 Task: Look for space in Bozyazı, Turkey from 10th July, 2023 to 25th July, 2023 for 3 adults, 1 child in price range Rs.15000 to Rs.25000. Place can be shared room with 2 bedrooms having 3 beds and 2 bathrooms. Property type can be house, flat, guest house. Amenities needed are: wifi, TV, free parkinig on premises, gym, breakfast. Booking option can be shelf check-in. Required host language is English.
Action: Mouse moved to (485, 126)
Screenshot: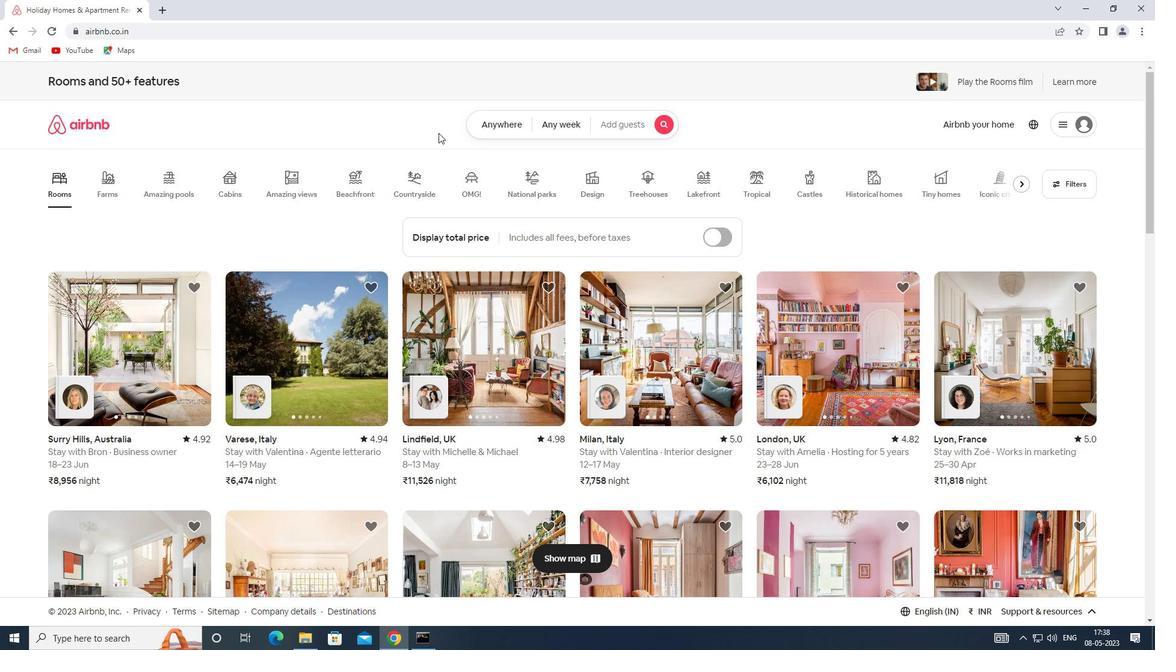 
Action: Mouse pressed left at (485, 126)
Screenshot: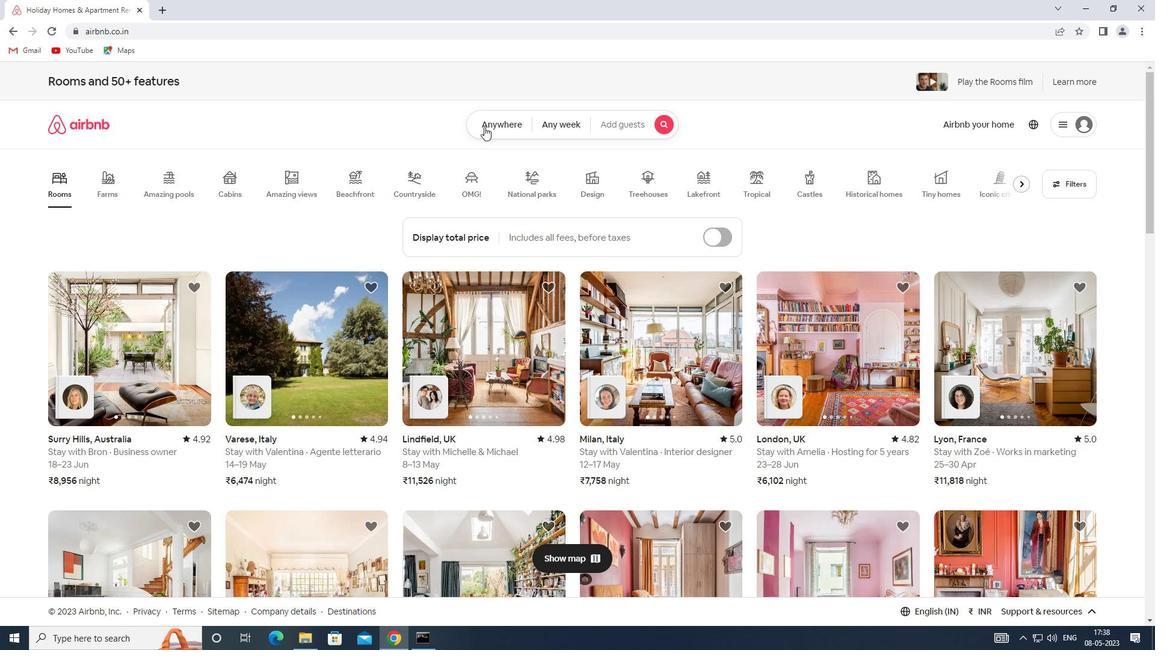 
Action: Mouse moved to (374, 166)
Screenshot: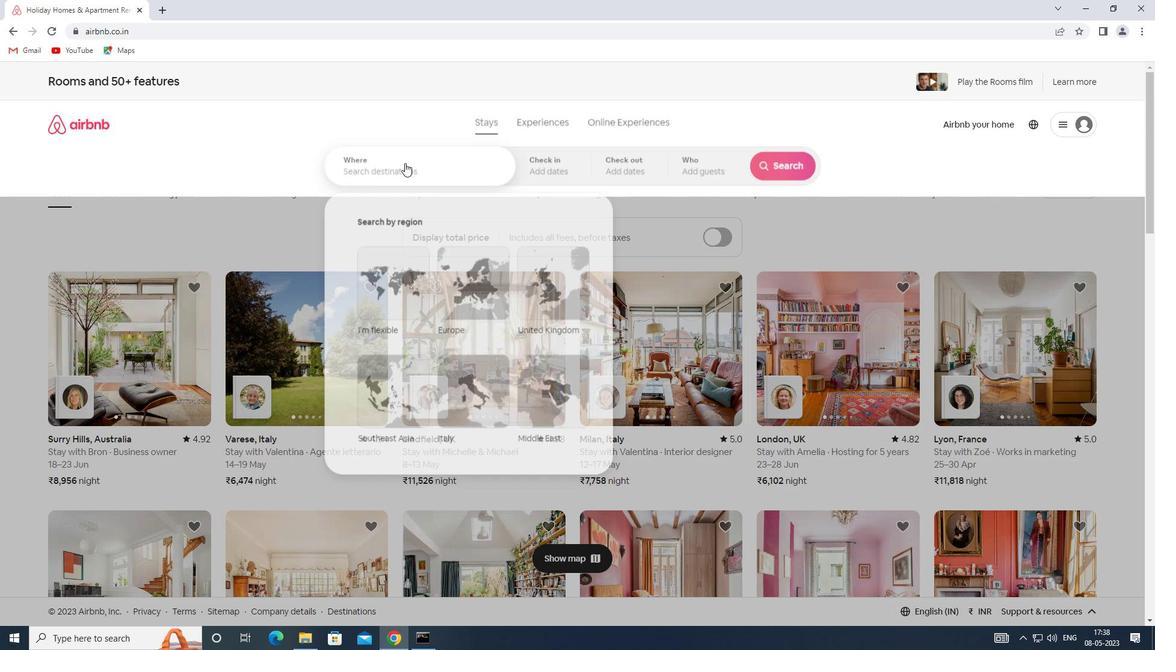 
Action: Mouse pressed left at (374, 166)
Screenshot: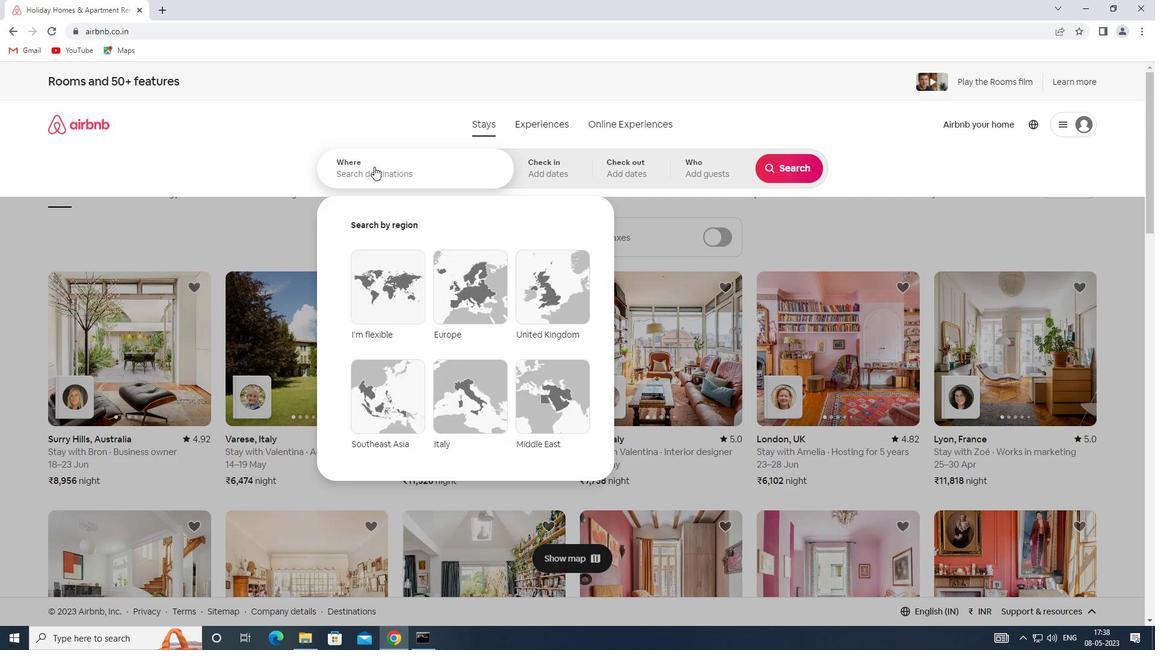 
Action: Key pressed <Key.shift>SPACE<Key.space>IN<Key.space><Key.shift><Key.shift><Key.shift><Key.shift><Key.shift><Key.shift><Key.shift><Key.shift><Key.shift>BOZYAZI,<Key.shift>TURKEY
Screenshot: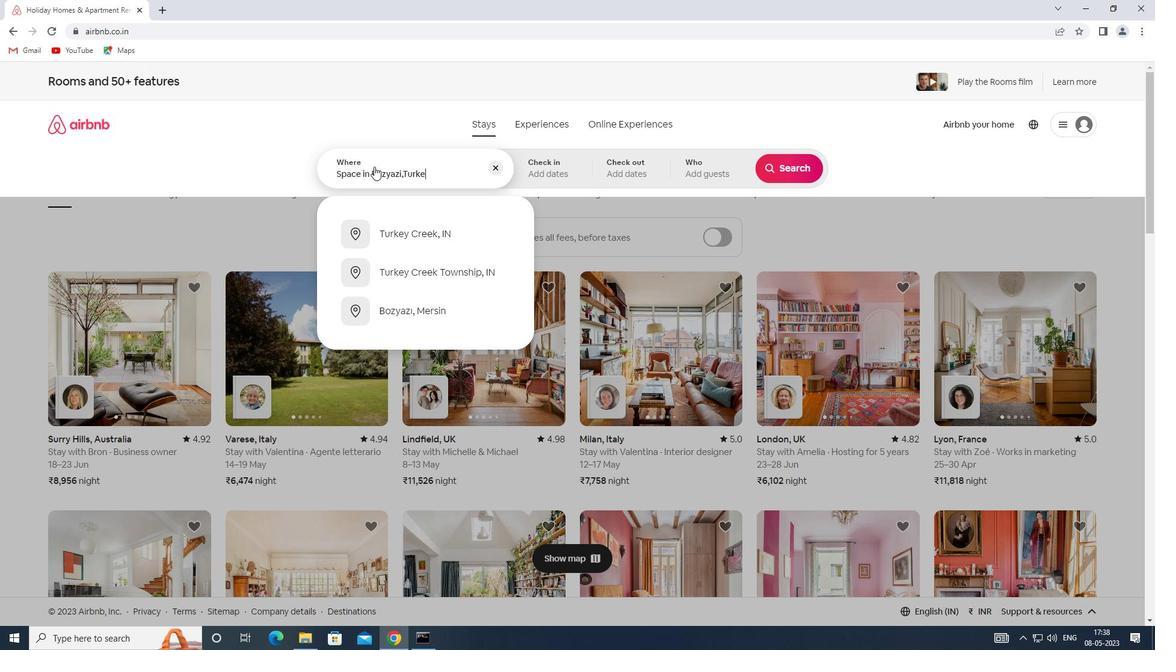 
Action: Mouse moved to (552, 174)
Screenshot: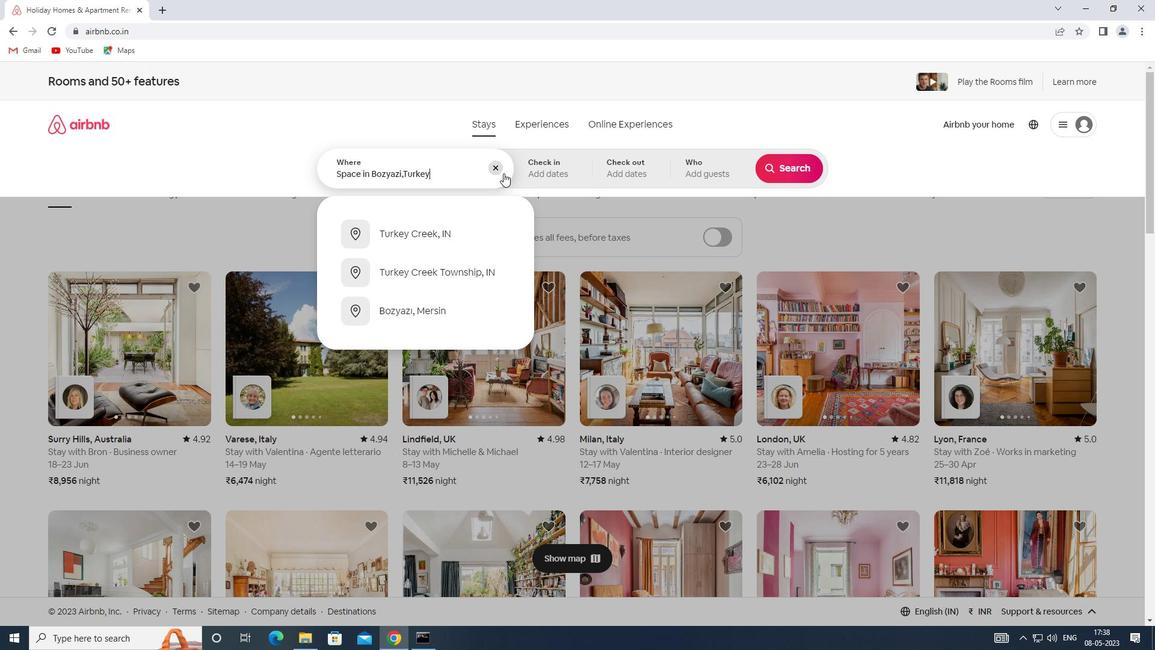 
Action: Mouse pressed left at (552, 174)
Screenshot: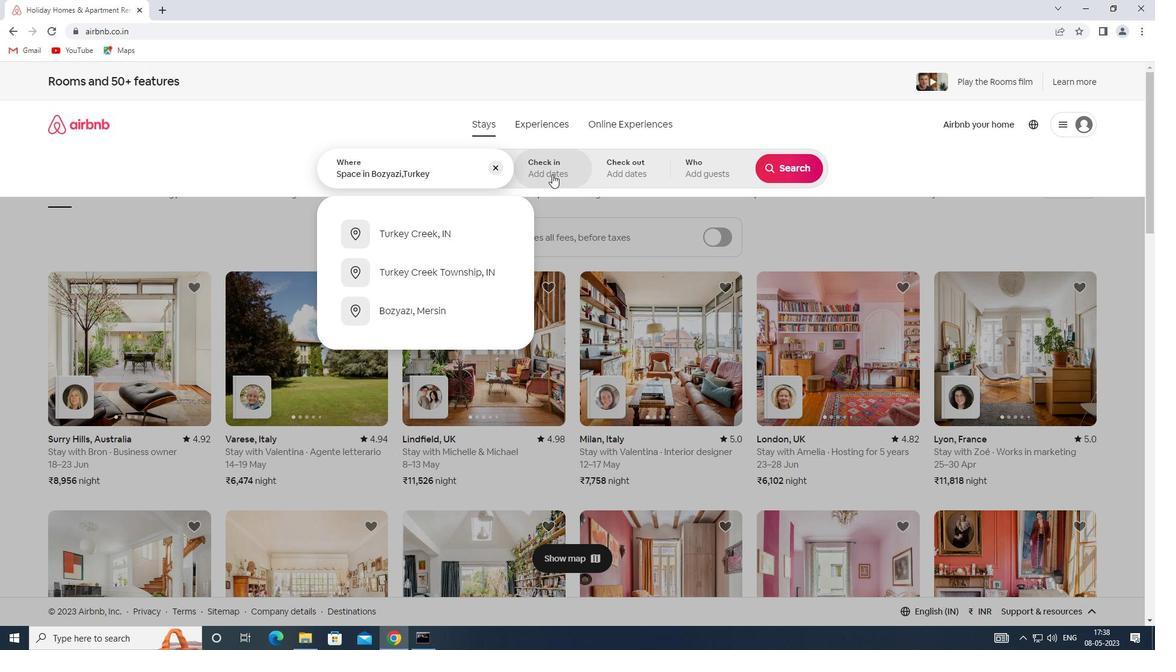 
Action: Mouse moved to (781, 260)
Screenshot: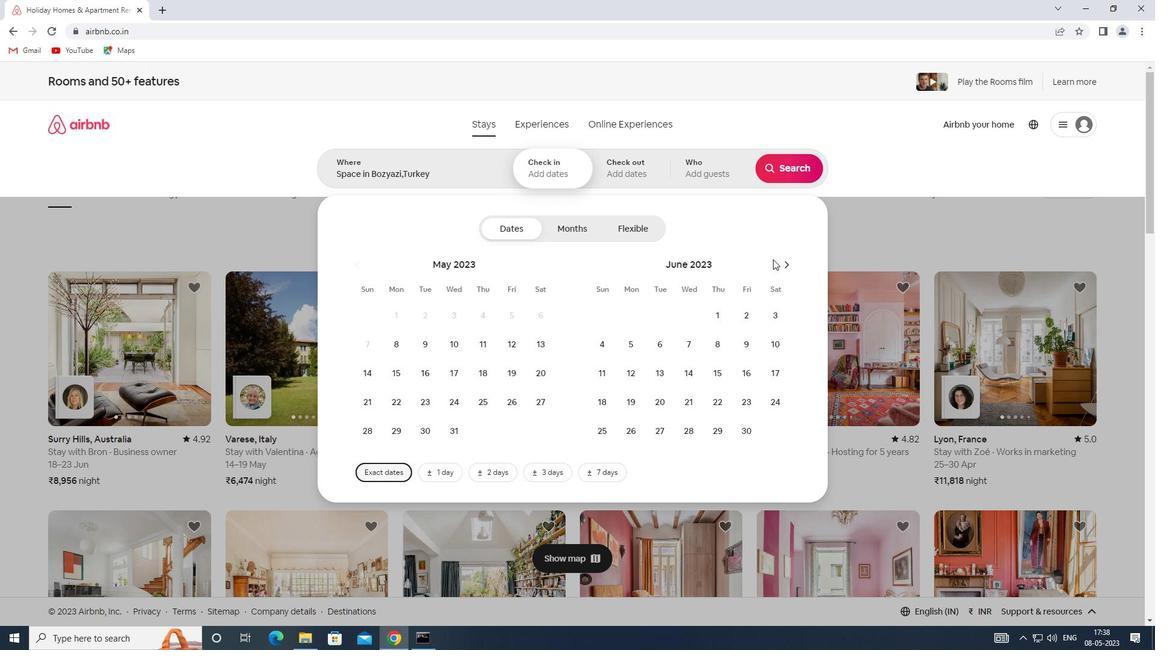 
Action: Mouse pressed left at (781, 260)
Screenshot: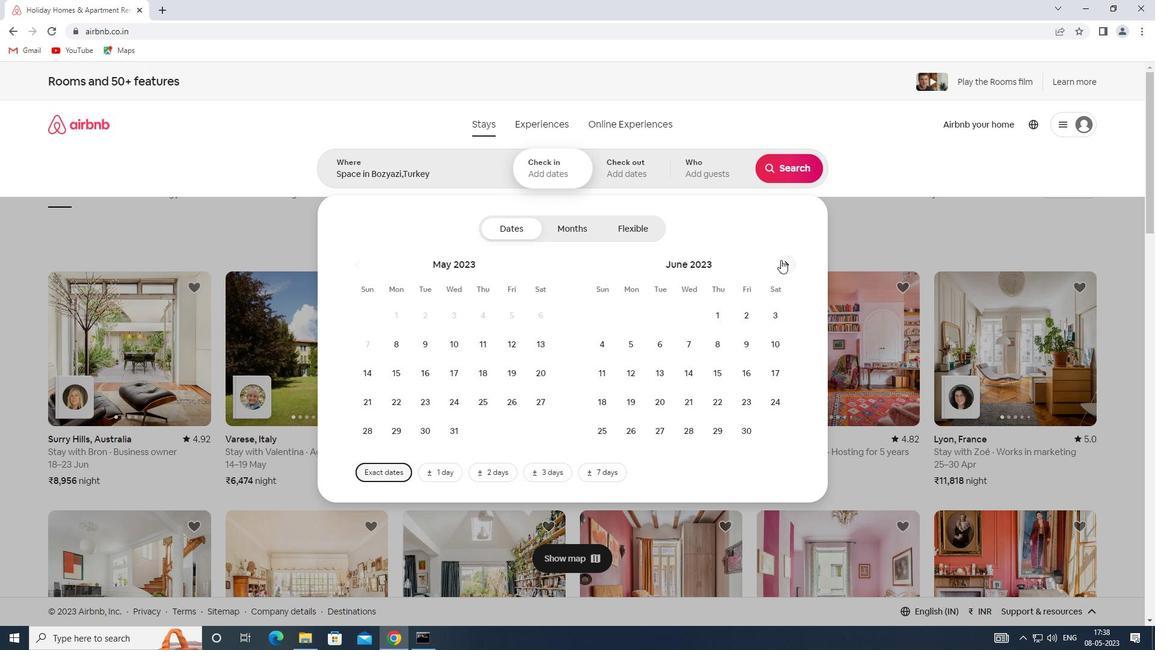 
Action: Mouse moved to (633, 367)
Screenshot: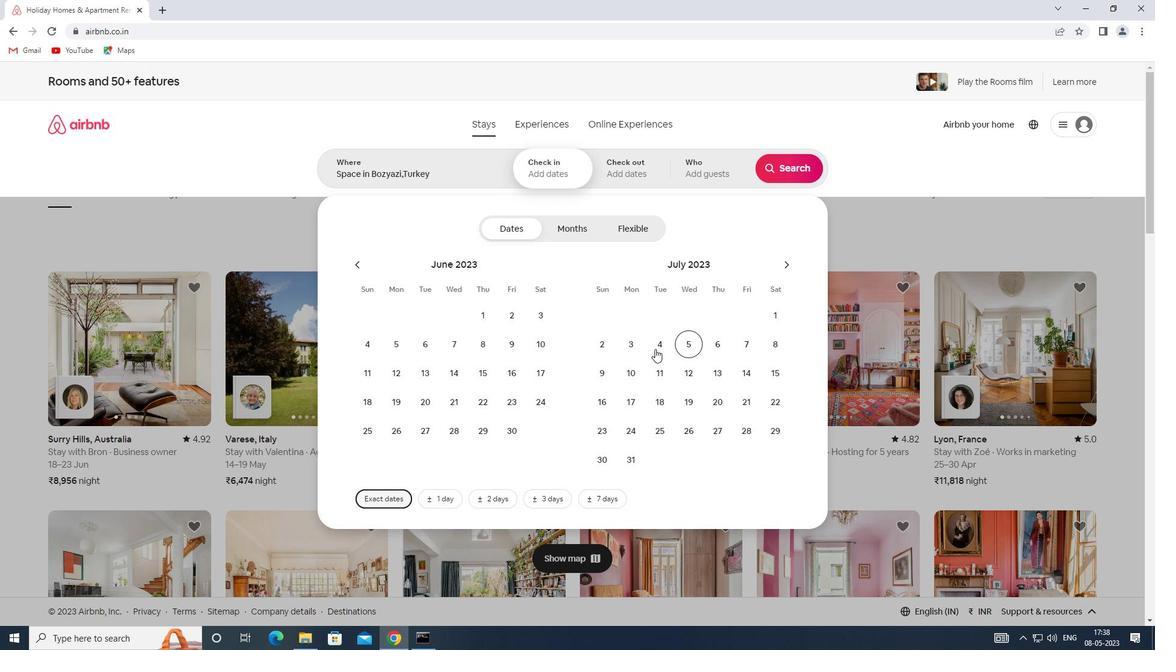 
Action: Mouse pressed left at (633, 367)
Screenshot: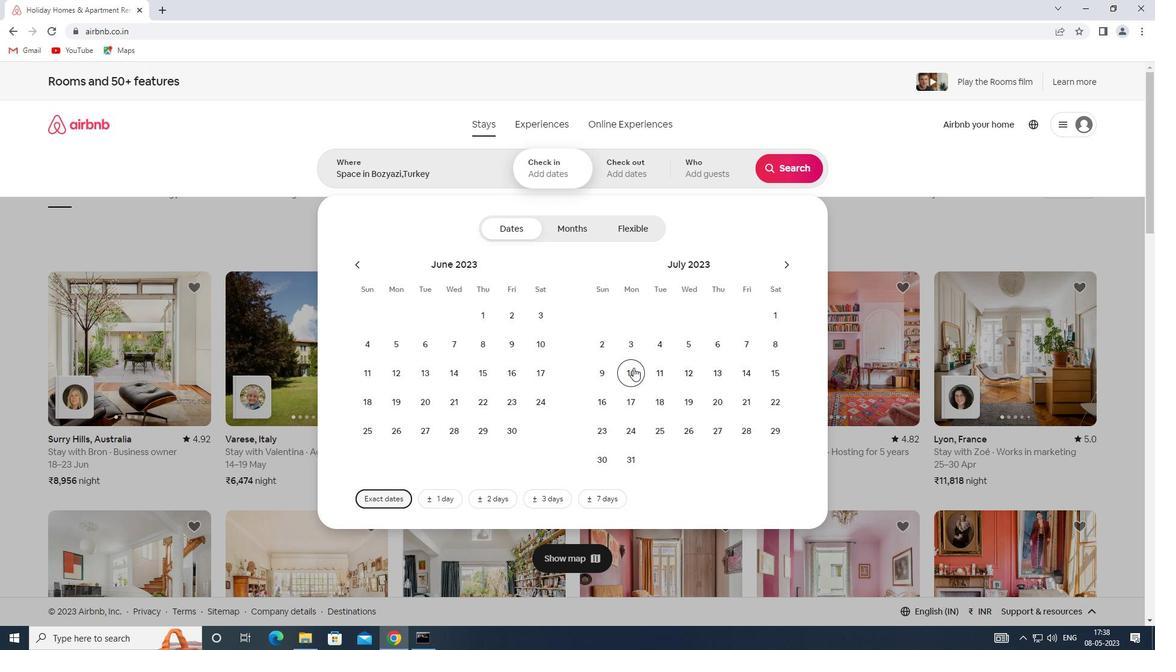 
Action: Mouse moved to (668, 424)
Screenshot: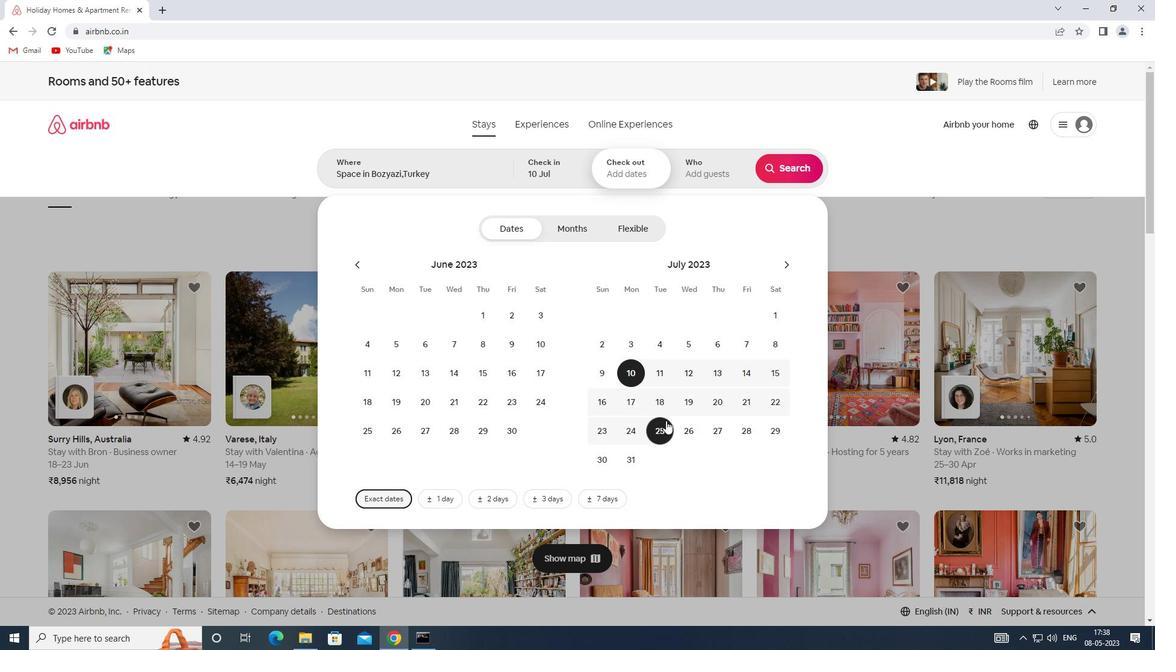 
Action: Mouse pressed left at (668, 424)
Screenshot: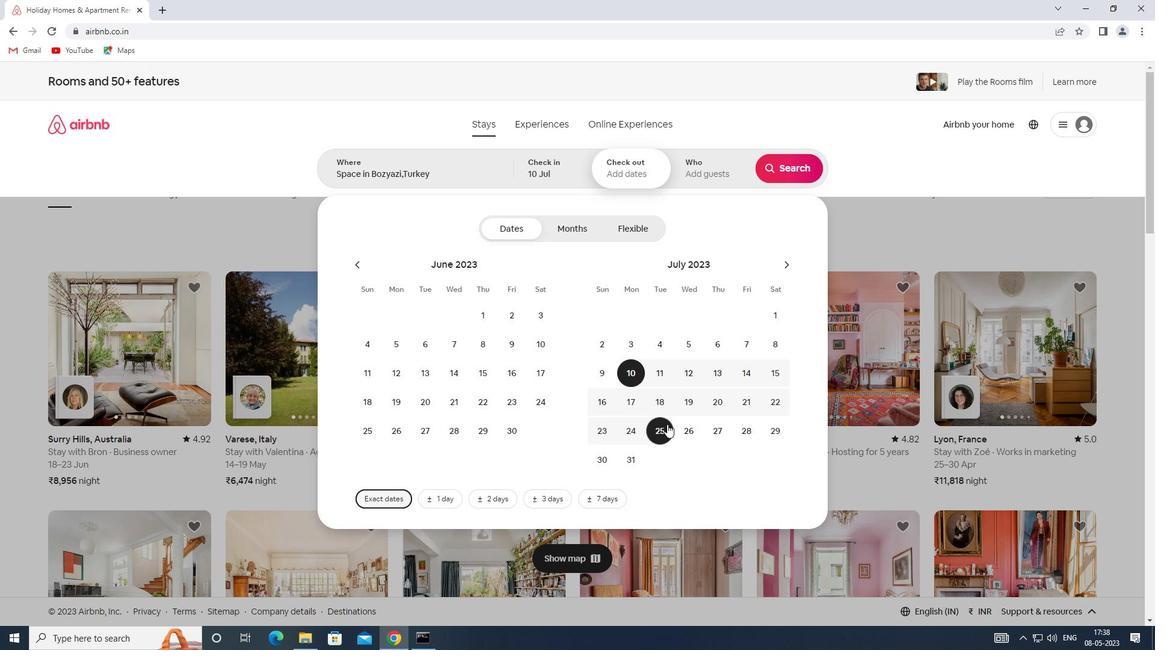 
Action: Mouse moved to (689, 172)
Screenshot: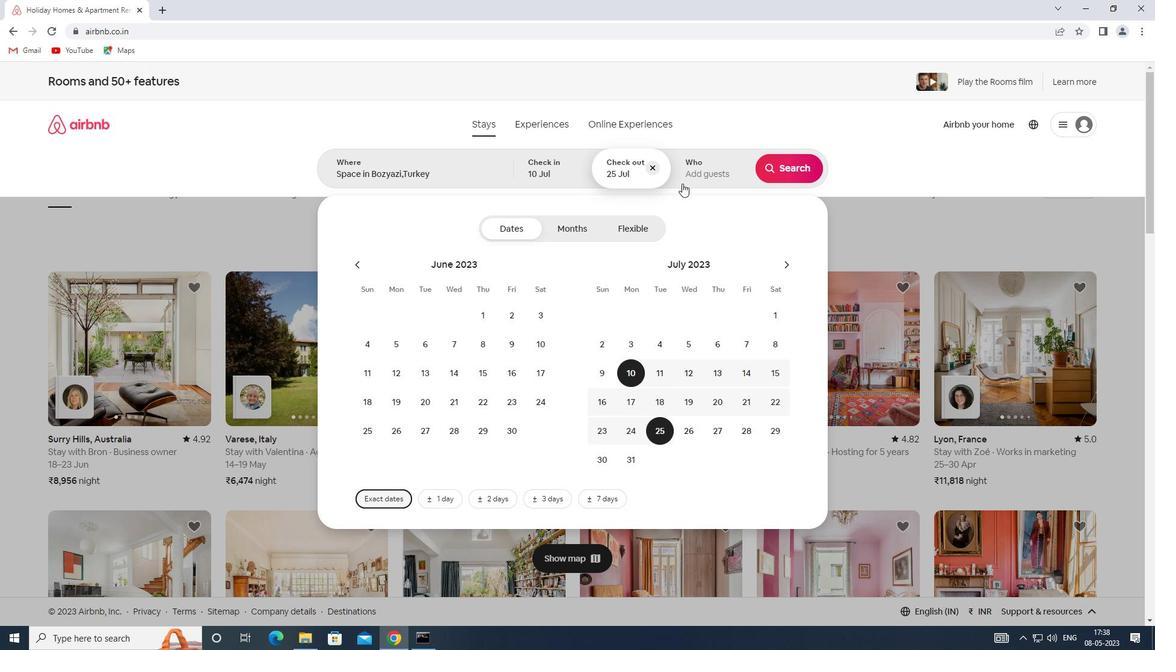 
Action: Mouse pressed left at (689, 172)
Screenshot: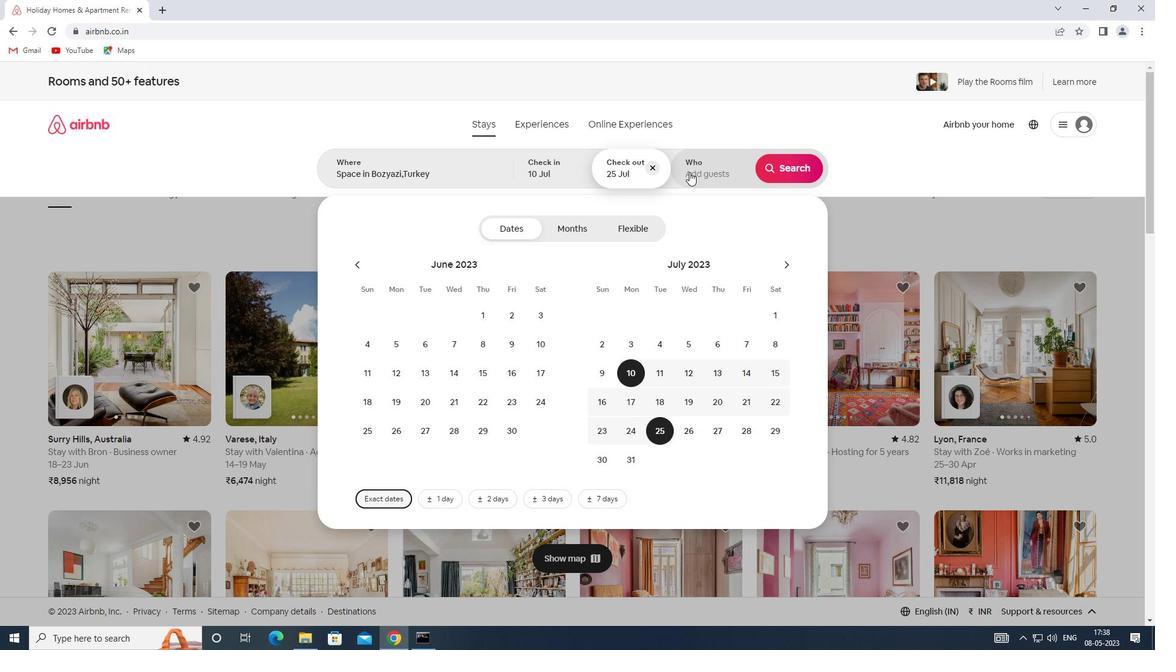 
Action: Mouse moved to (794, 230)
Screenshot: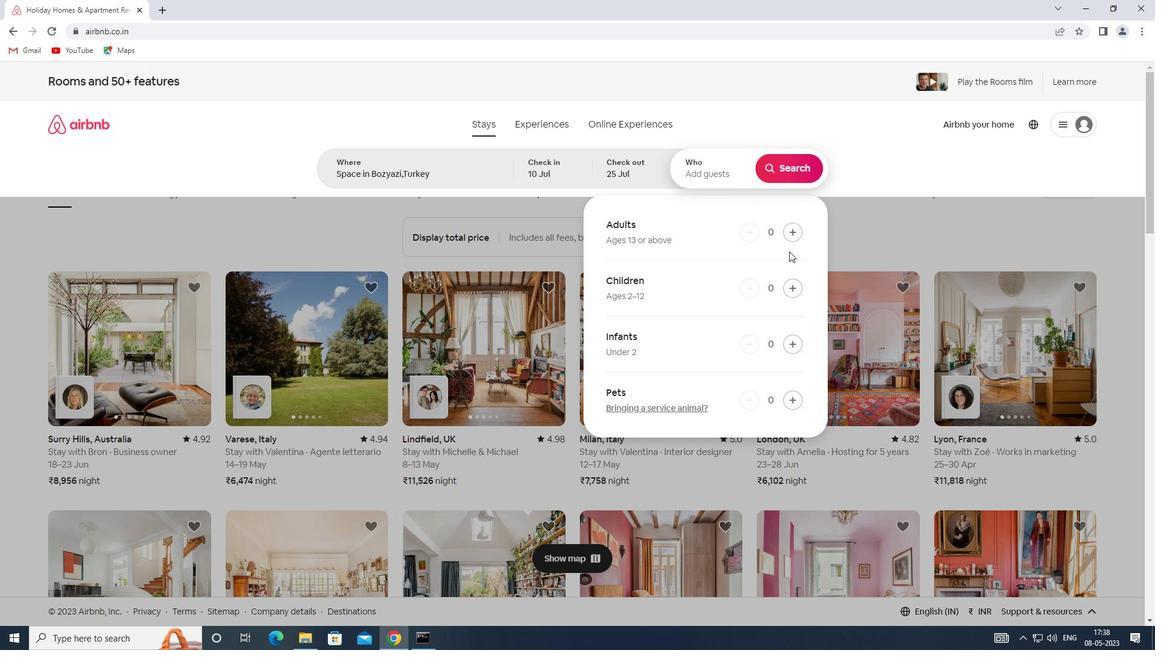 
Action: Mouse pressed left at (794, 230)
Screenshot: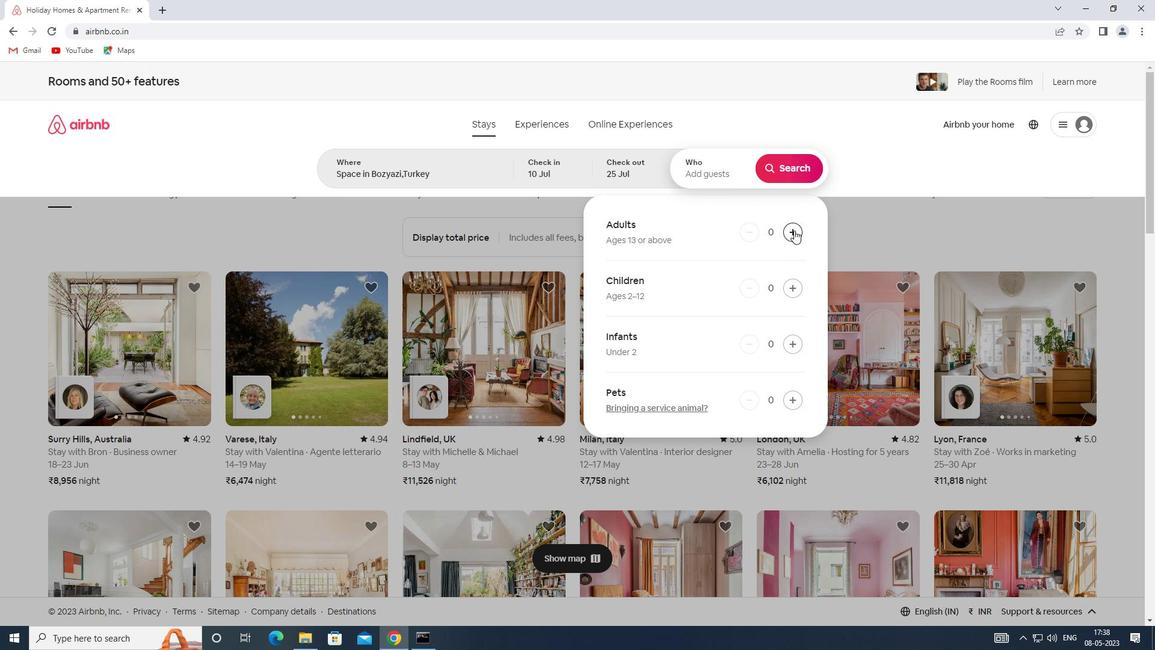 
Action: Mouse moved to (794, 229)
Screenshot: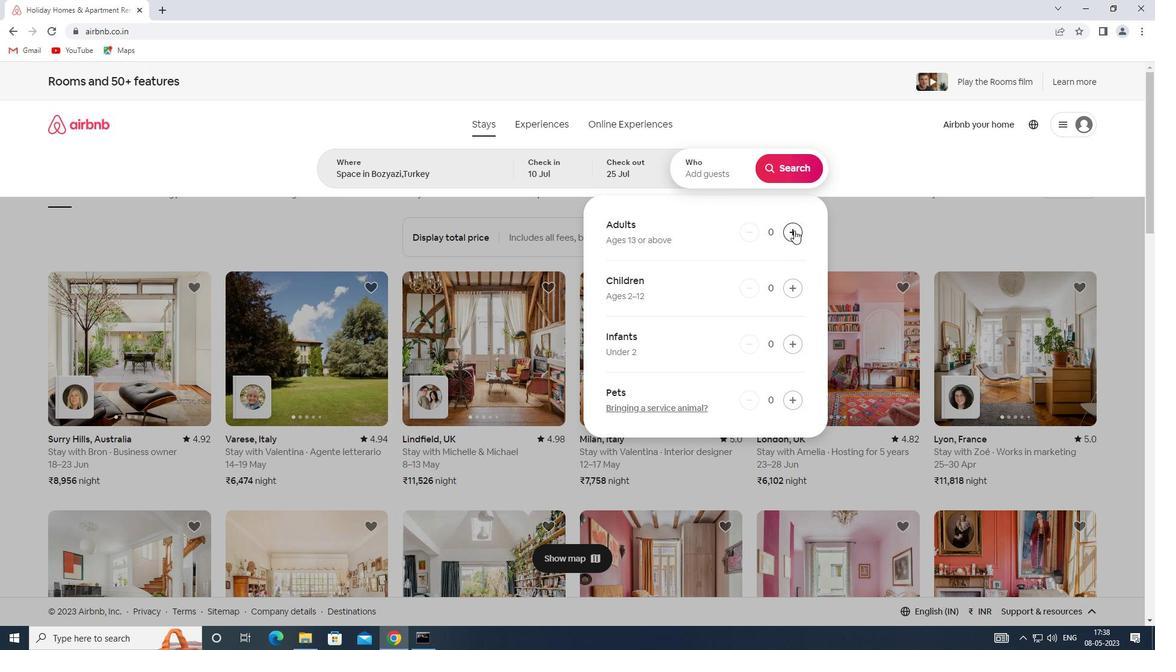 
Action: Mouse pressed left at (794, 229)
Screenshot: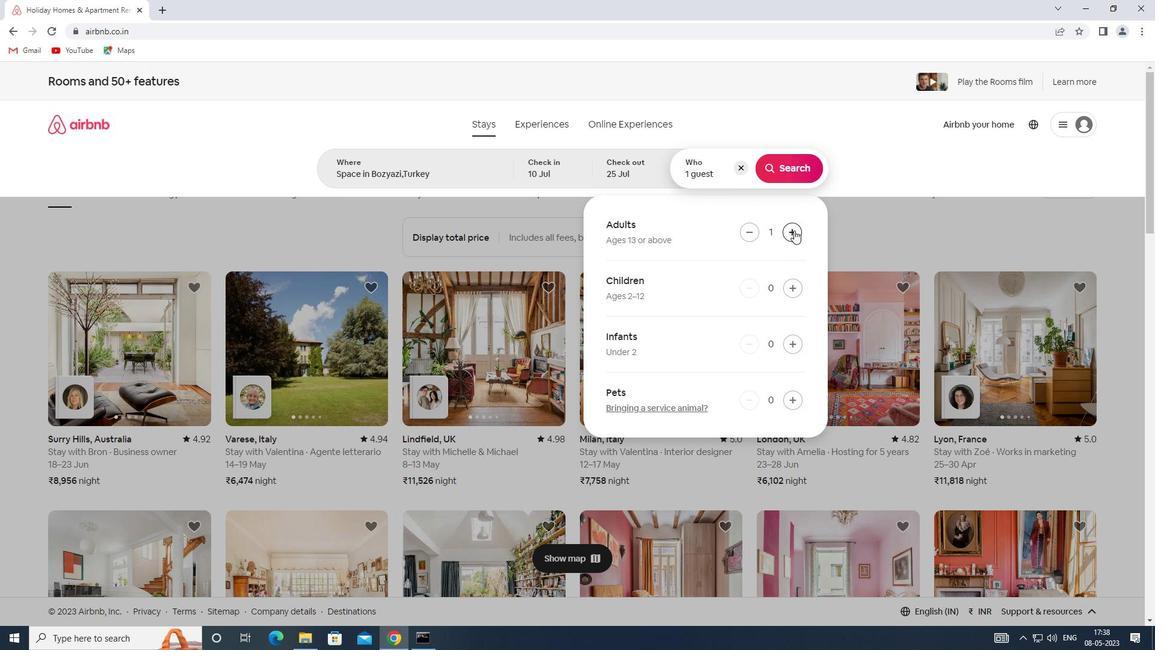 
Action: Mouse pressed left at (794, 229)
Screenshot: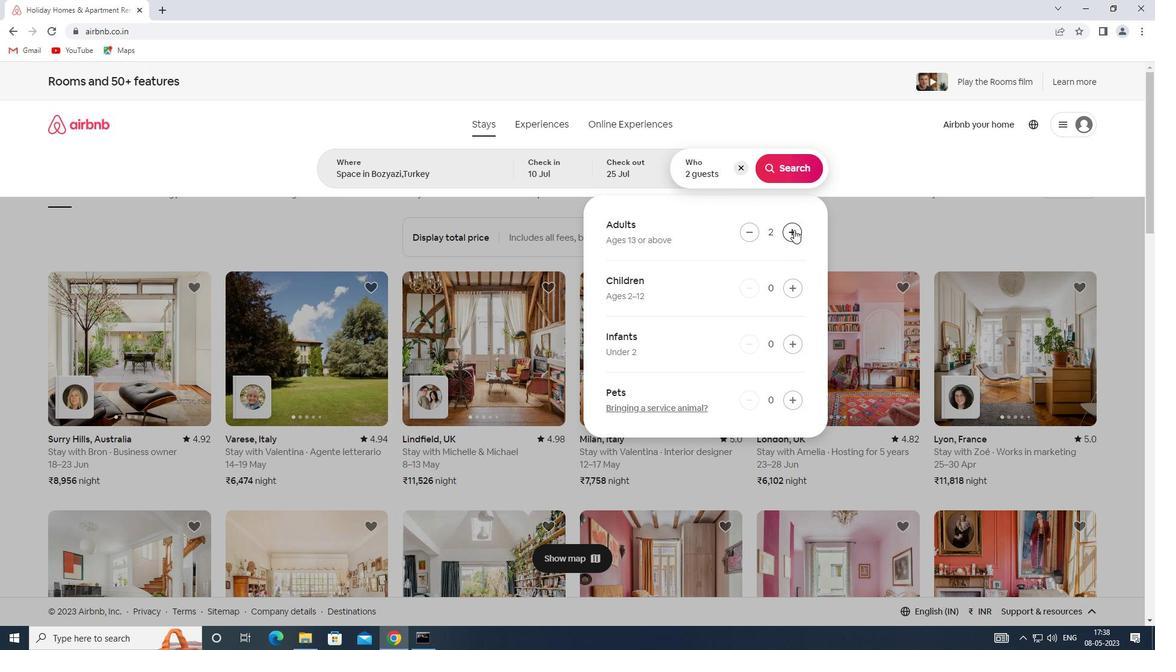 
Action: Mouse moved to (794, 285)
Screenshot: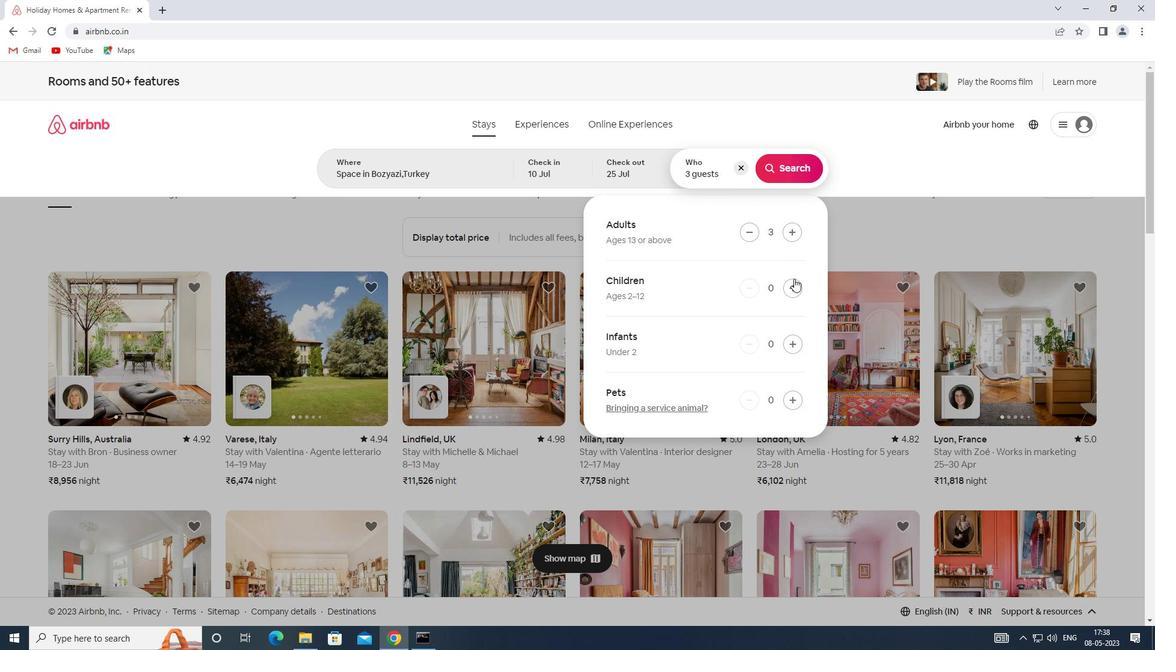 
Action: Mouse pressed left at (794, 285)
Screenshot: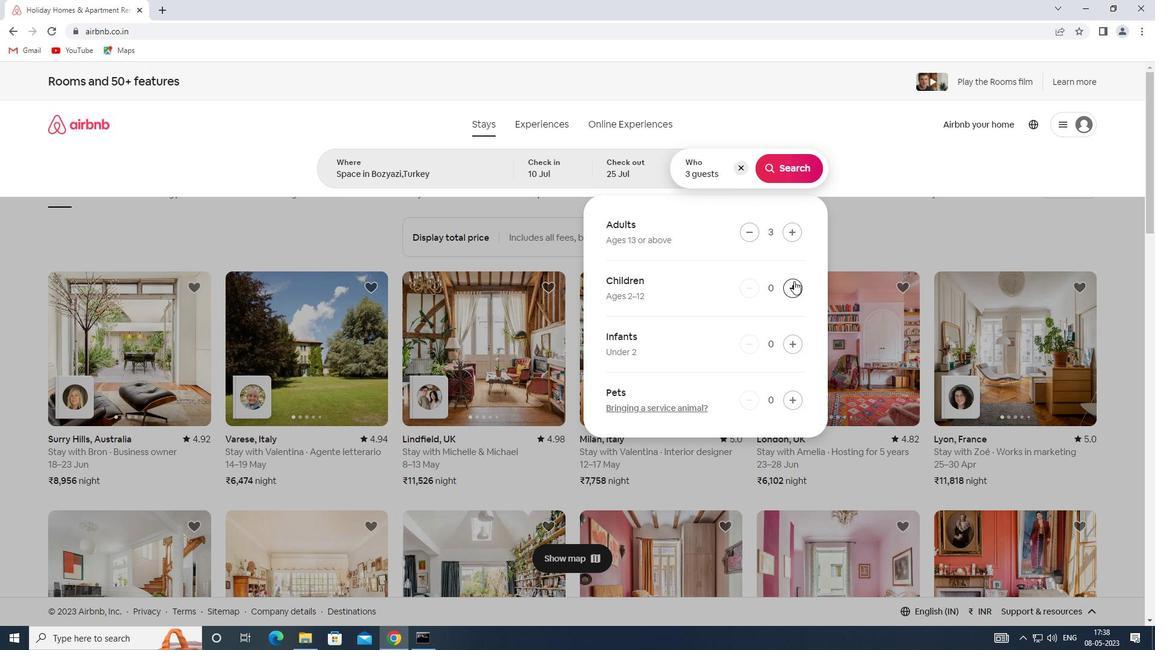 
Action: Mouse moved to (786, 167)
Screenshot: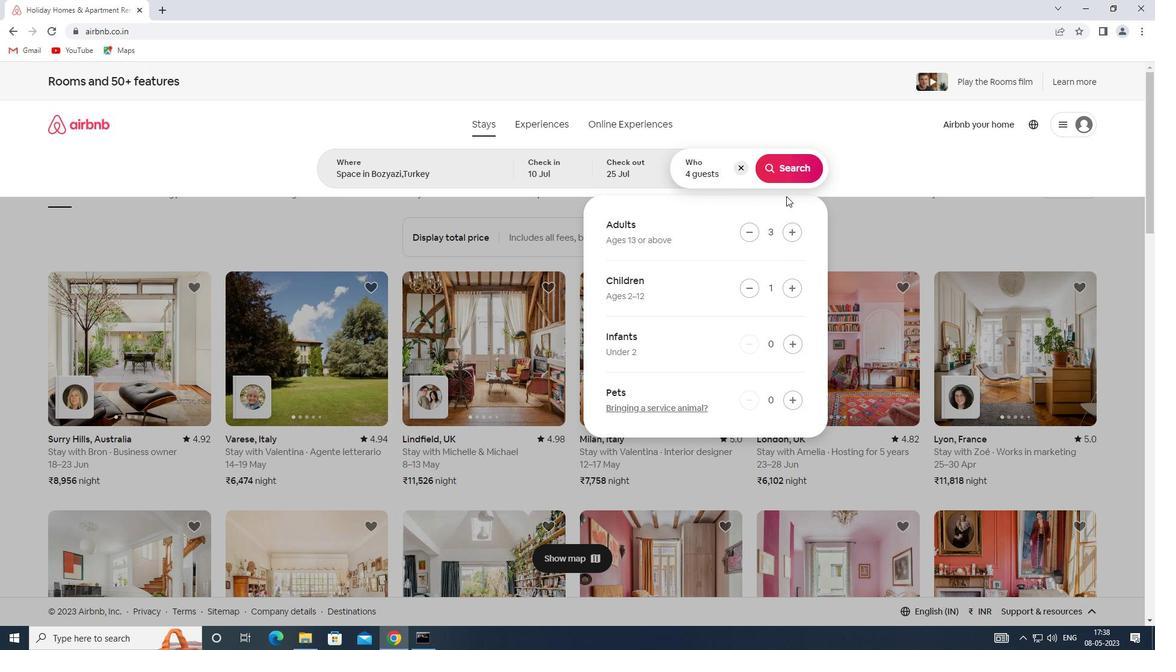 
Action: Mouse pressed left at (786, 167)
Screenshot: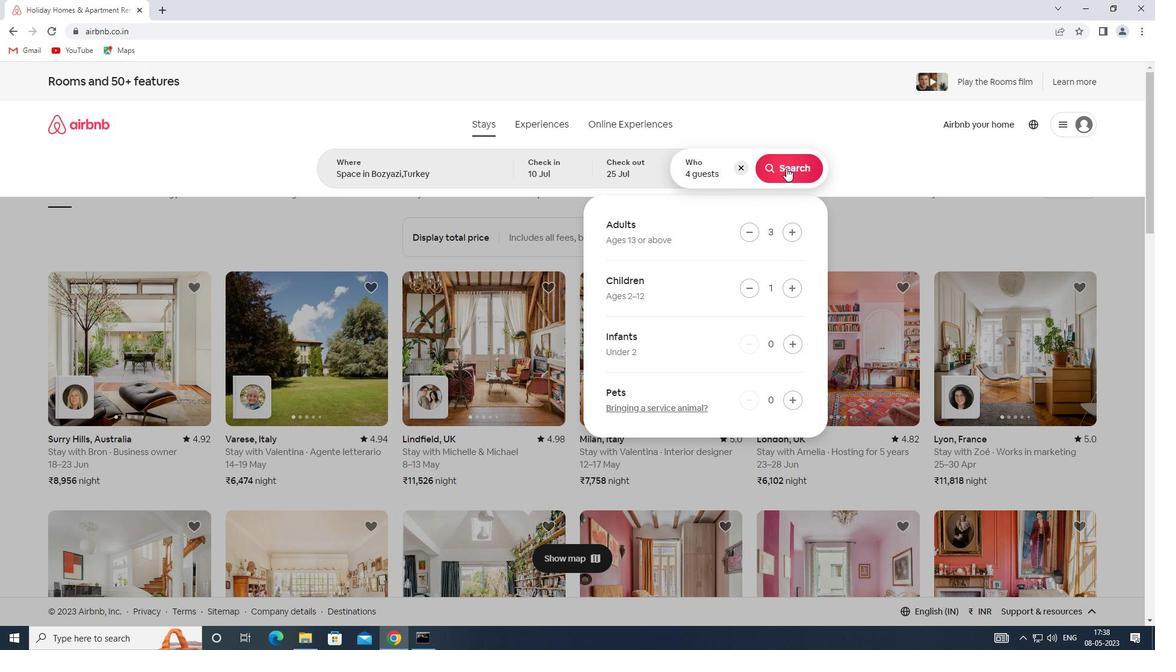 
Action: Mouse moved to (1098, 127)
Screenshot: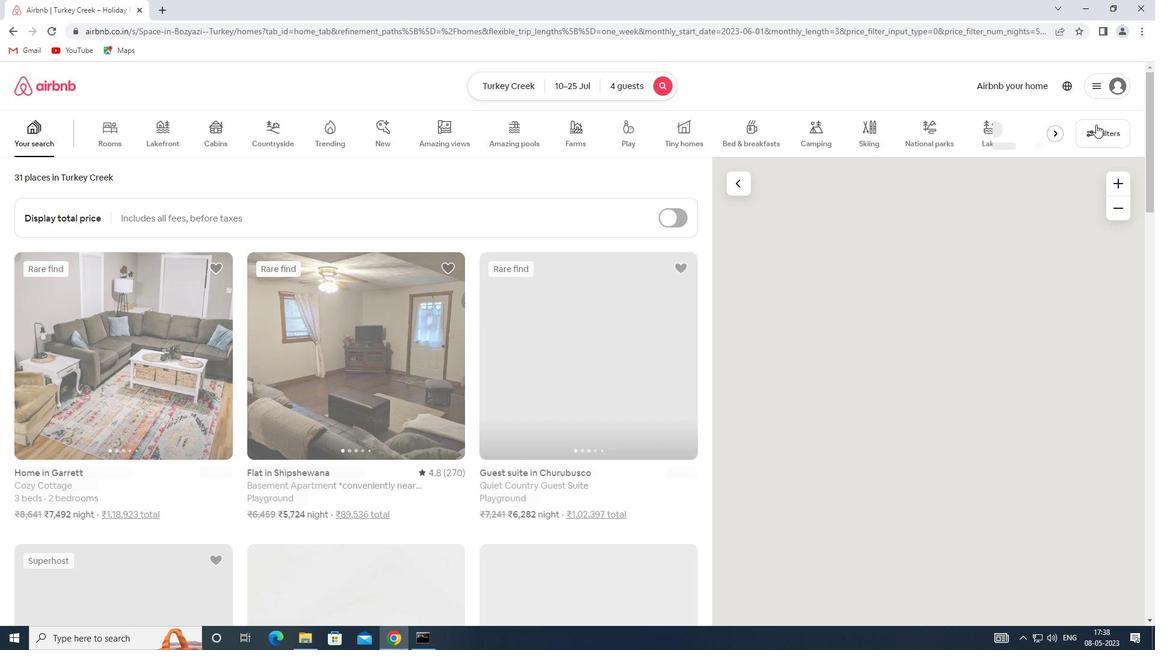 
Action: Mouse pressed left at (1098, 127)
Screenshot: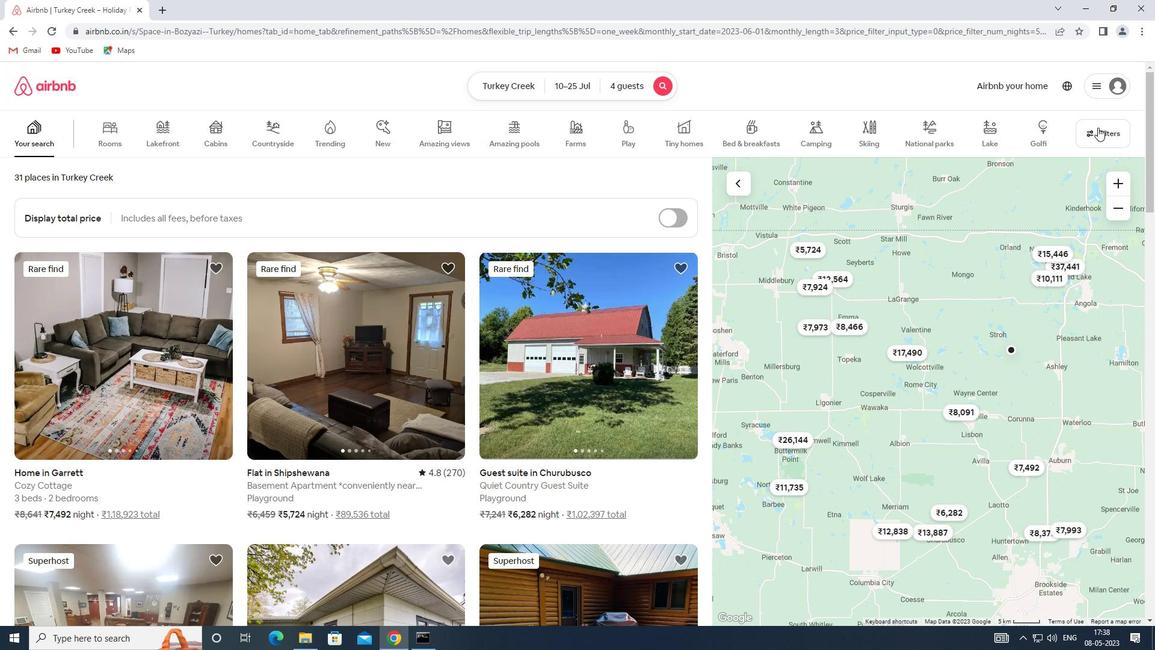 
Action: Mouse moved to (414, 431)
Screenshot: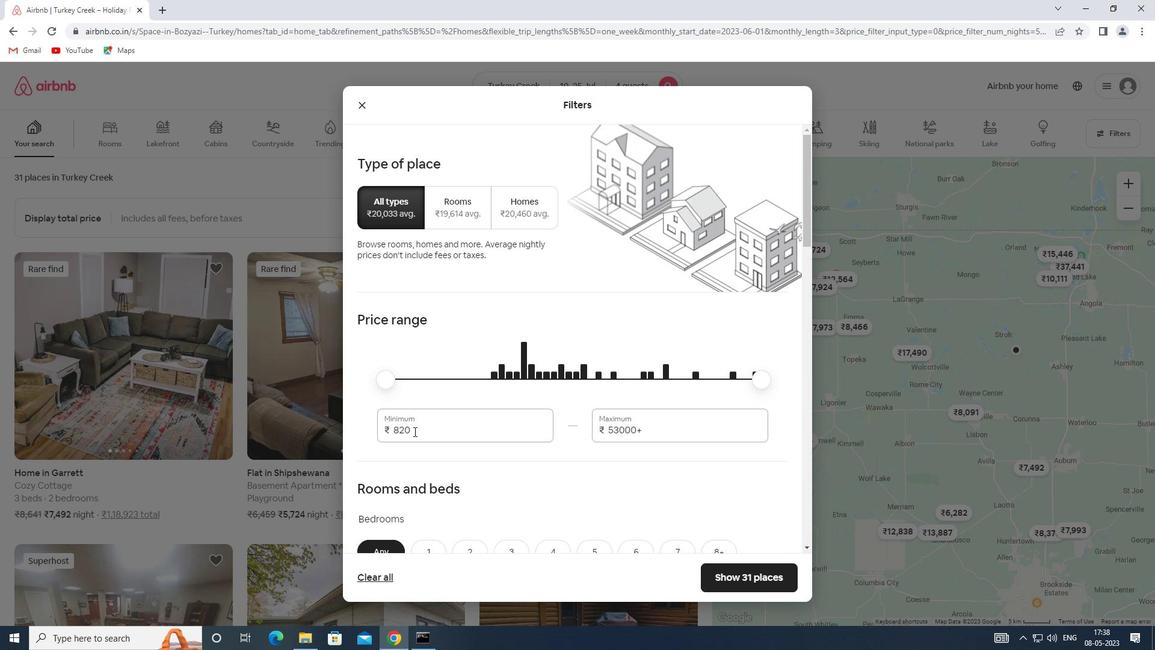 
Action: Mouse pressed left at (414, 431)
Screenshot: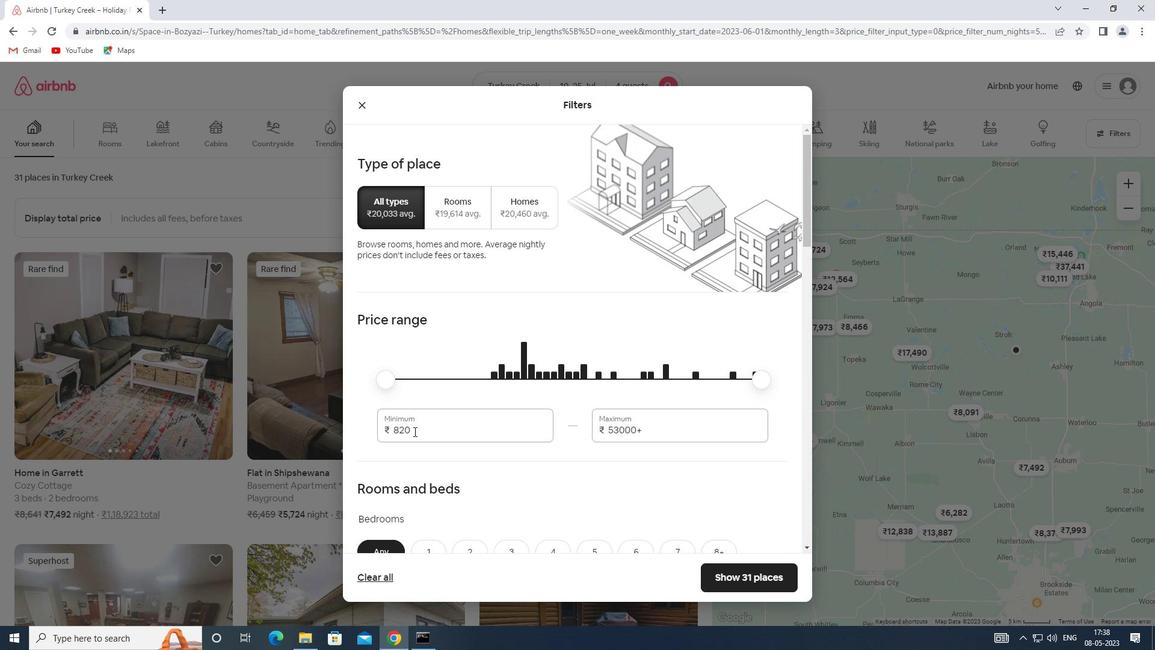 
Action: Mouse moved to (358, 425)
Screenshot: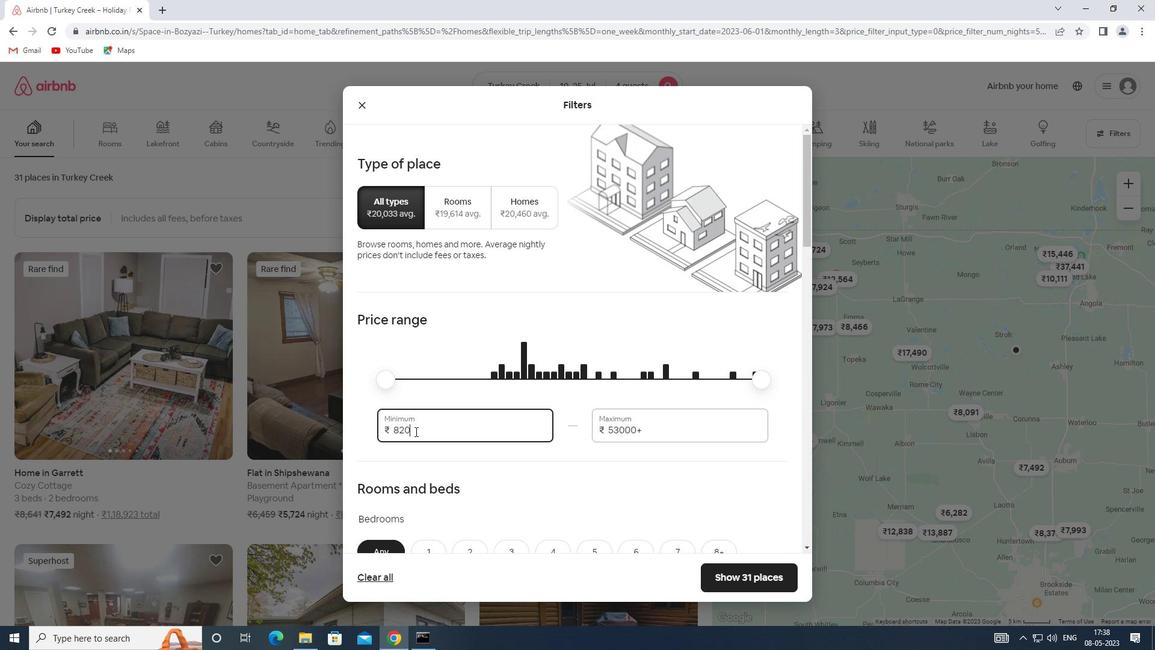 
Action: Key pressed 15000
Screenshot: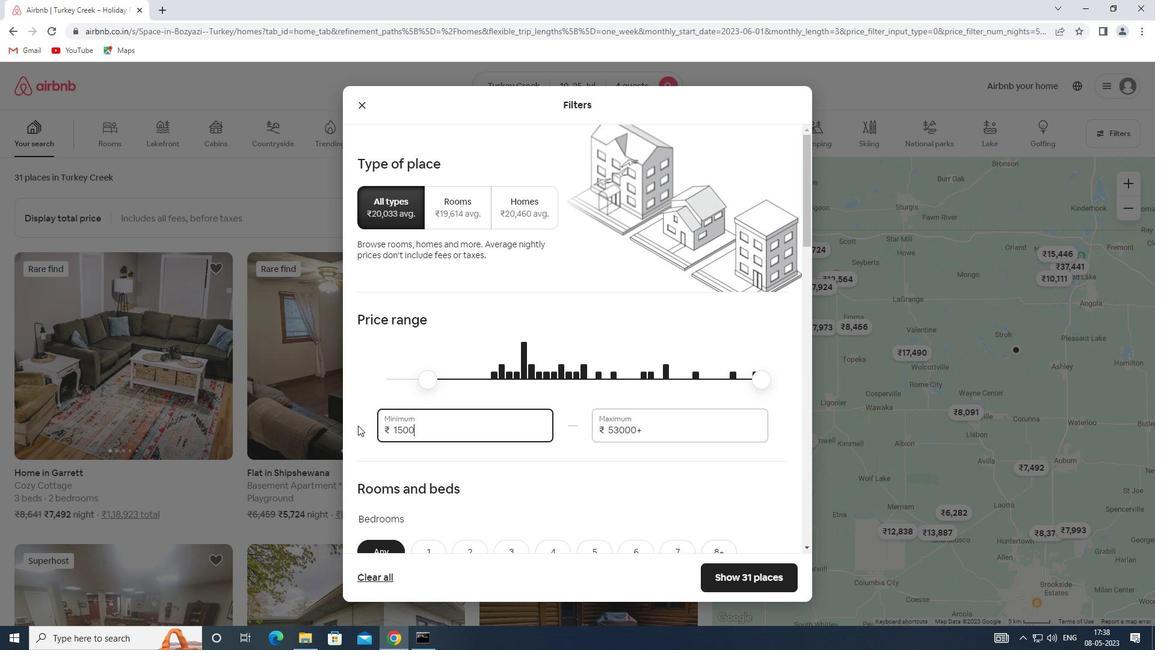 
Action: Mouse moved to (649, 429)
Screenshot: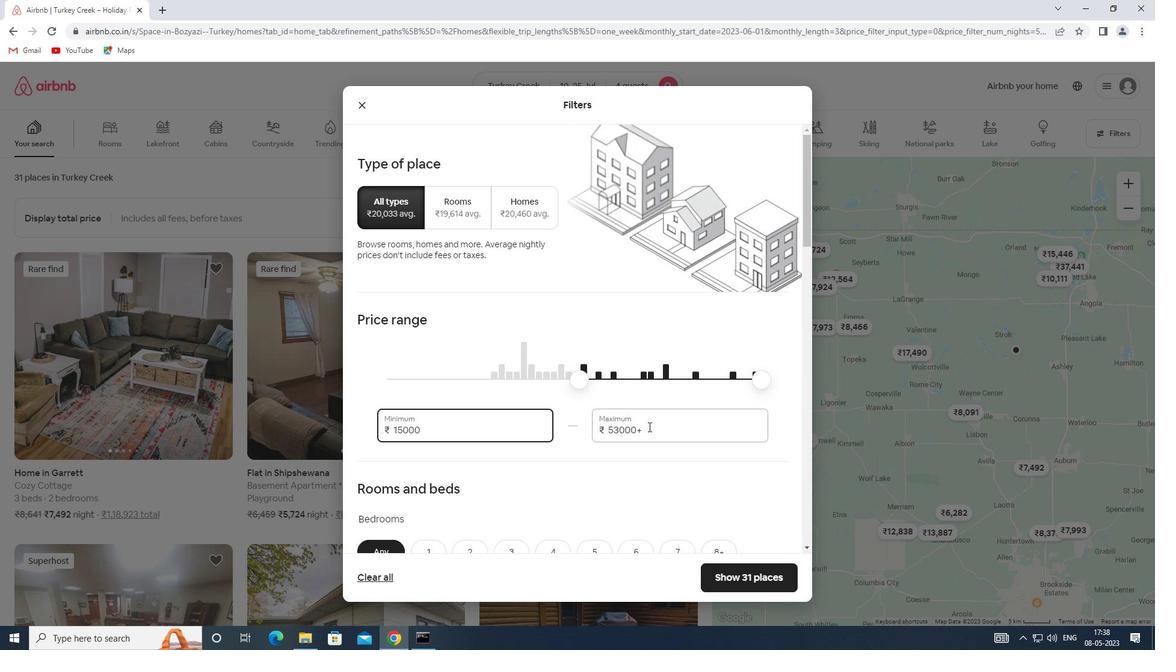 
Action: Mouse pressed left at (649, 429)
Screenshot: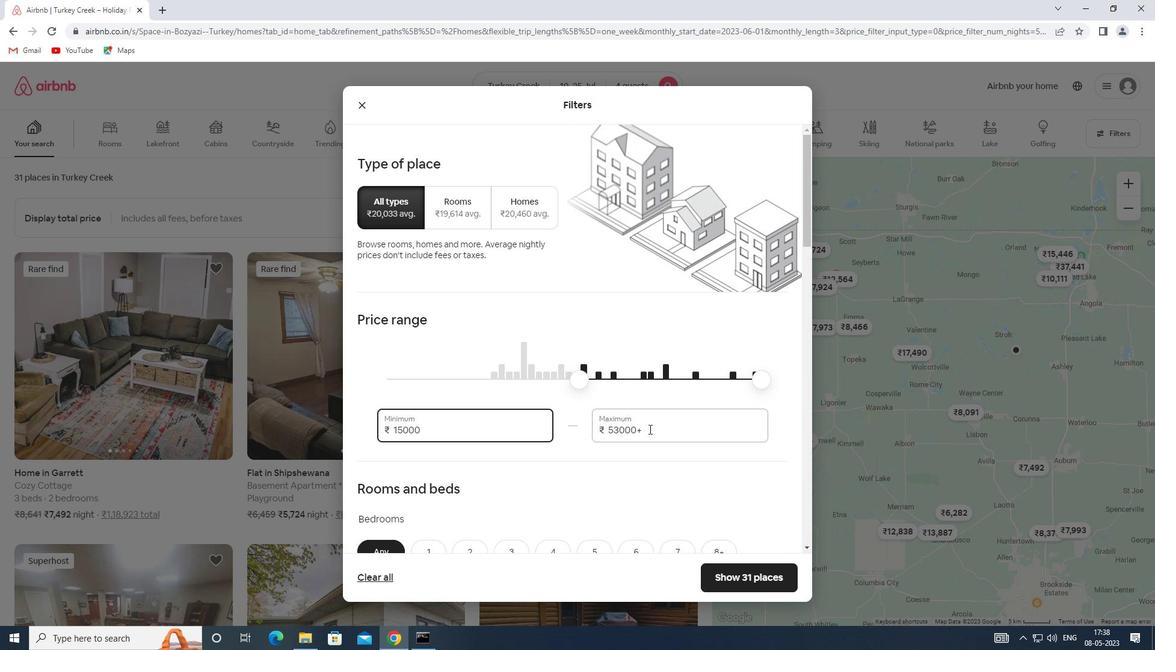 
Action: Mouse moved to (577, 427)
Screenshot: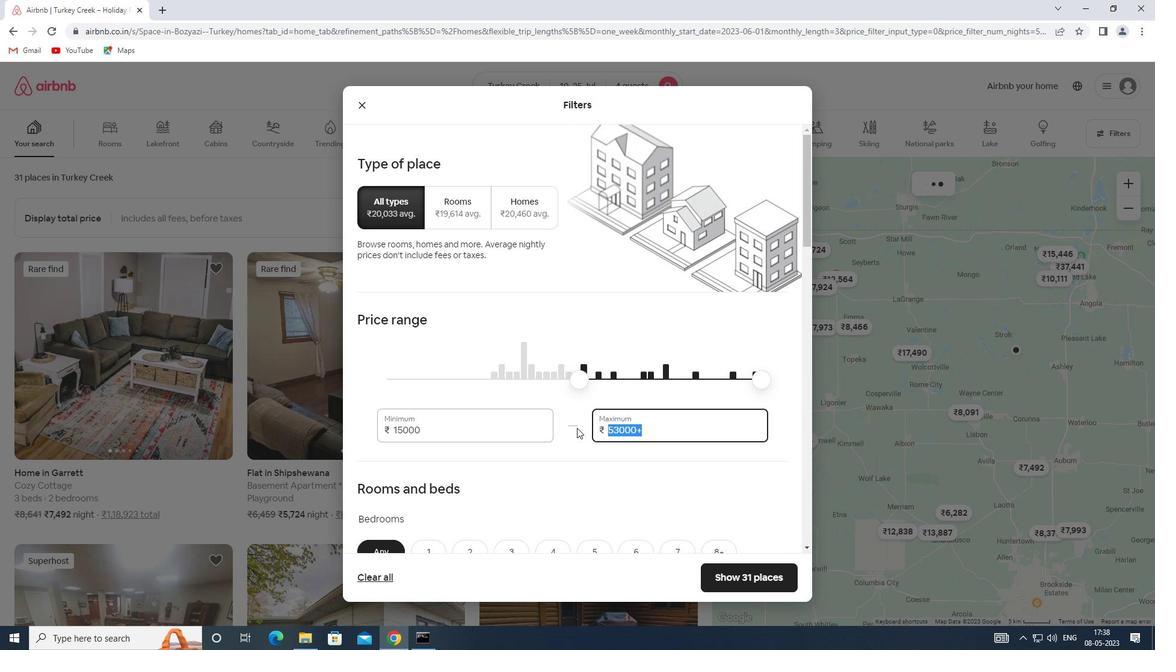 
Action: Key pressed 25000
Screenshot: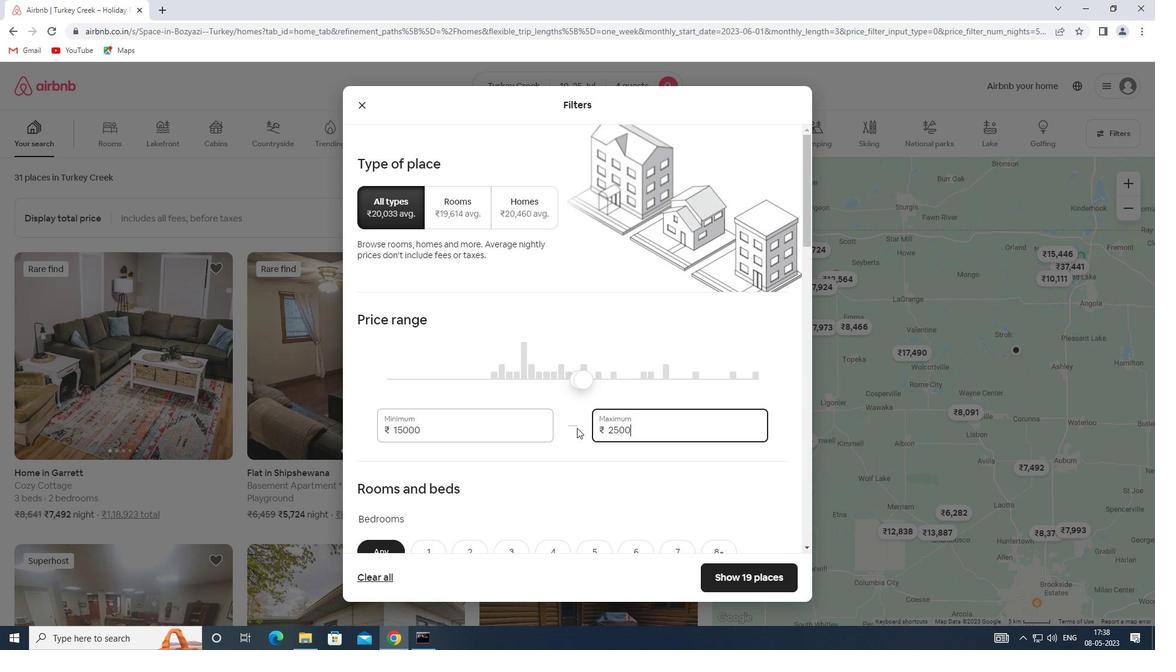 
Action: Mouse scrolled (577, 427) with delta (0, 0)
Screenshot: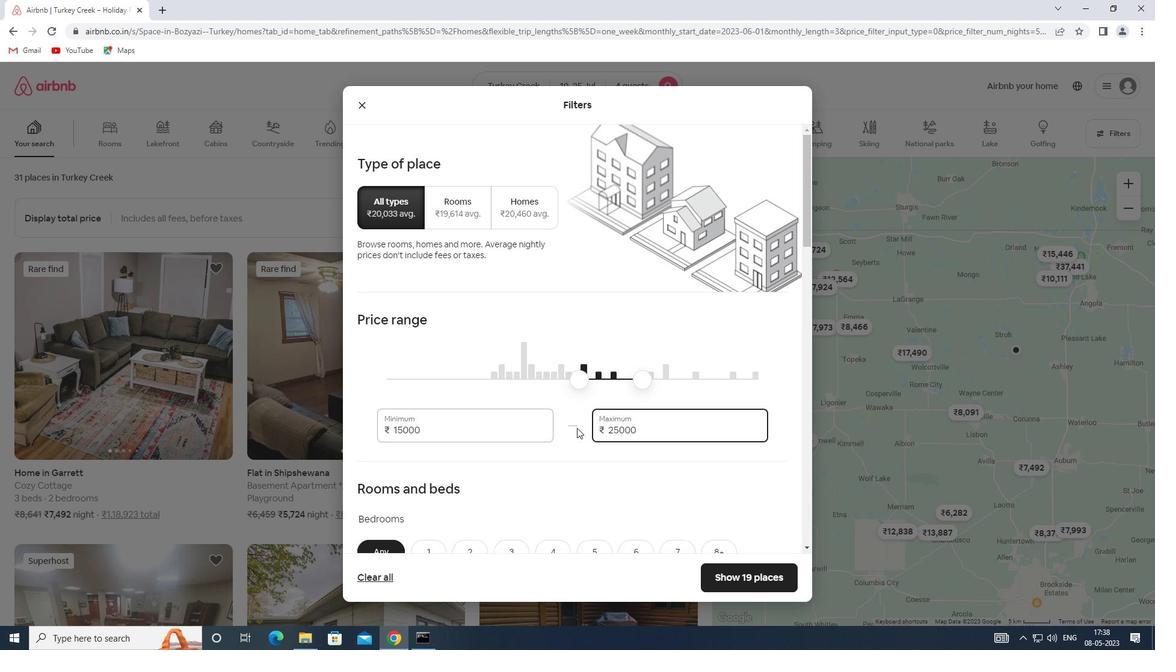 
Action: Mouse scrolled (577, 427) with delta (0, 0)
Screenshot: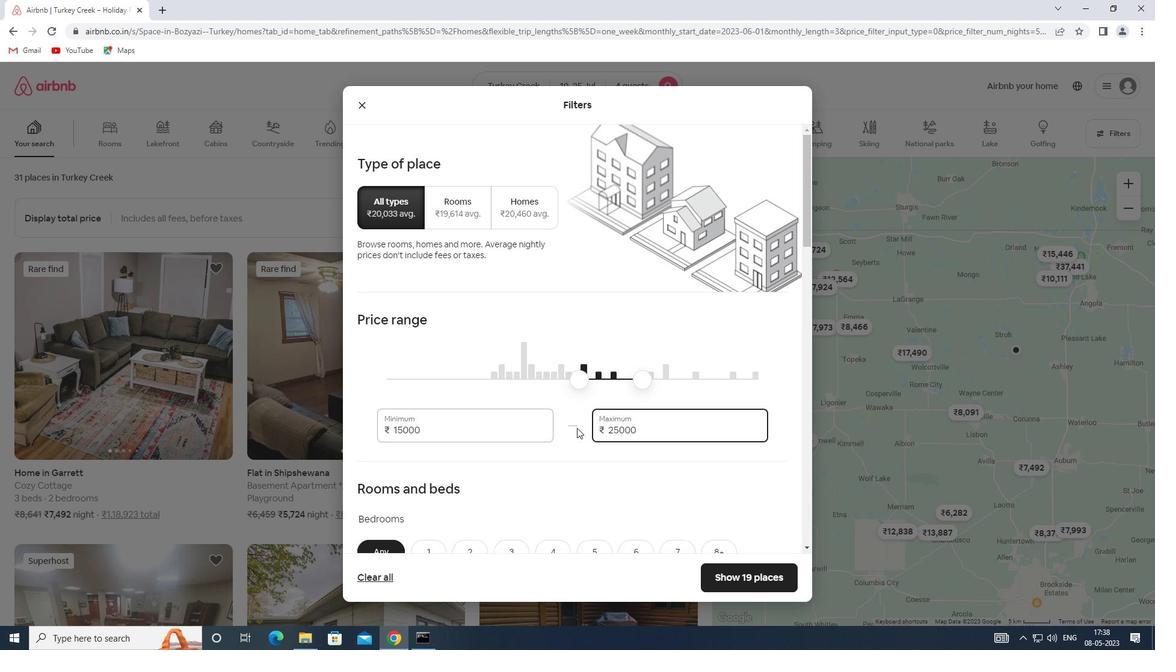 
Action: Mouse scrolled (577, 427) with delta (0, 0)
Screenshot: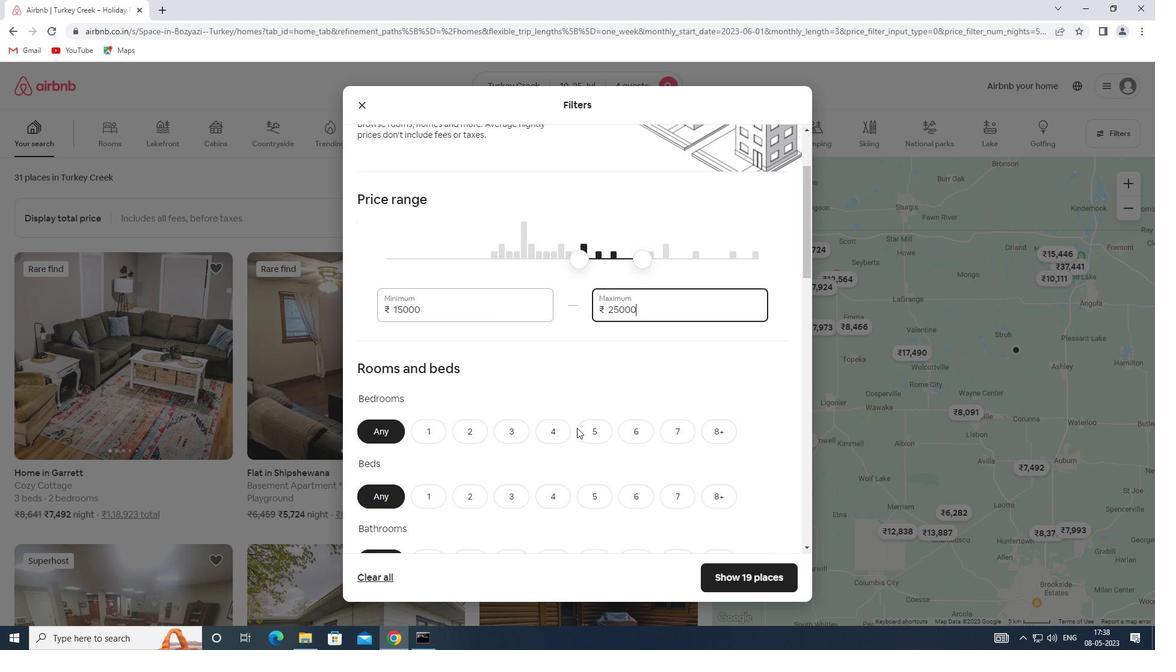 
Action: Mouse moved to (475, 371)
Screenshot: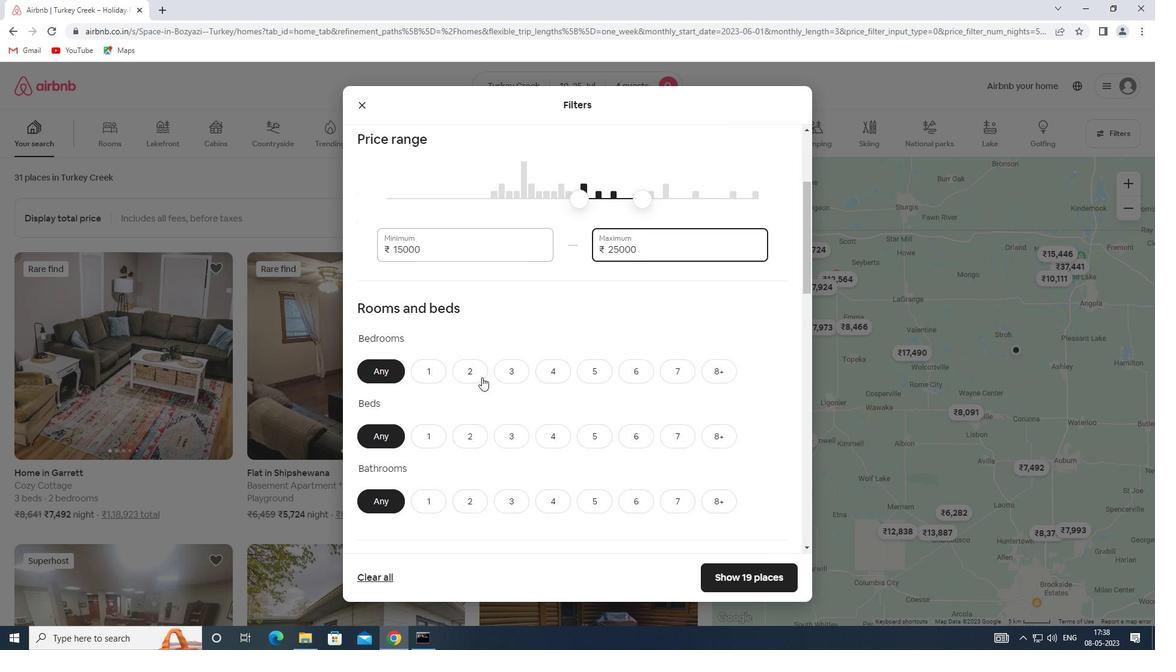 
Action: Mouse pressed left at (475, 371)
Screenshot: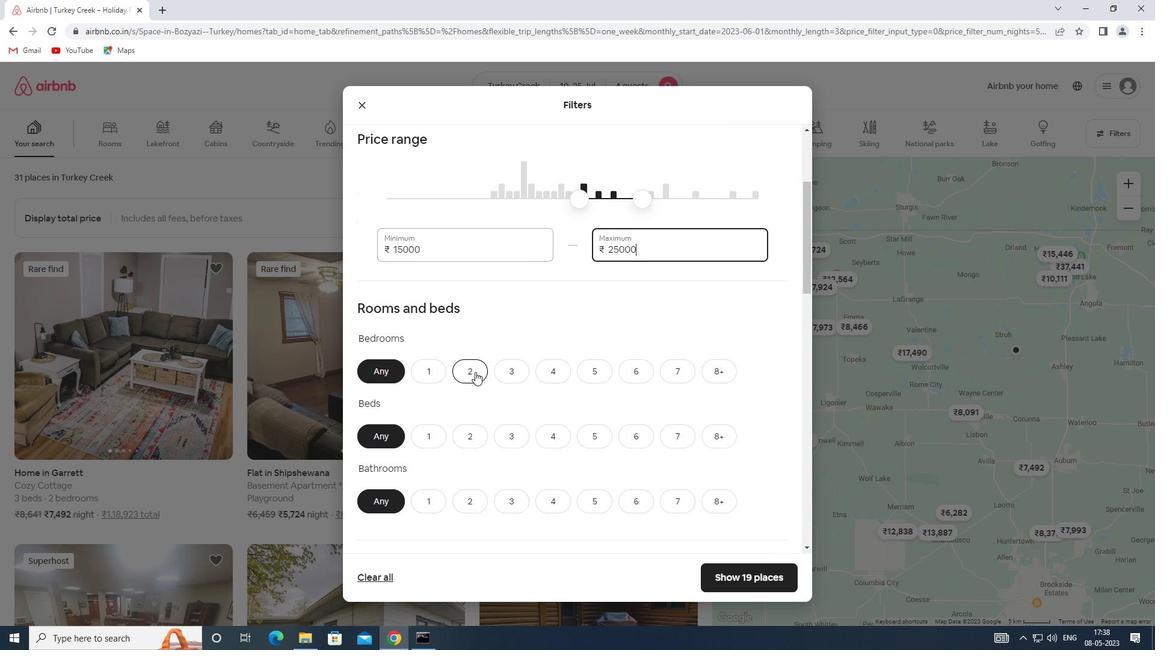 
Action: Mouse moved to (519, 440)
Screenshot: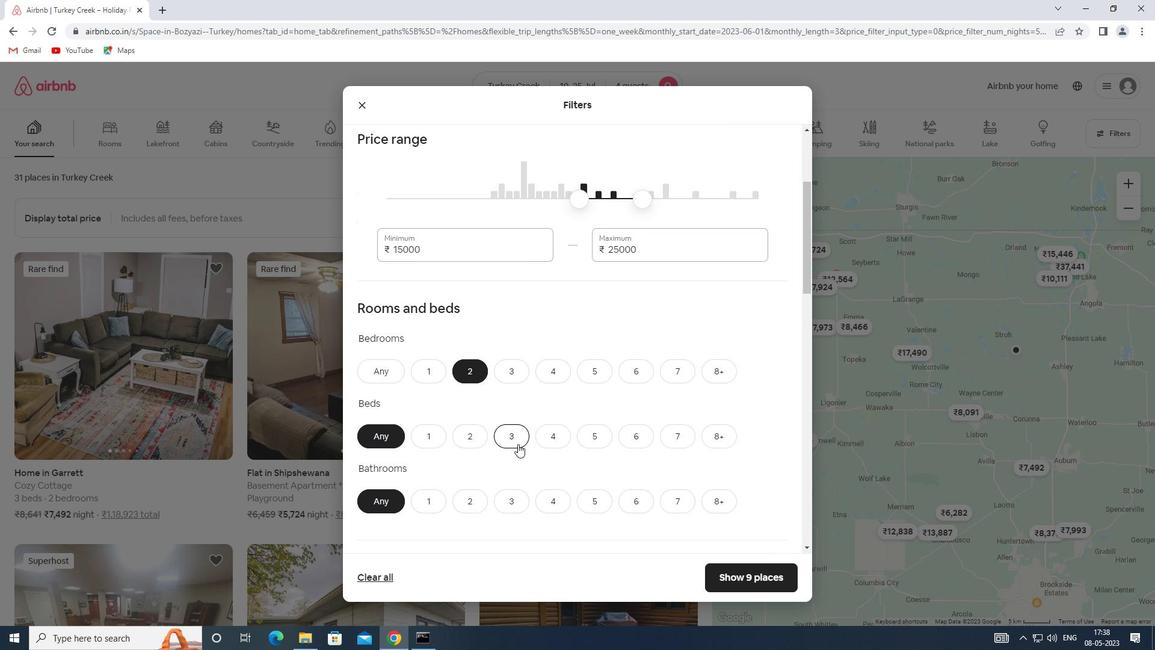 
Action: Mouse pressed left at (519, 440)
Screenshot: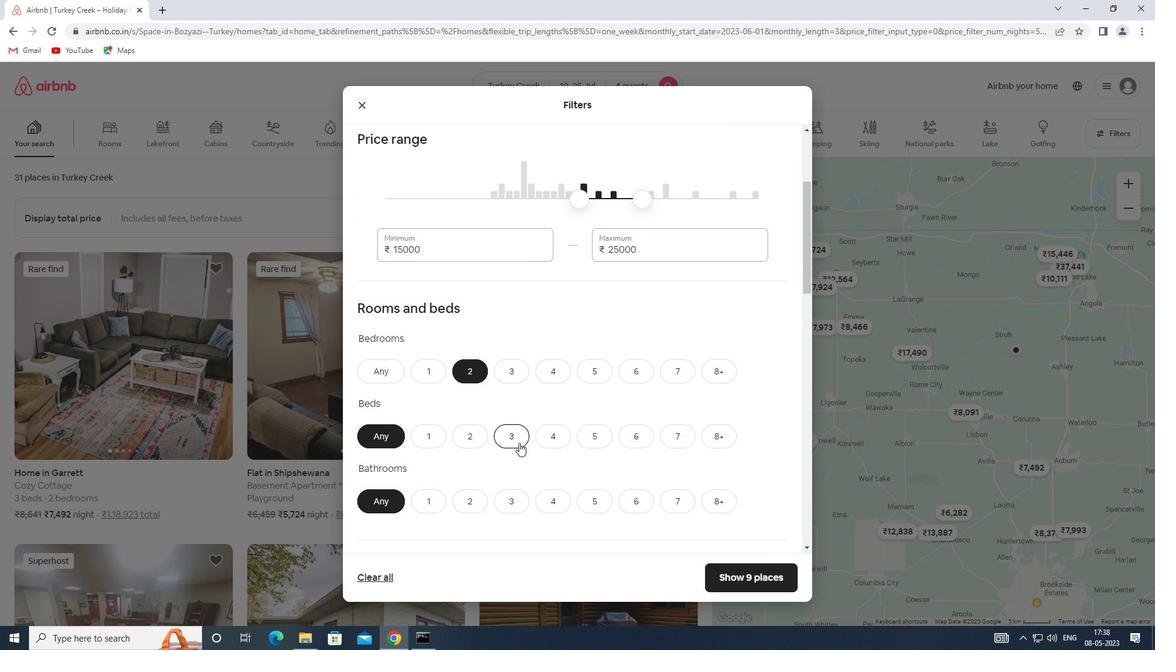 
Action: Mouse moved to (471, 502)
Screenshot: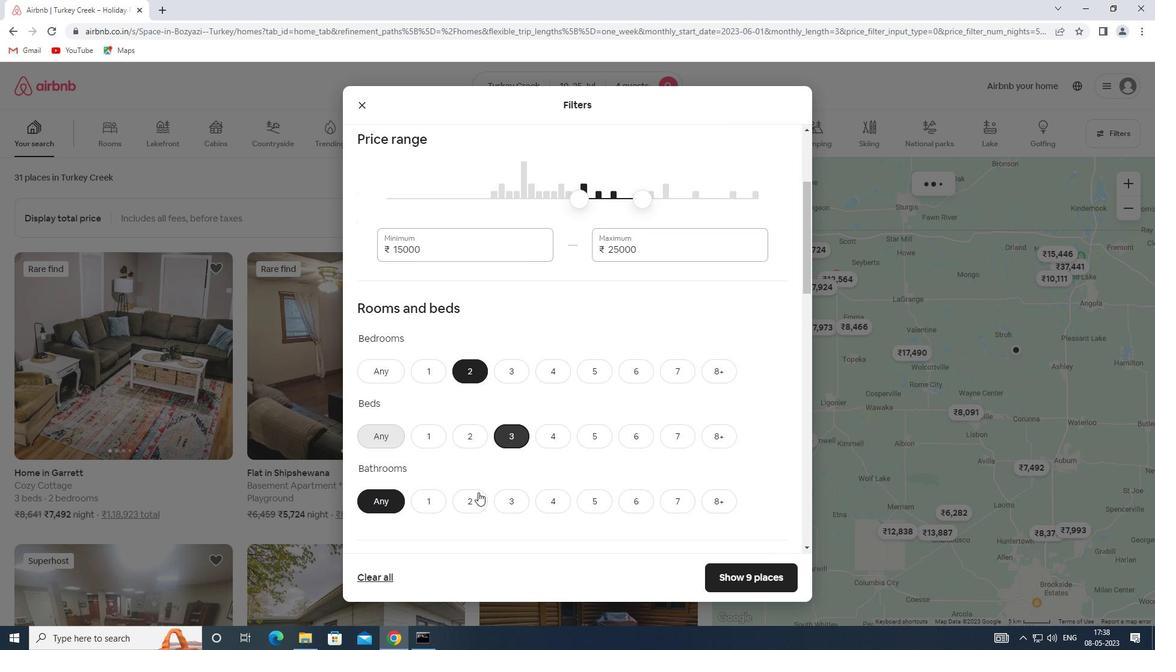 
Action: Mouse pressed left at (471, 502)
Screenshot: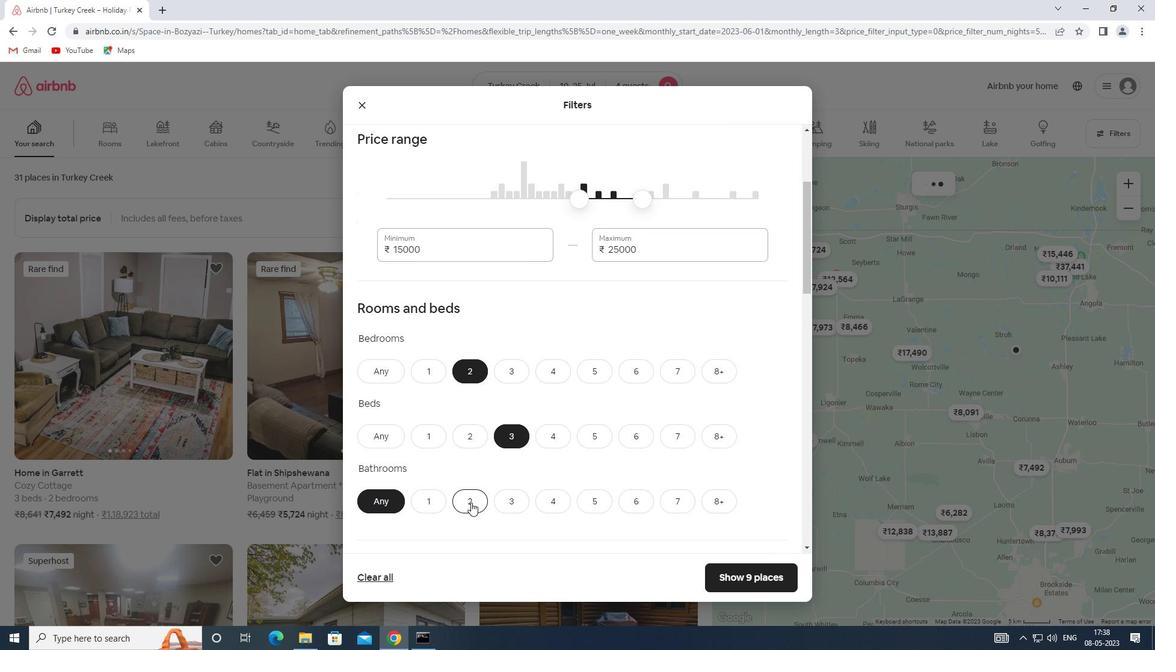 
Action: Mouse moved to (637, 404)
Screenshot: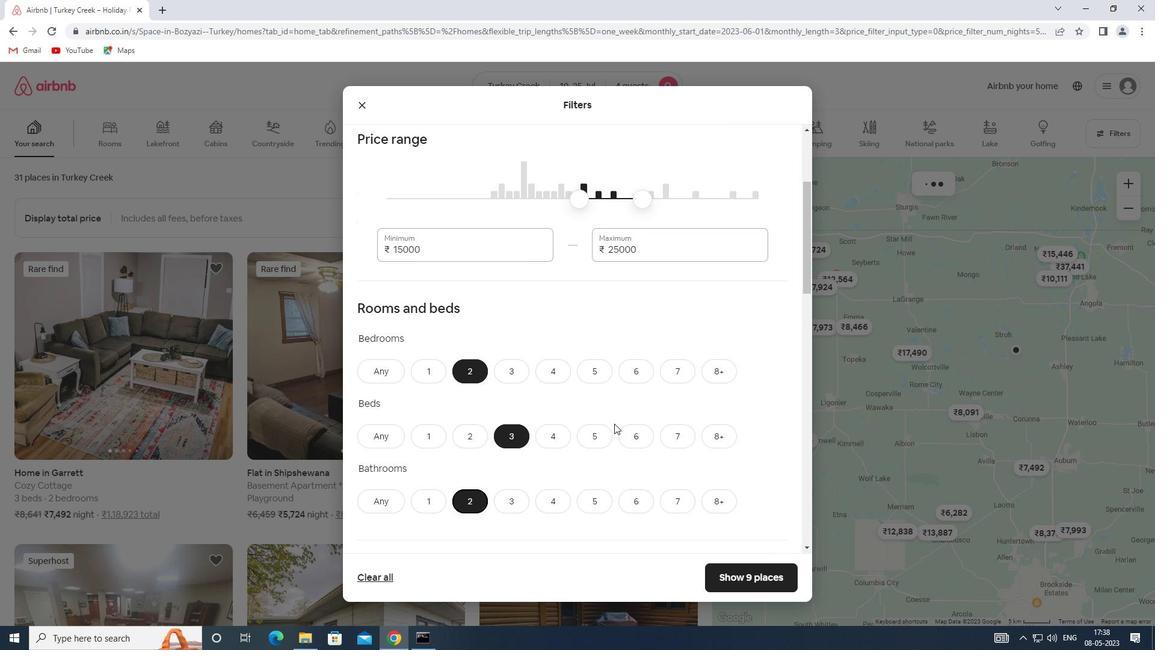 
Action: Mouse scrolled (637, 403) with delta (0, 0)
Screenshot: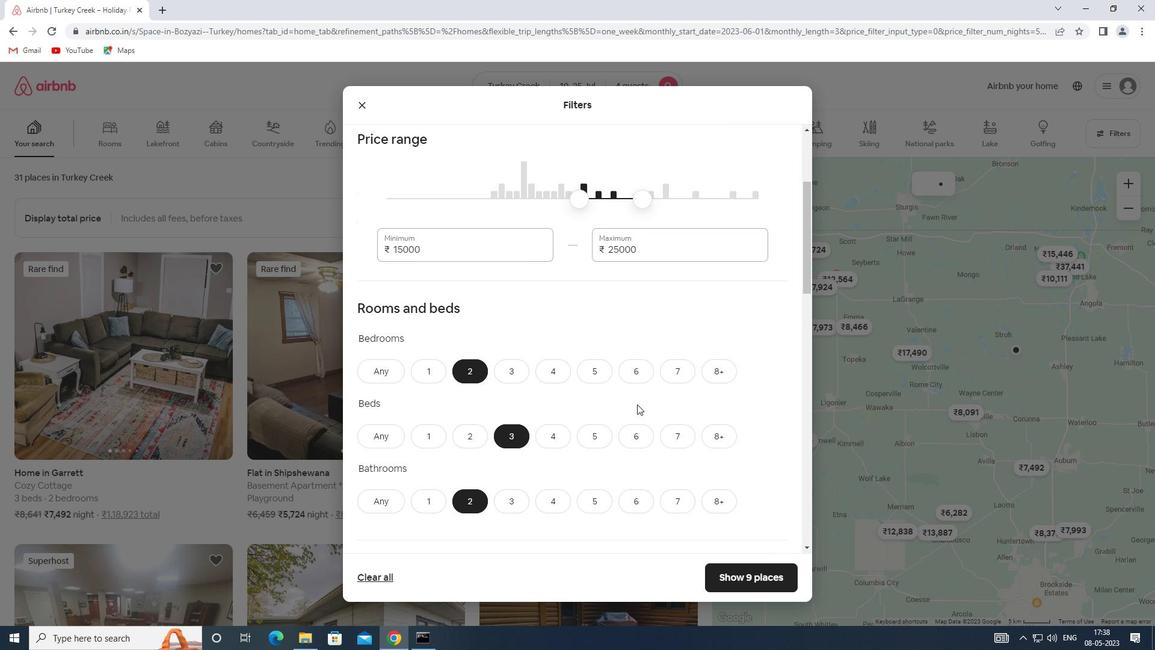 
Action: Mouse scrolled (637, 403) with delta (0, 0)
Screenshot: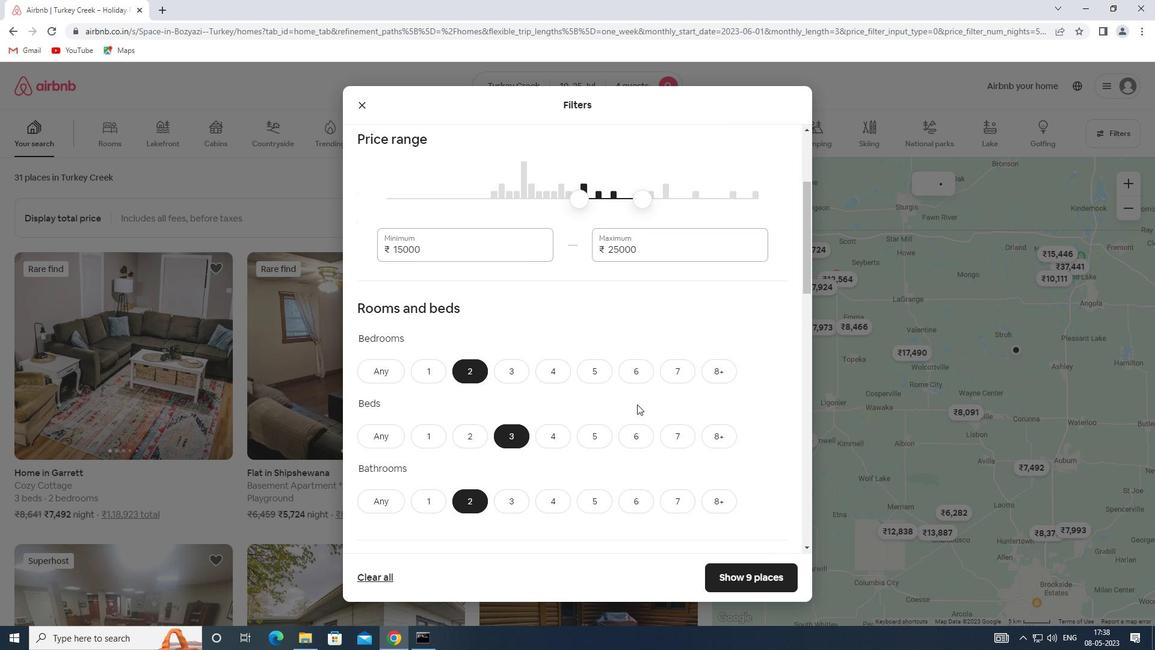 
Action: Mouse scrolled (637, 403) with delta (0, 0)
Screenshot: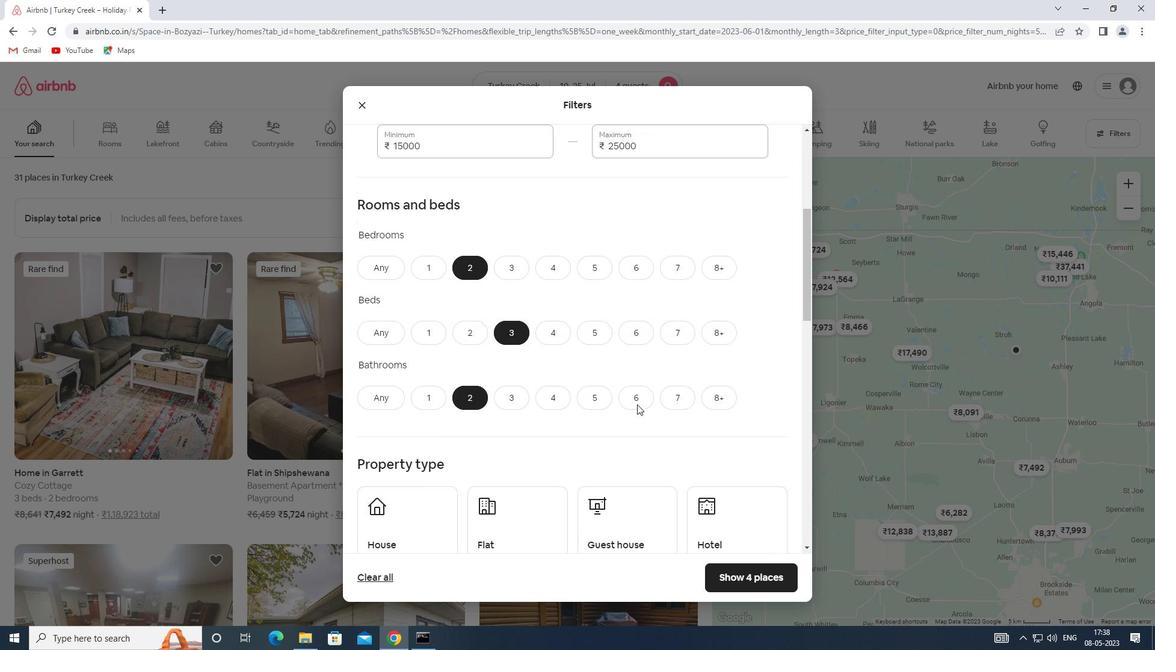 
Action: Mouse moved to (418, 442)
Screenshot: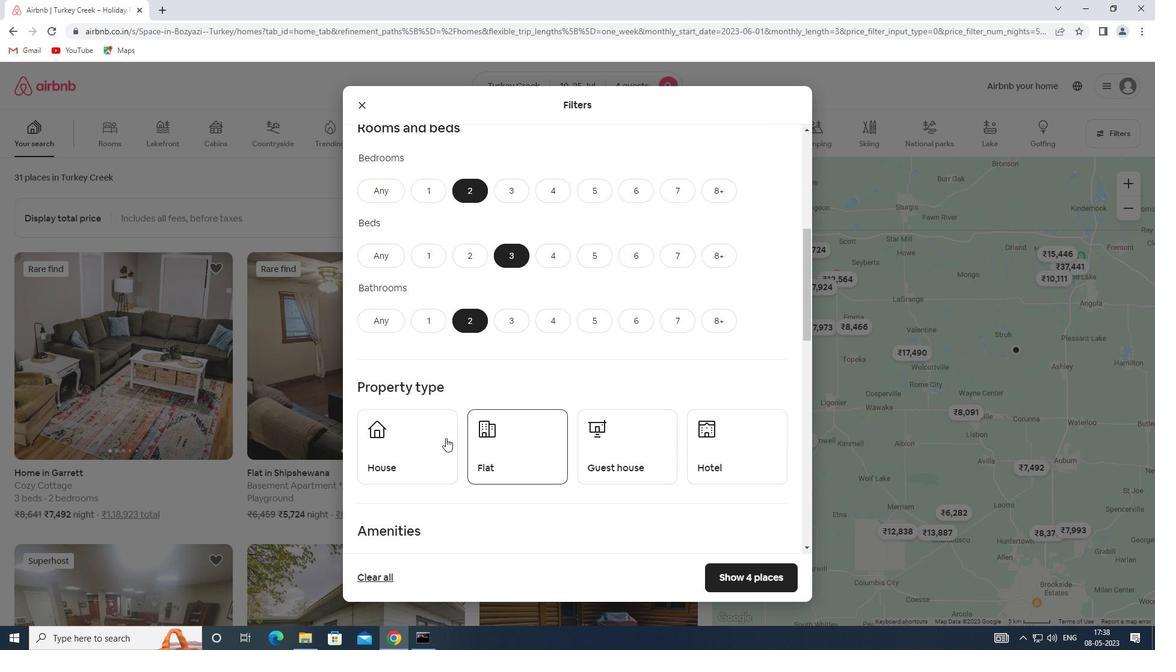
Action: Mouse pressed left at (418, 442)
Screenshot: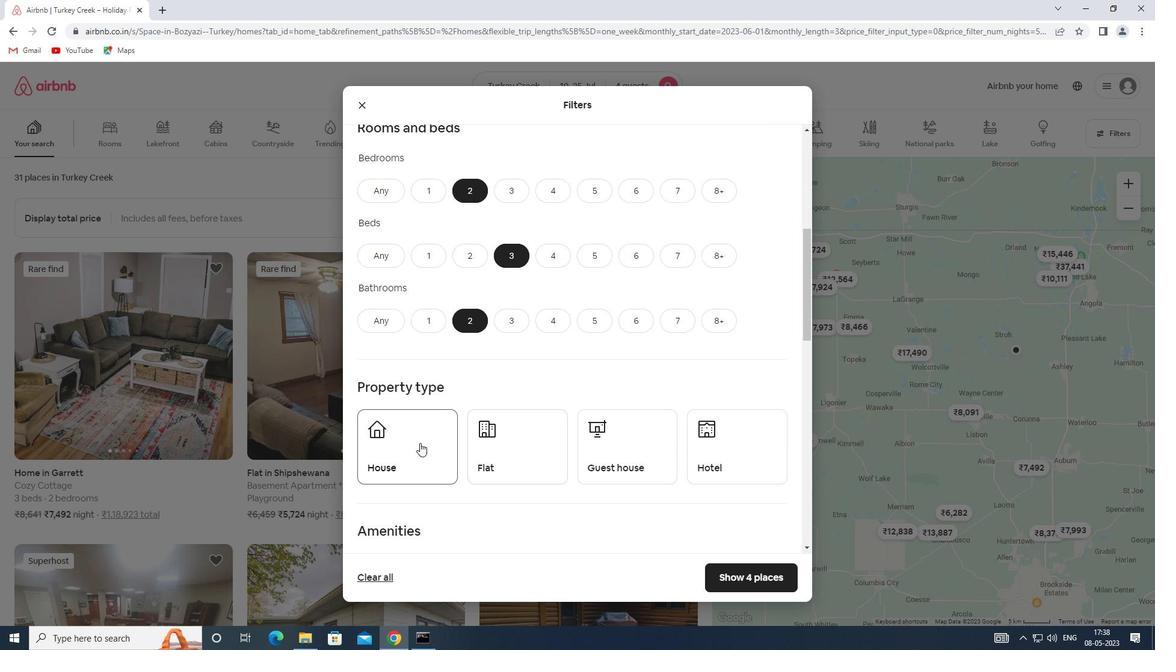 
Action: Mouse moved to (482, 443)
Screenshot: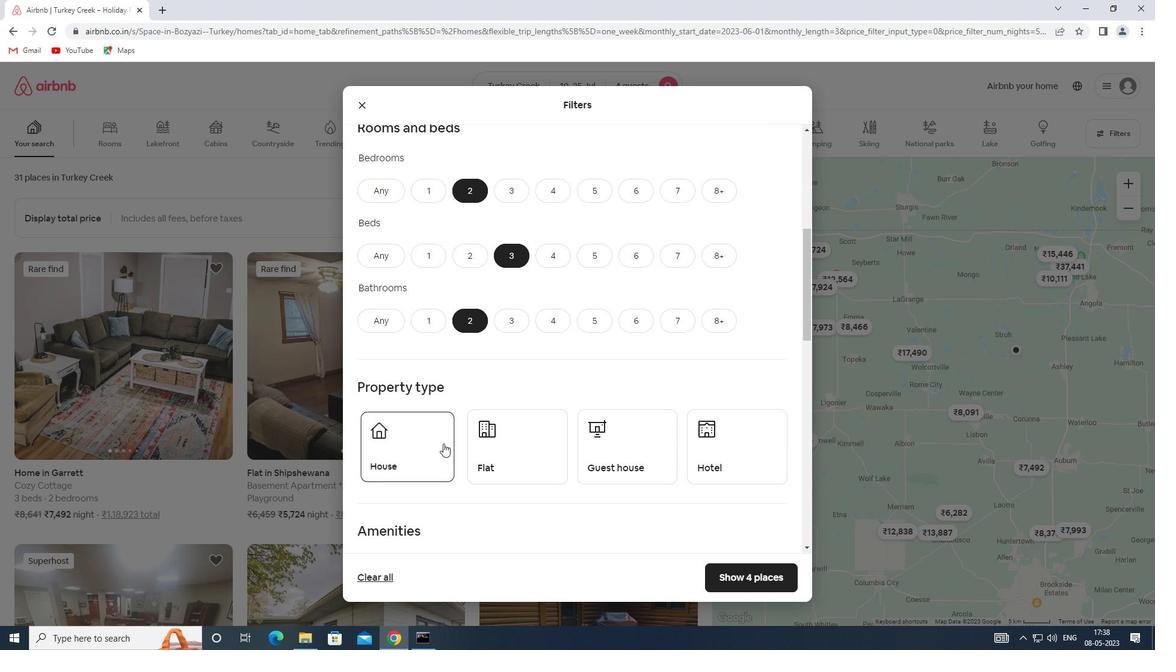 
Action: Mouse pressed left at (482, 443)
Screenshot: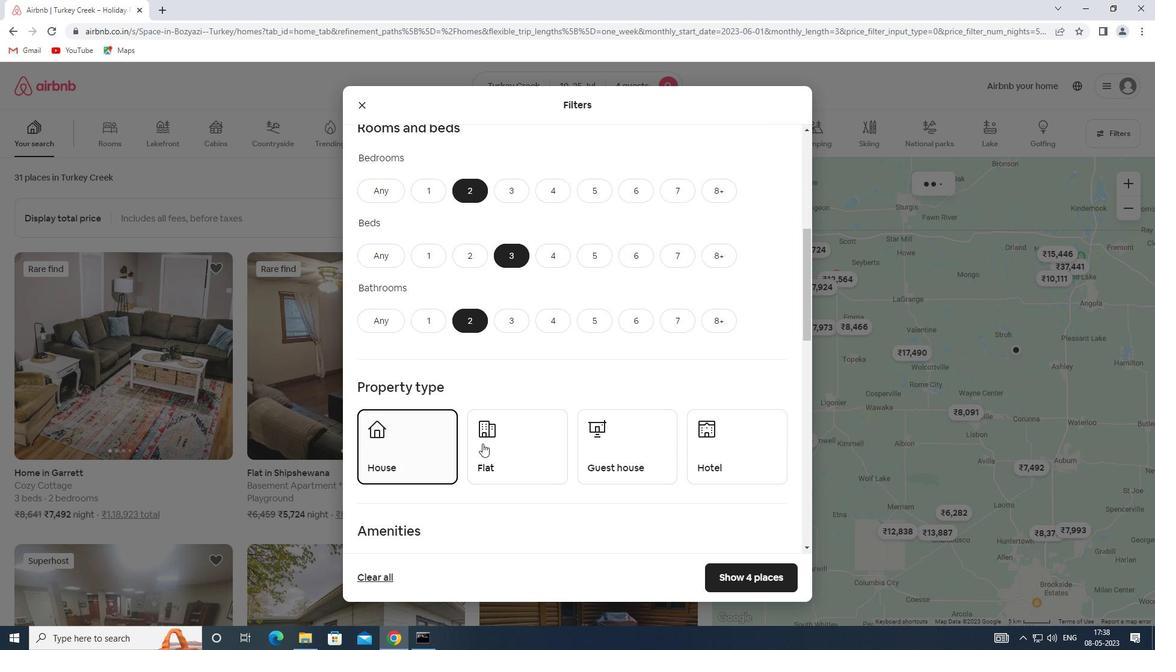 
Action: Mouse moved to (638, 450)
Screenshot: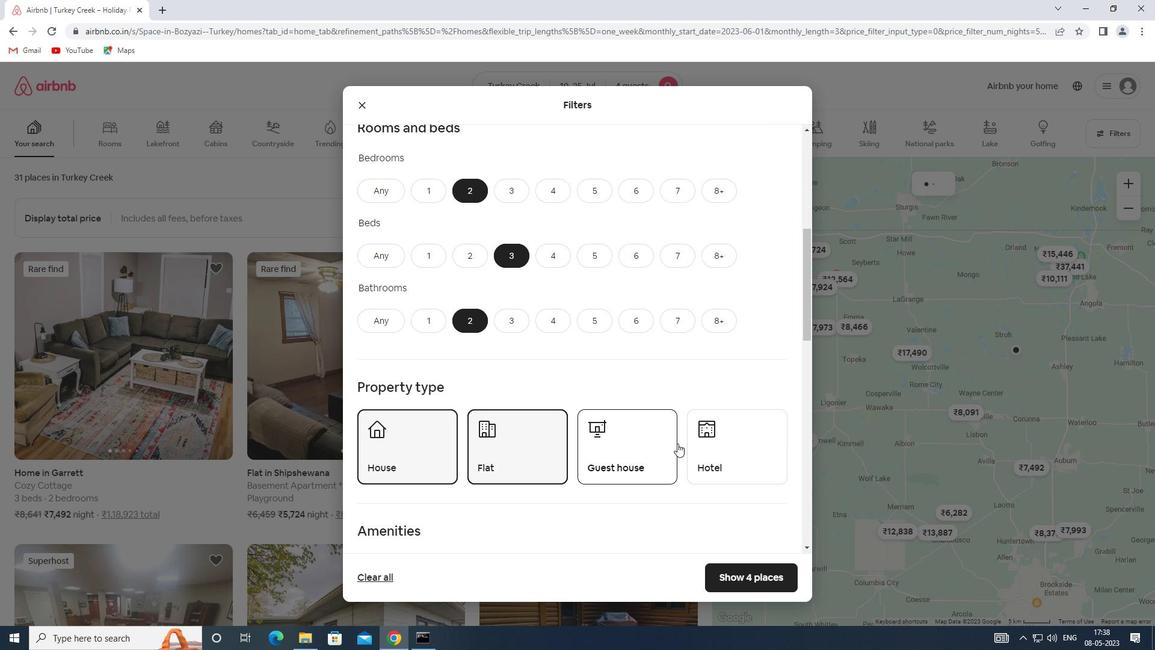 
Action: Mouse pressed left at (638, 450)
Screenshot: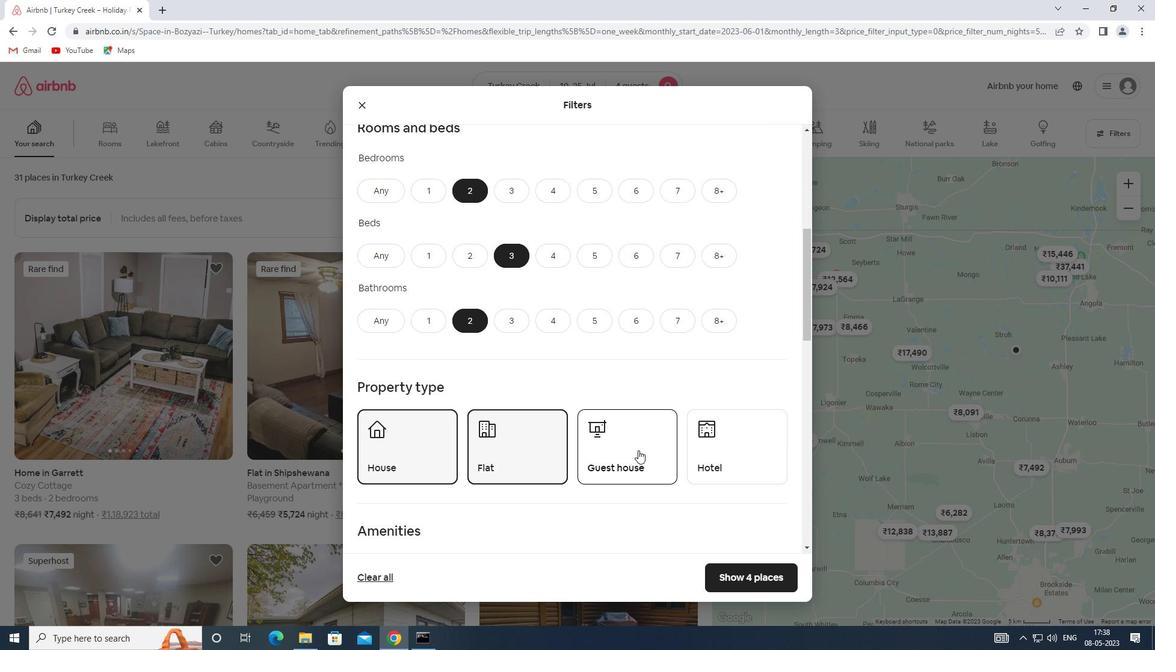 
Action: Mouse scrolled (638, 449) with delta (0, 0)
Screenshot: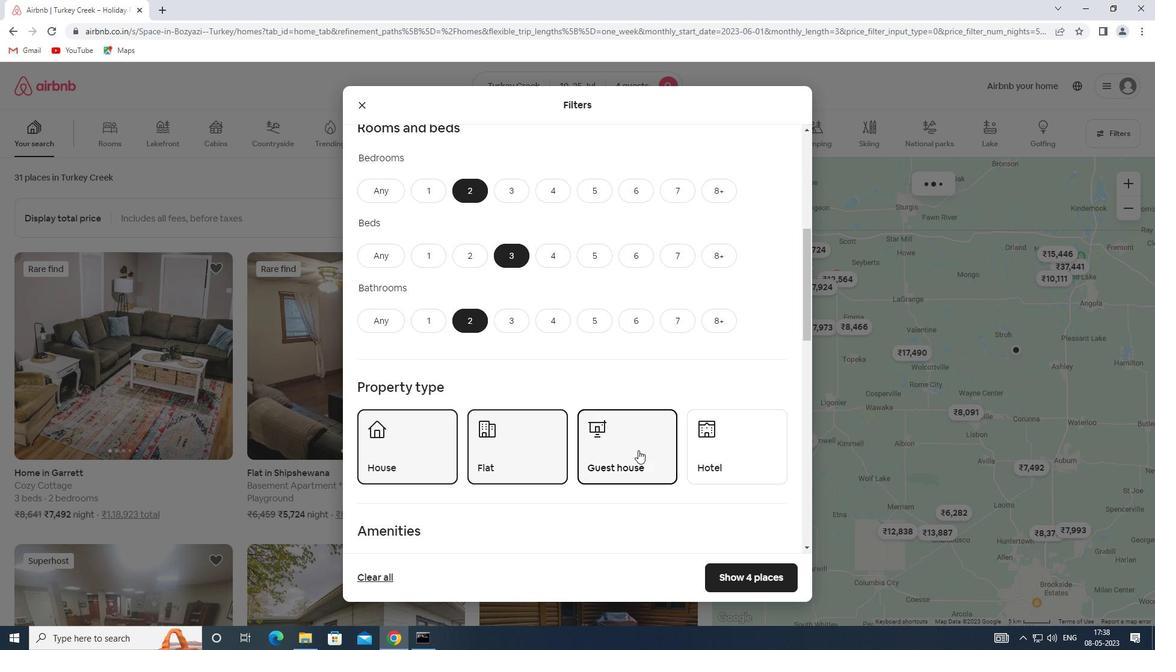 
Action: Mouse scrolled (638, 449) with delta (0, 0)
Screenshot: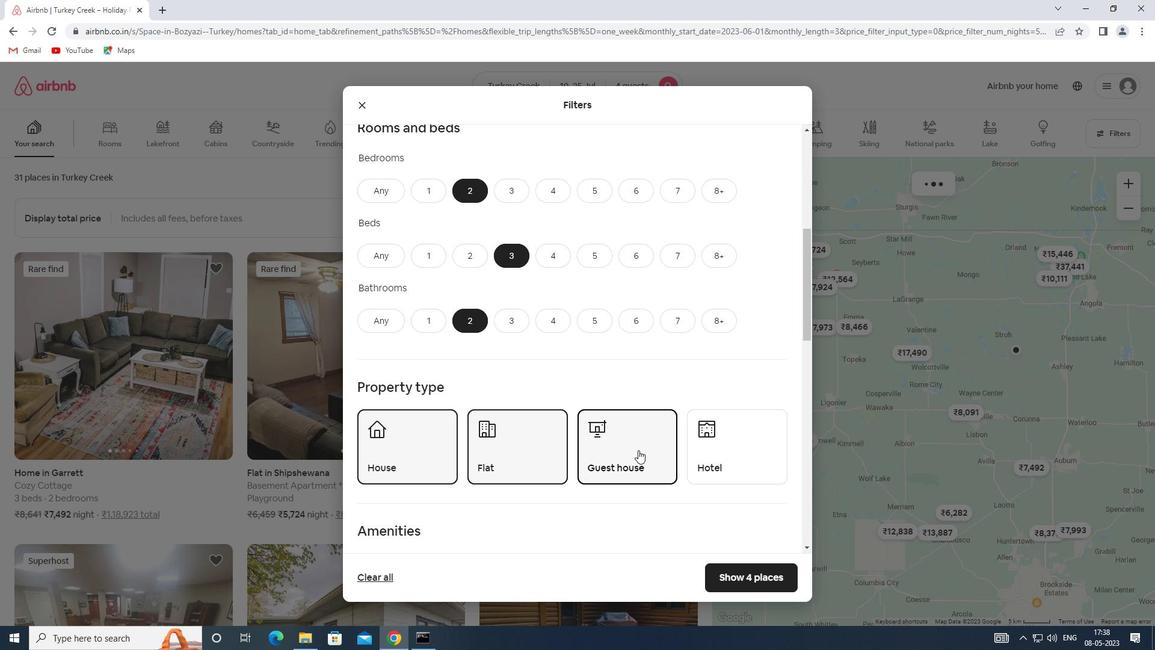 
Action: Mouse moved to (637, 444)
Screenshot: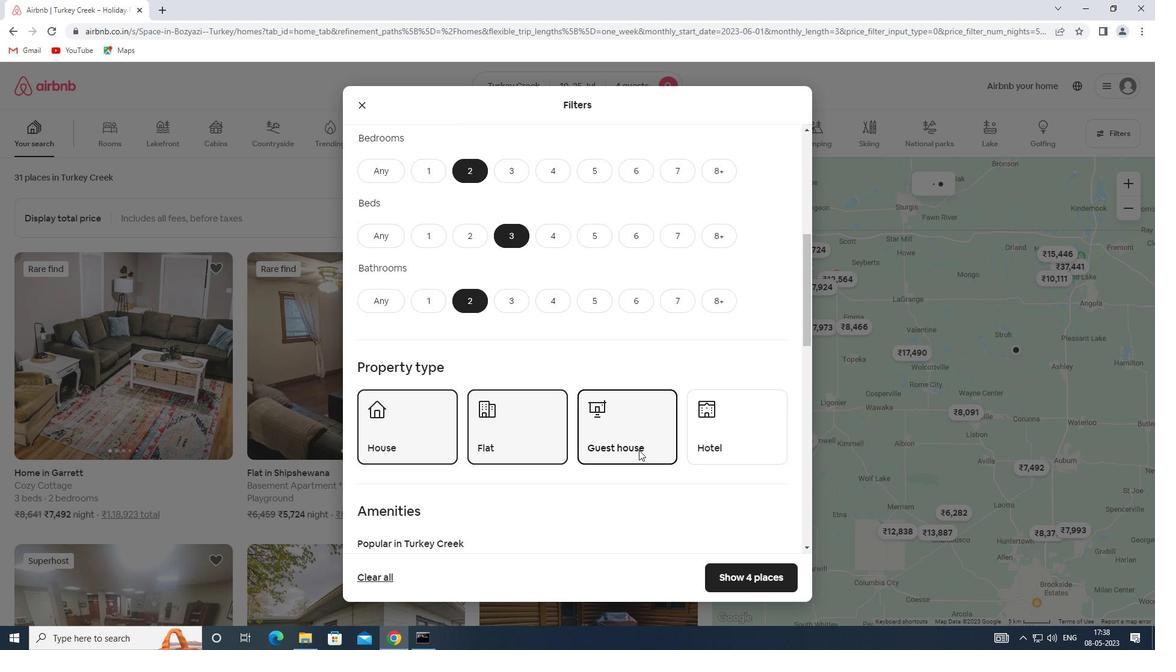 
Action: Mouse scrolled (637, 443) with delta (0, 0)
Screenshot: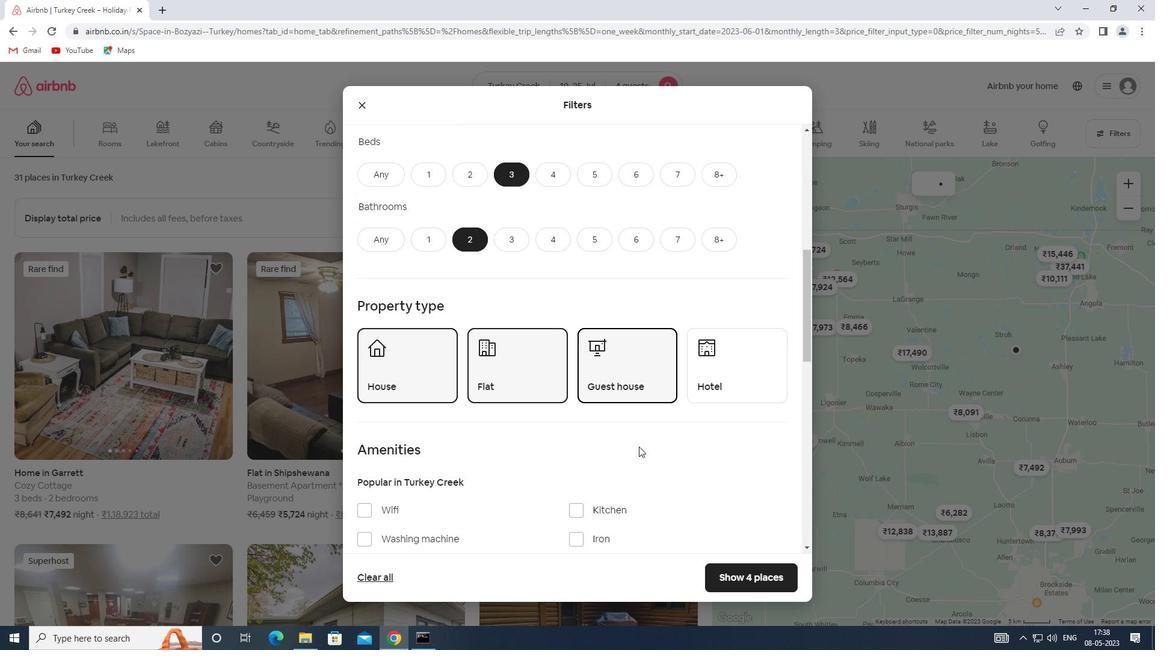 
Action: Mouse scrolled (637, 443) with delta (0, 0)
Screenshot: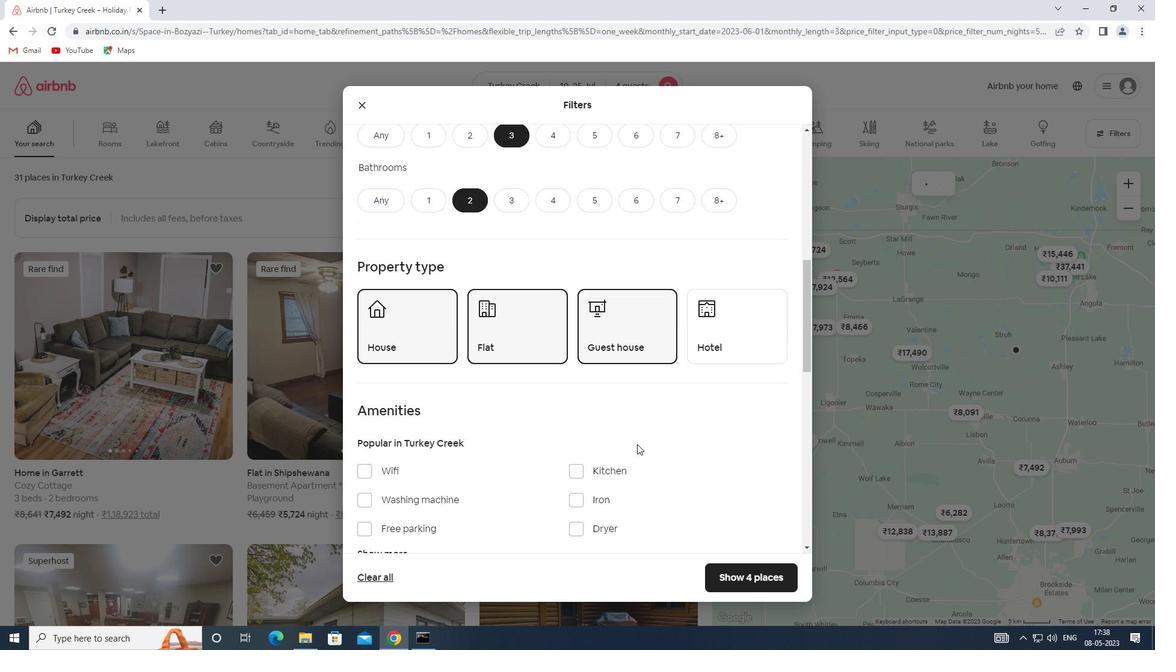 
Action: Mouse moved to (385, 435)
Screenshot: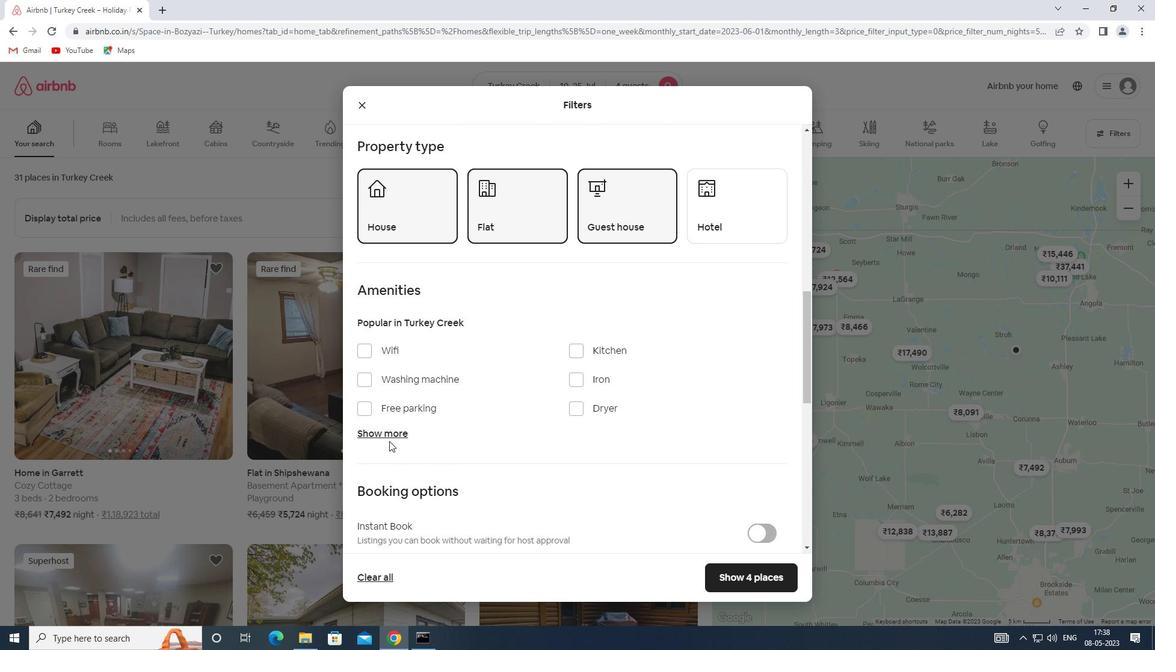 
Action: Mouse pressed left at (385, 435)
Screenshot: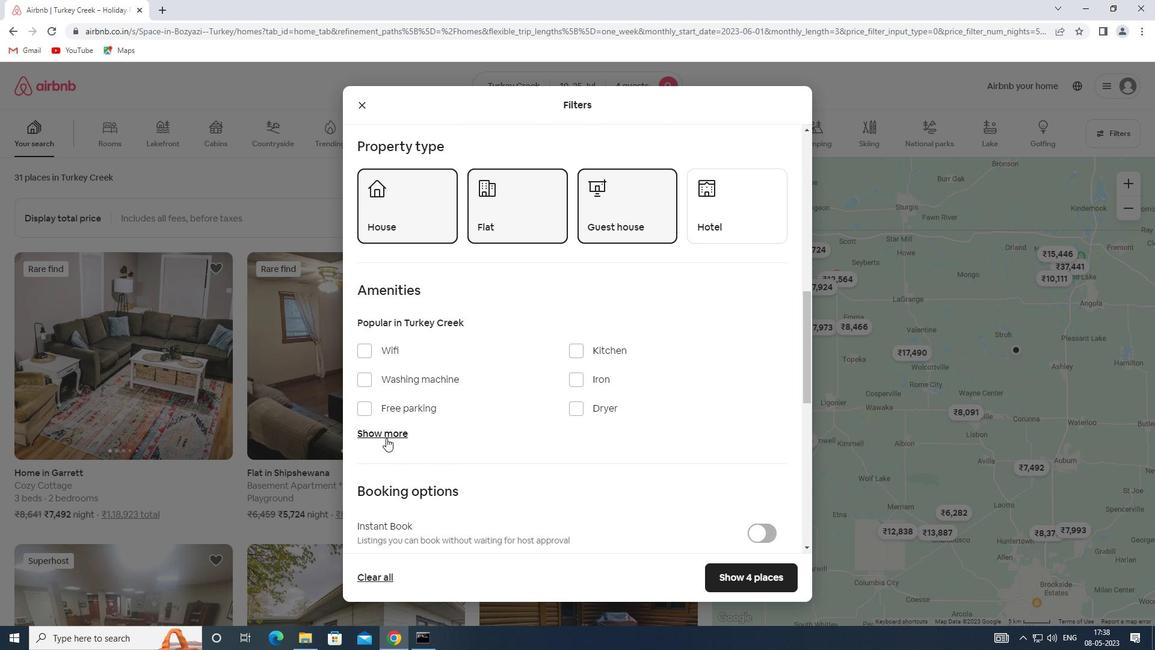 
Action: Mouse moved to (363, 347)
Screenshot: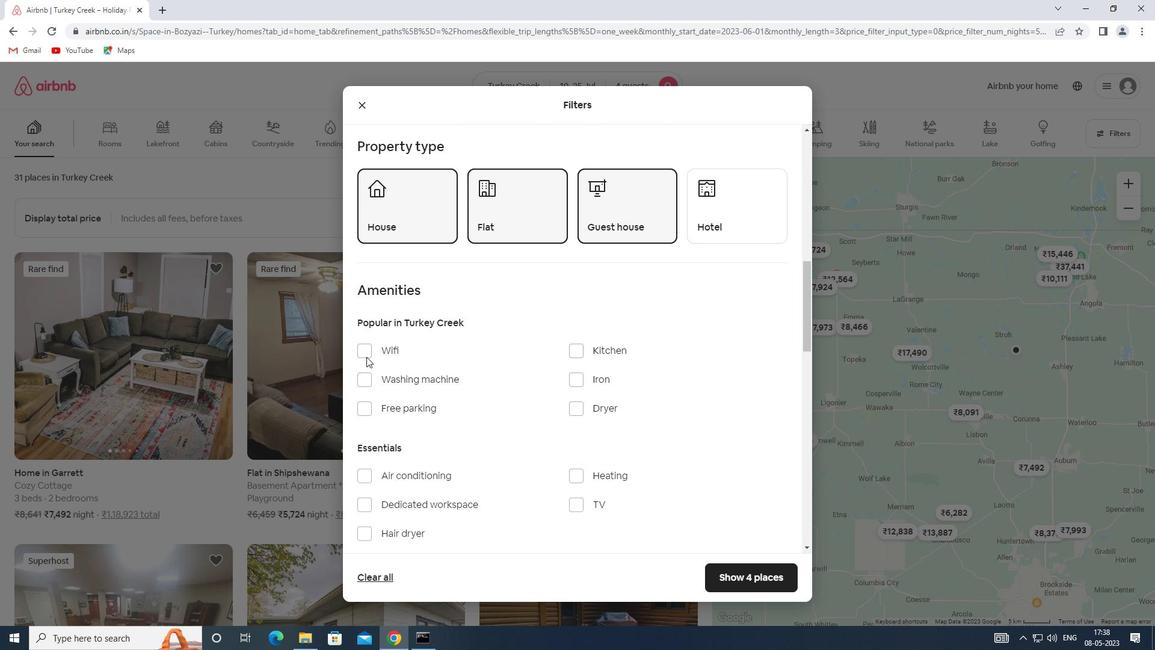 
Action: Mouse pressed left at (363, 347)
Screenshot: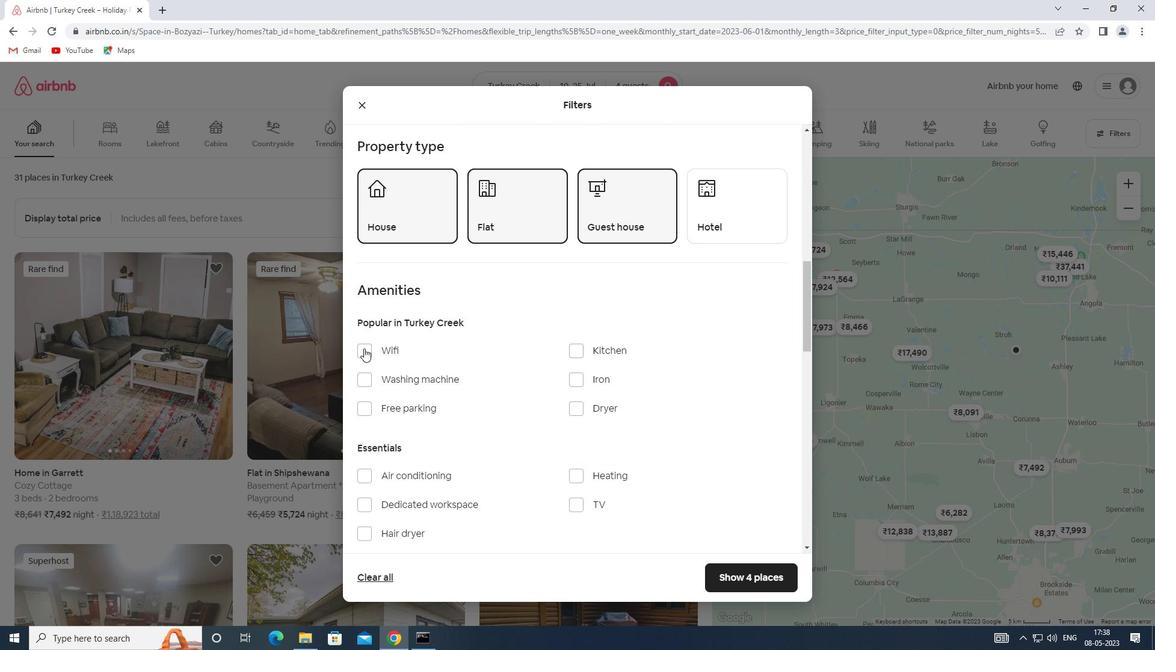
Action: Mouse moved to (583, 501)
Screenshot: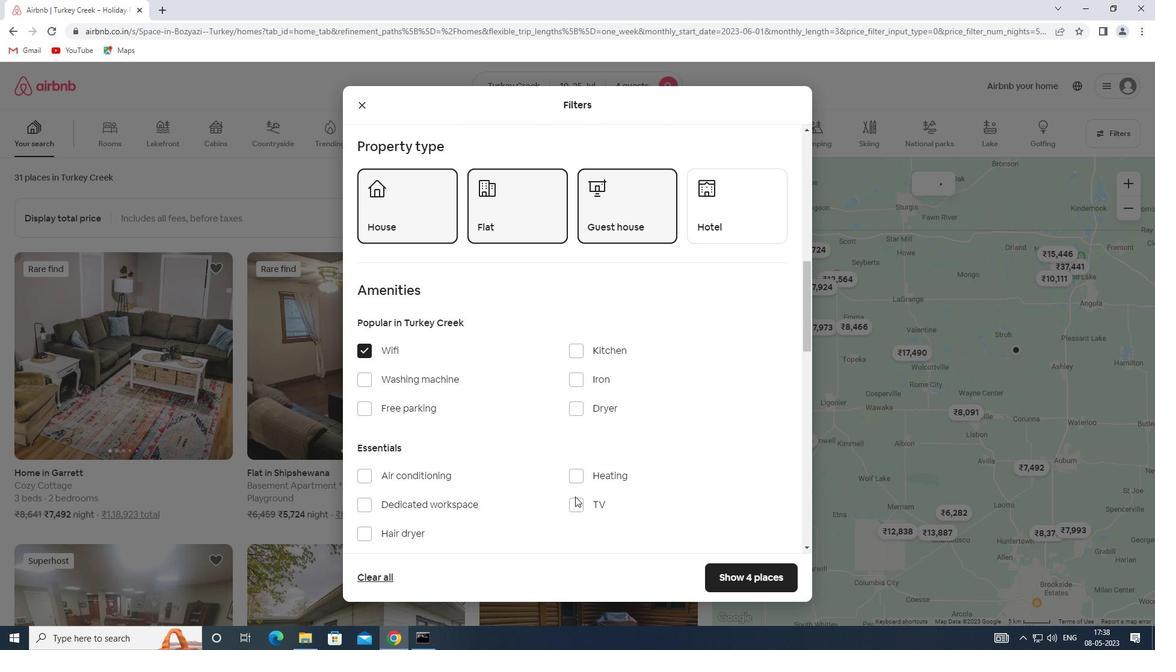 
Action: Mouse pressed left at (583, 501)
Screenshot: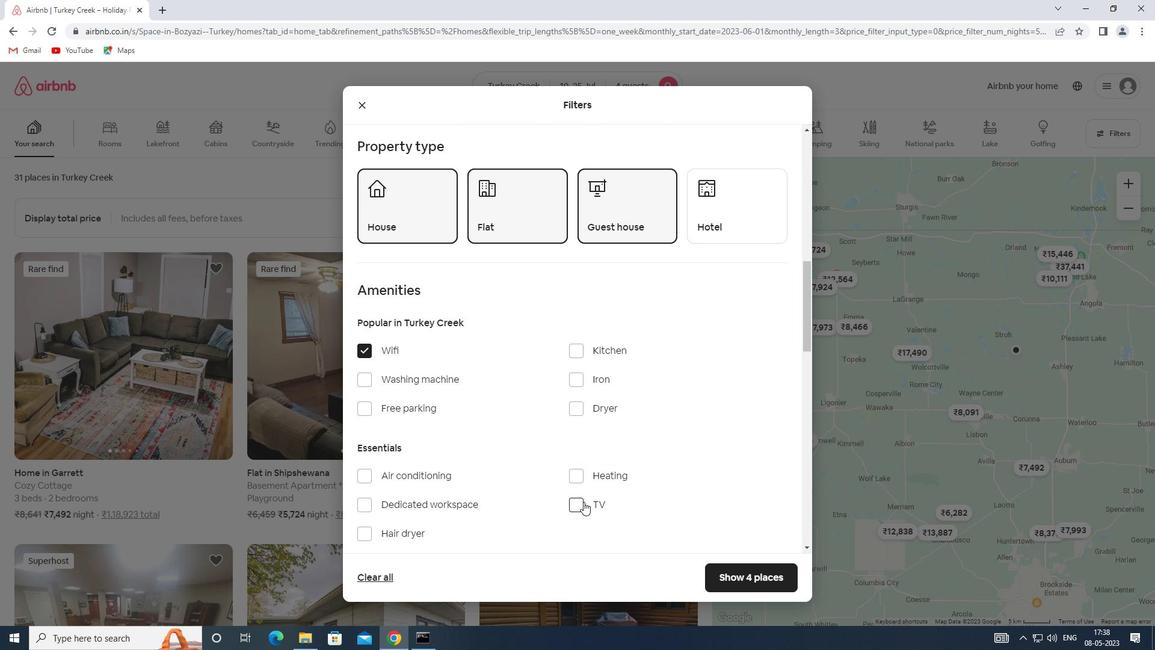 
Action: Mouse moved to (387, 407)
Screenshot: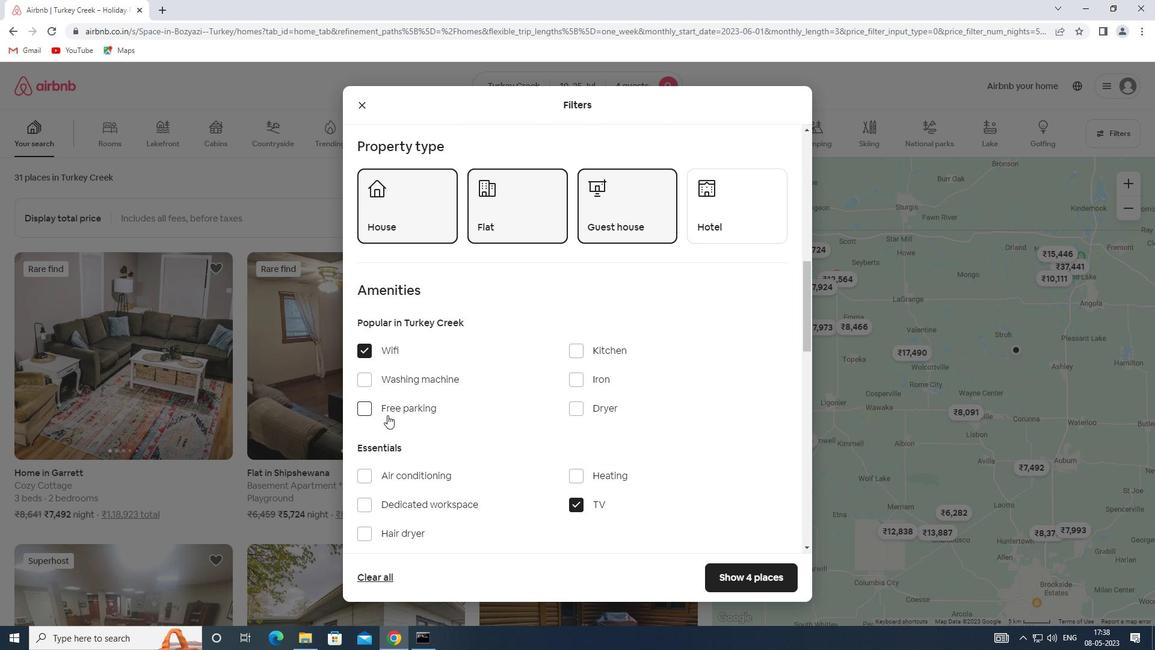 
Action: Mouse pressed left at (387, 407)
Screenshot: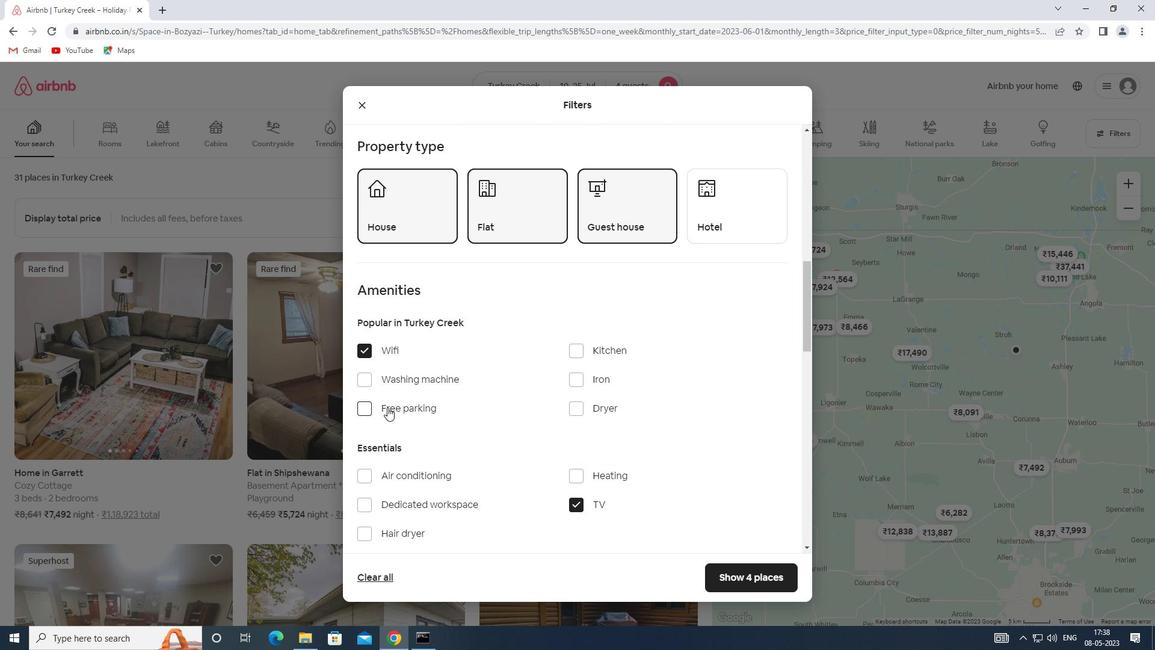 
Action: Mouse scrolled (387, 406) with delta (0, 0)
Screenshot: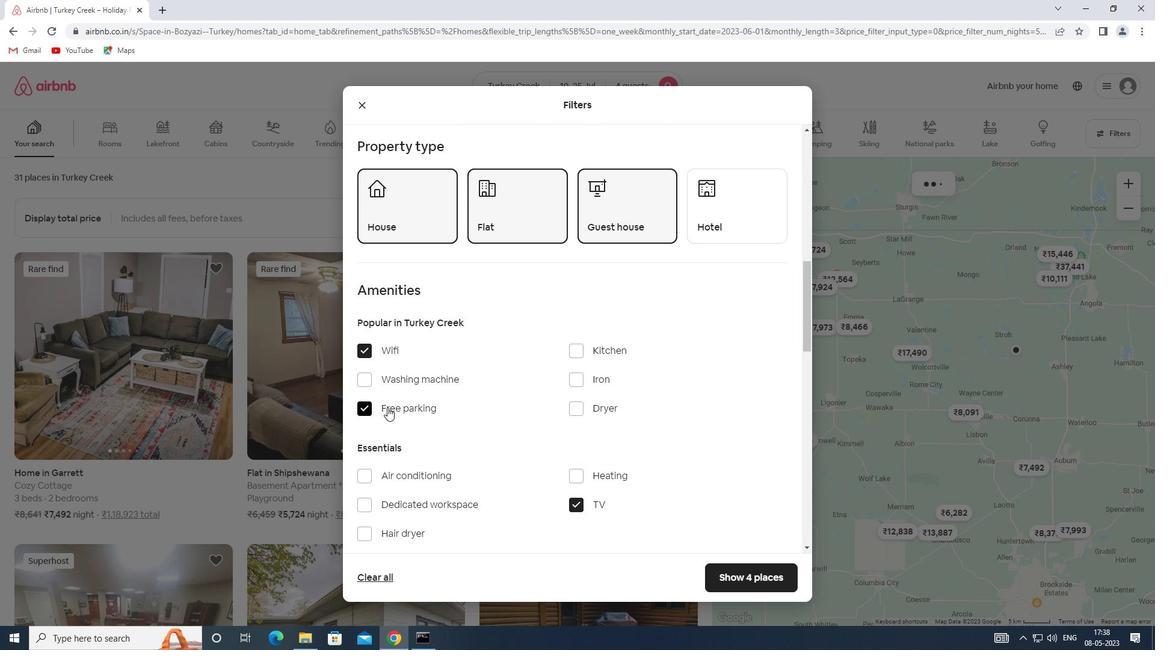 
Action: Mouse scrolled (387, 406) with delta (0, 0)
Screenshot: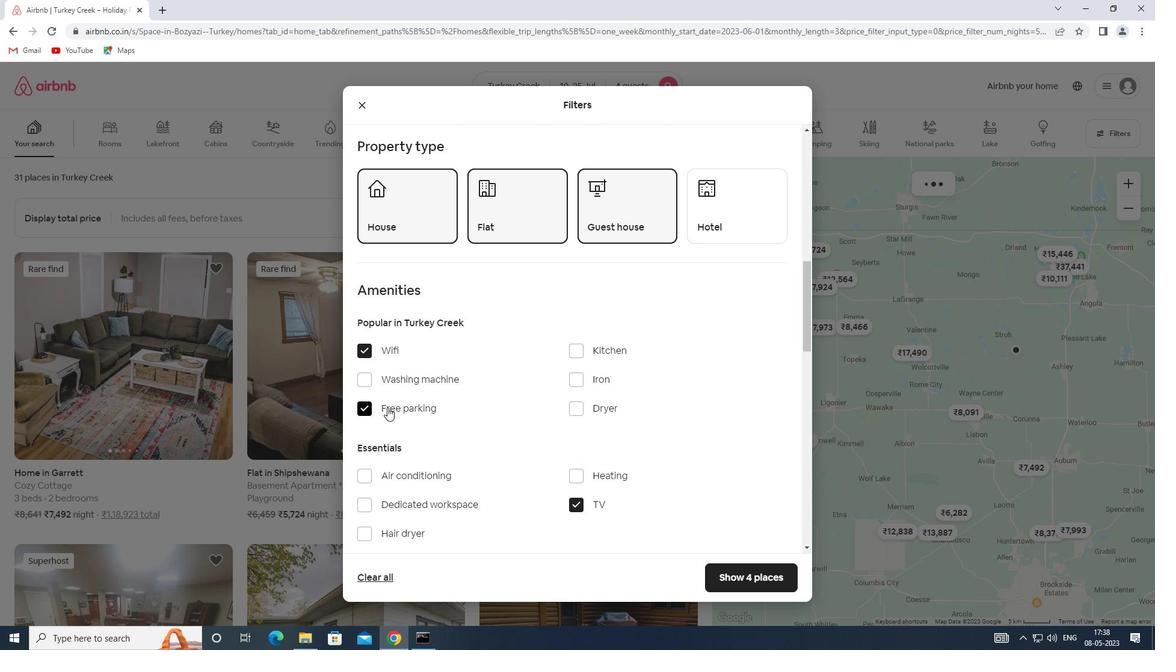 
Action: Mouse scrolled (387, 406) with delta (0, 0)
Screenshot: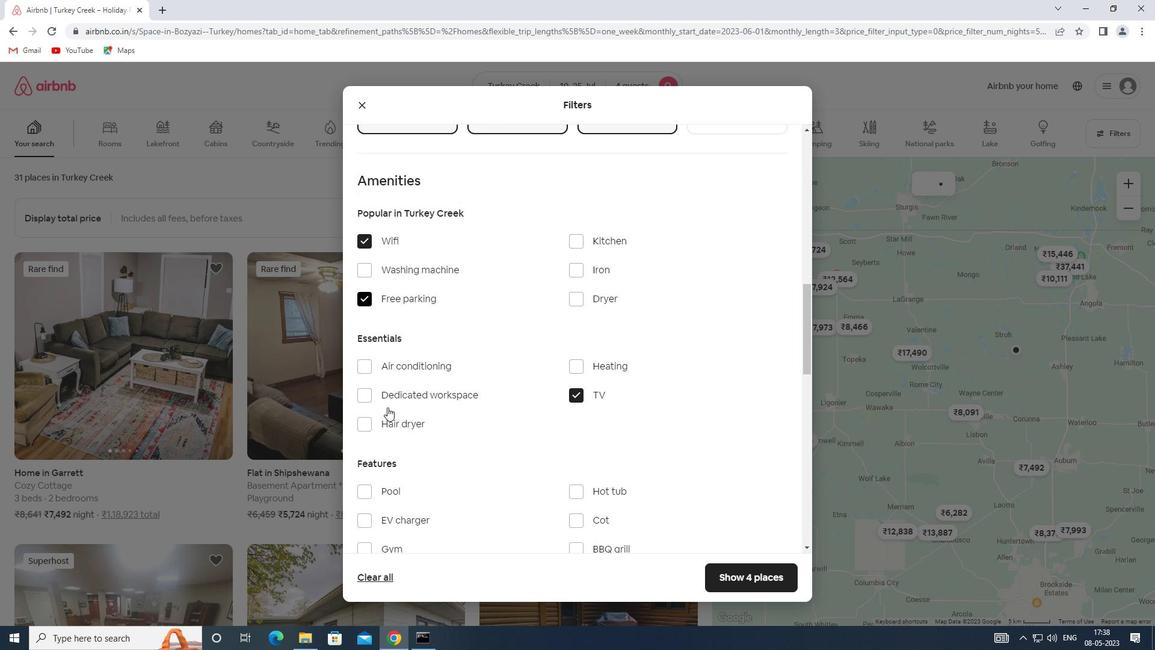 
Action: Mouse moved to (397, 476)
Screenshot: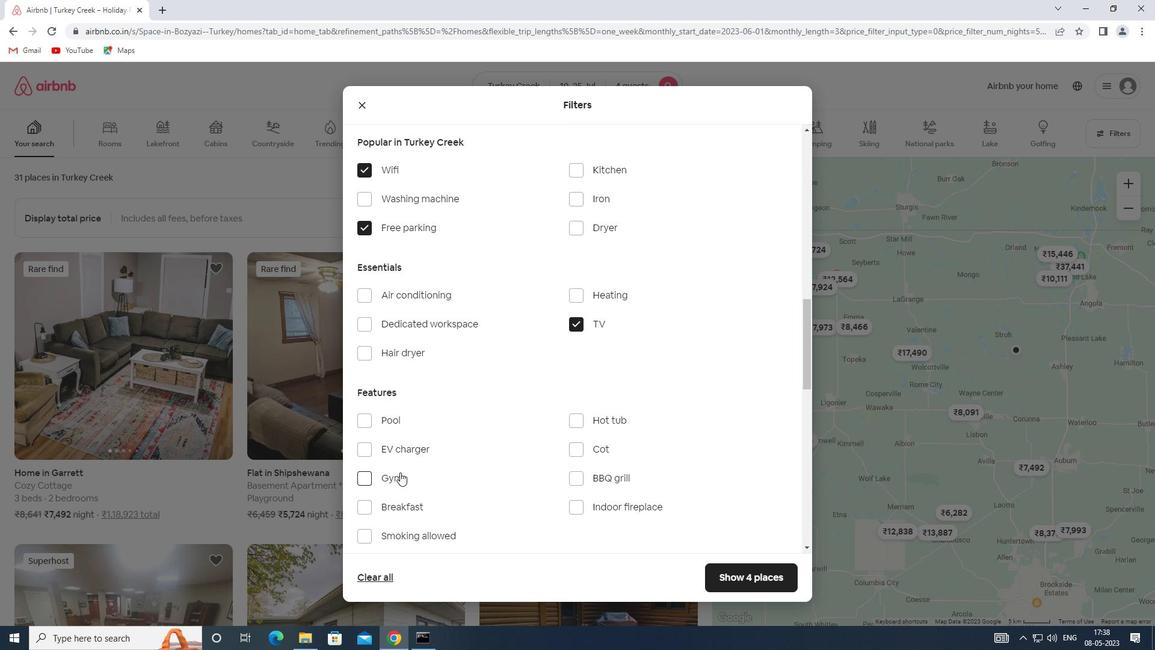 
Action: Mouse pressed left at (397, 476)
Screenshot: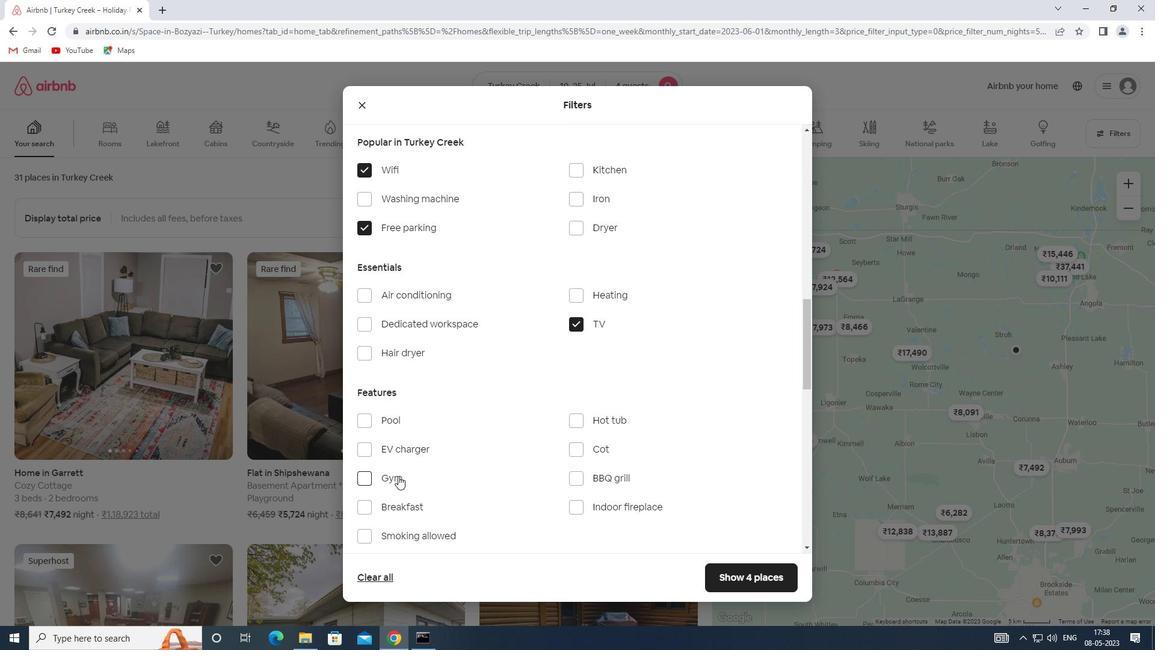 
Action: Mouse moved to (390, 503)
Screenshot: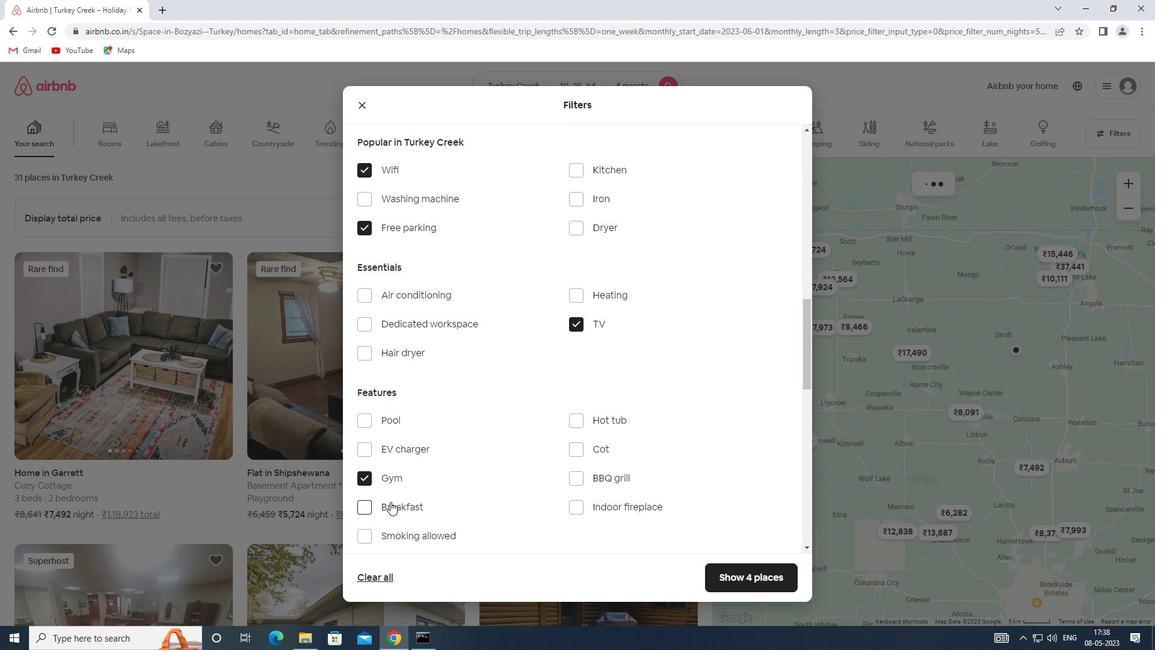 
Action: Mouse pressed left at (390, 503)
Screenshot: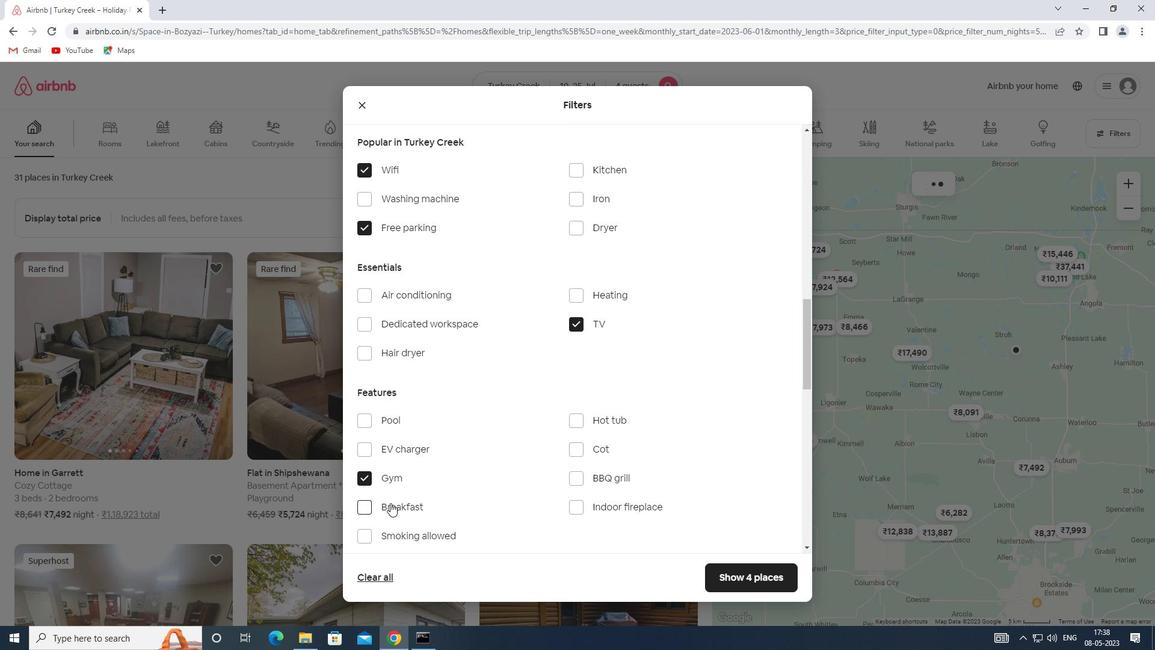 
Action: Mouse moved to (560, 441)
Screenshot: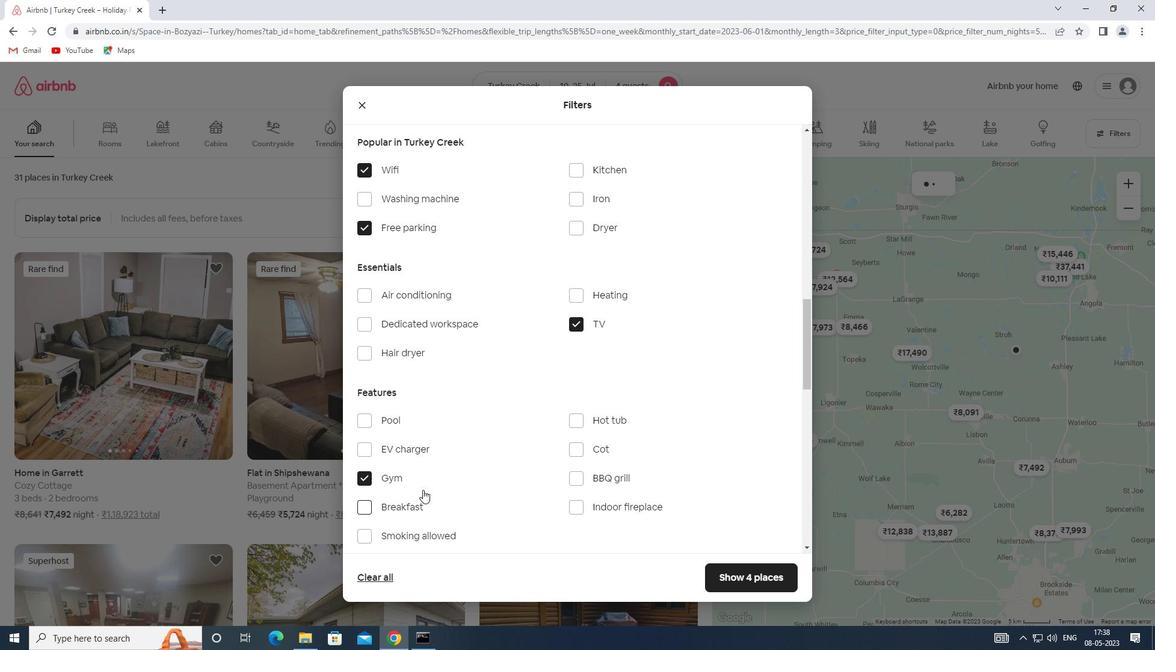 
Action: Mouse scrolled (560, 440) with delta (0, 0)
Screenshot: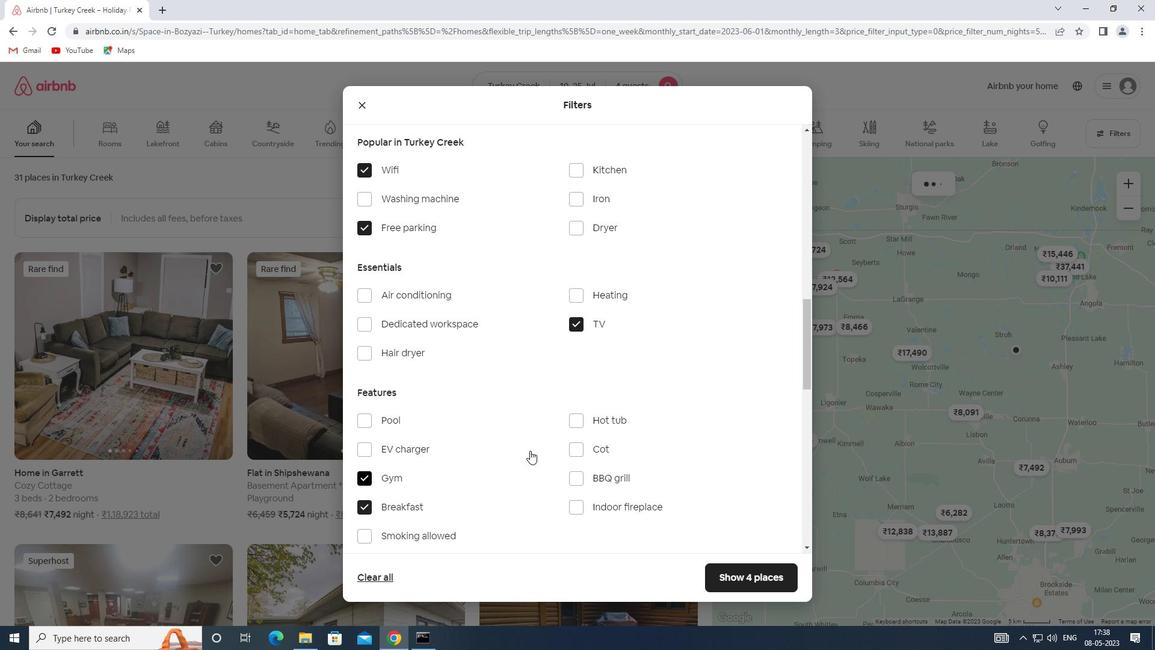 
Action: Mouse scrolled (560, 440) with delta (0, 0)
Screenshot: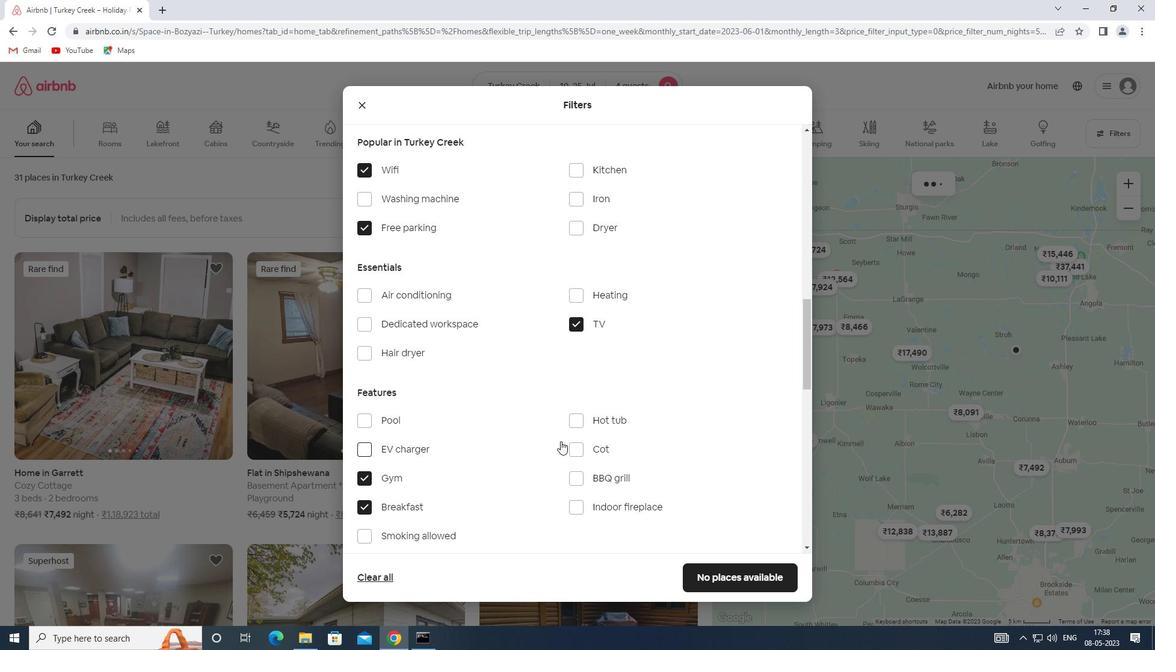 
Action: Mouse scrolled (560, 440) with delta (0, 0)
Screenshot: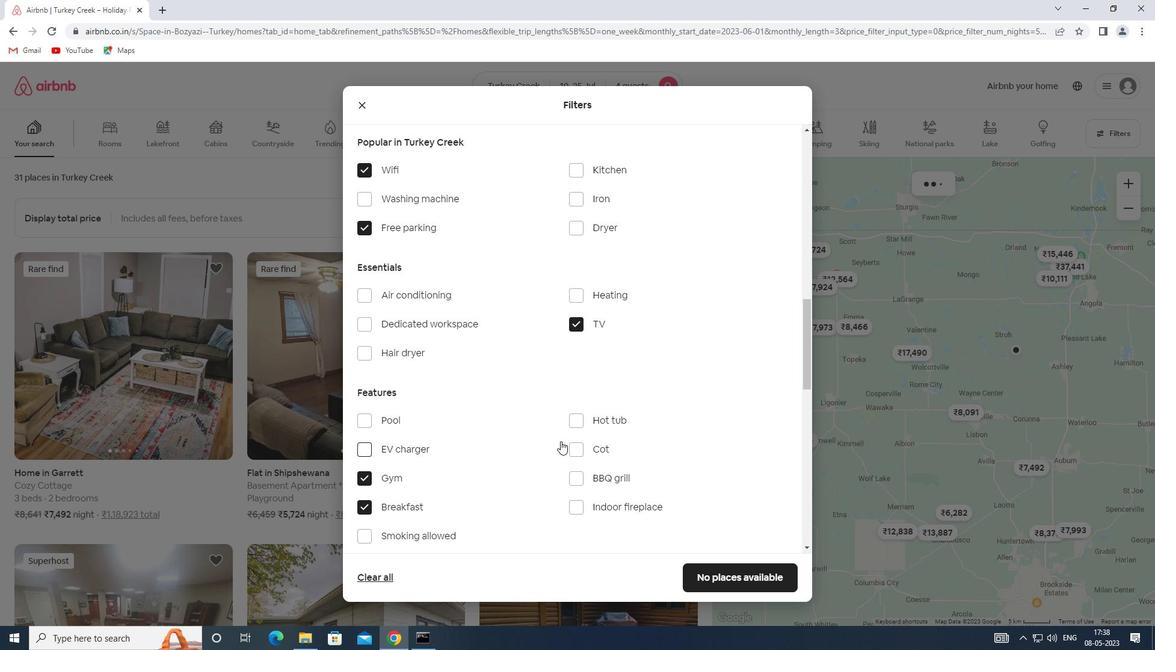 
Action: Mouse moved to (569, 427)
Screenshot: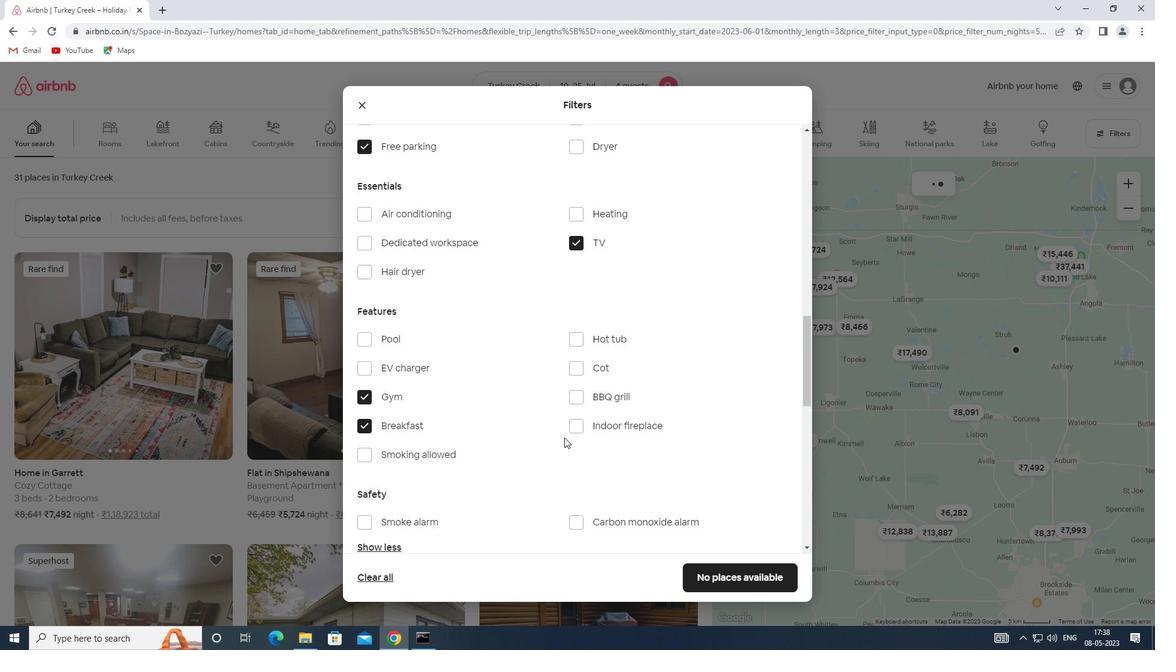 
Action: Mouse scrolled (569, 426) with delta (0, 0)
Screenshot: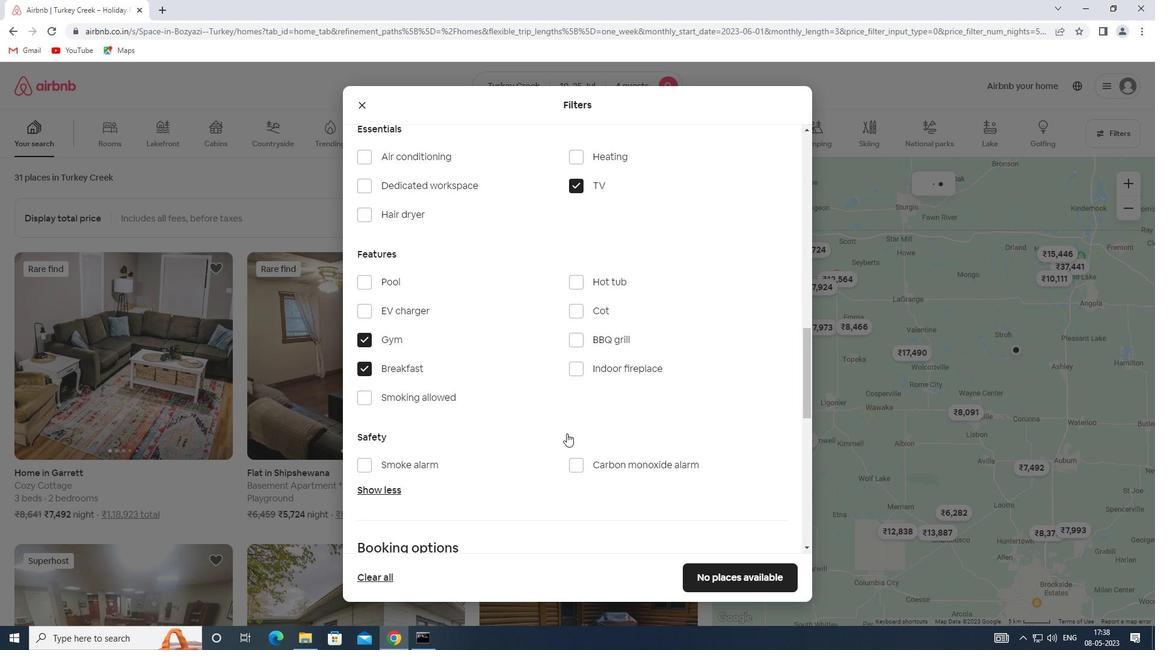 
Action: Mouse scrolled (569, 426) with delta (0, 0)
Screenshot: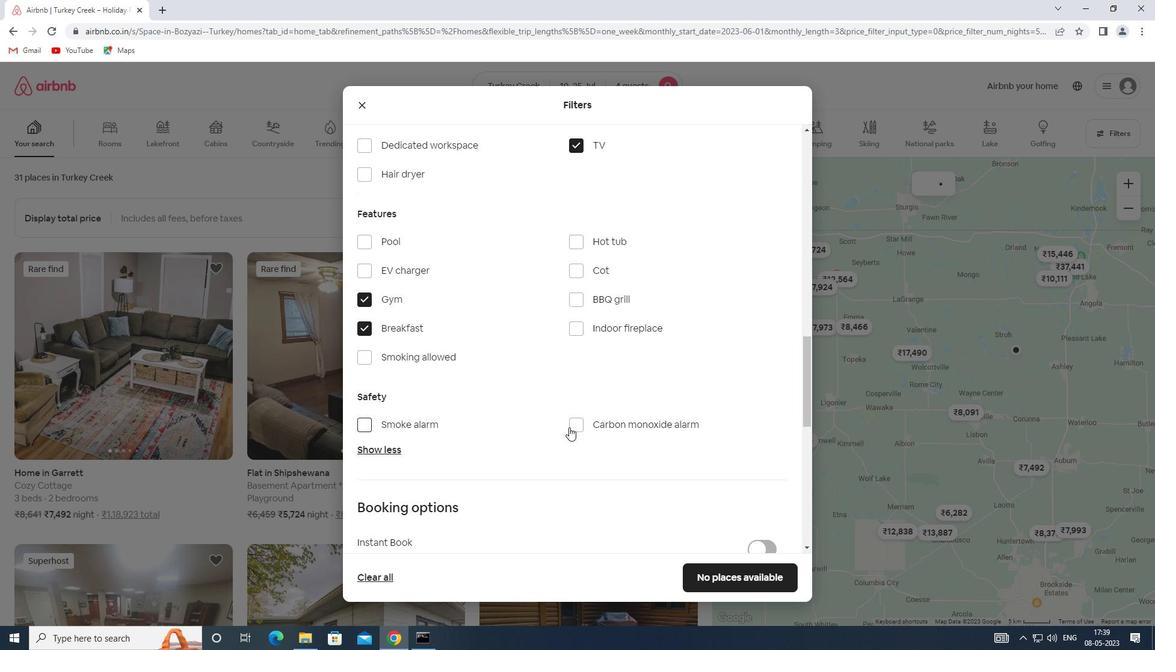 
Action: Mouse moved to (765, 459)
Screenshot: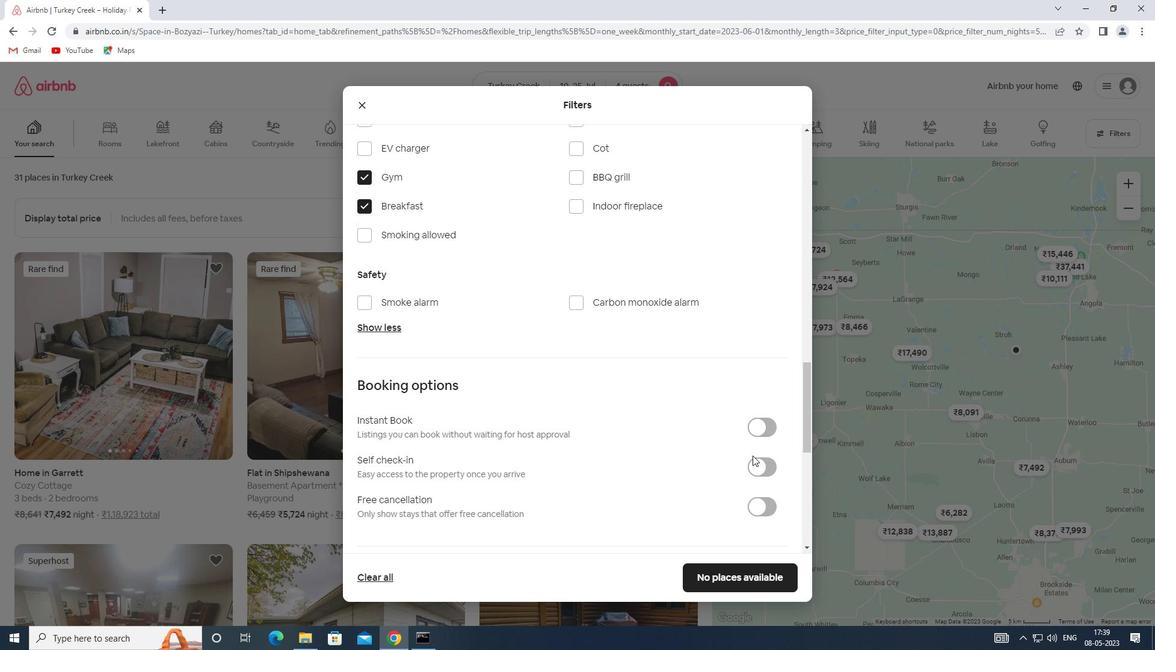 
Action: Mouse pressed left at (765, 459)
Screenshot: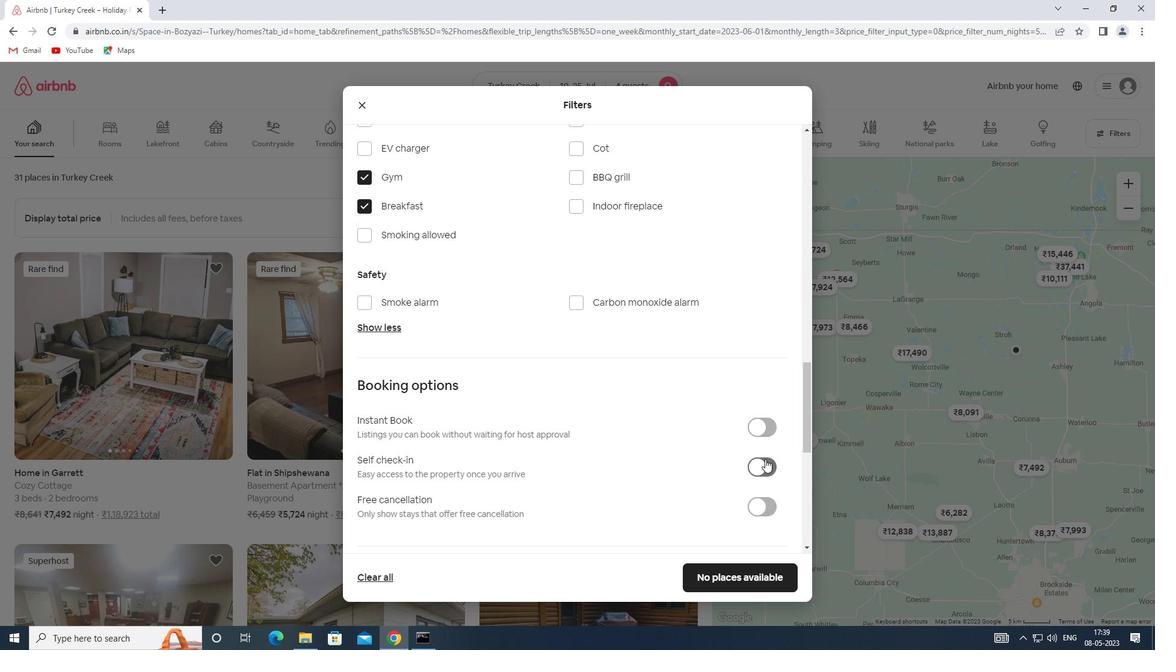 
Action: Mouse moved to (479, 460)
Screenshot: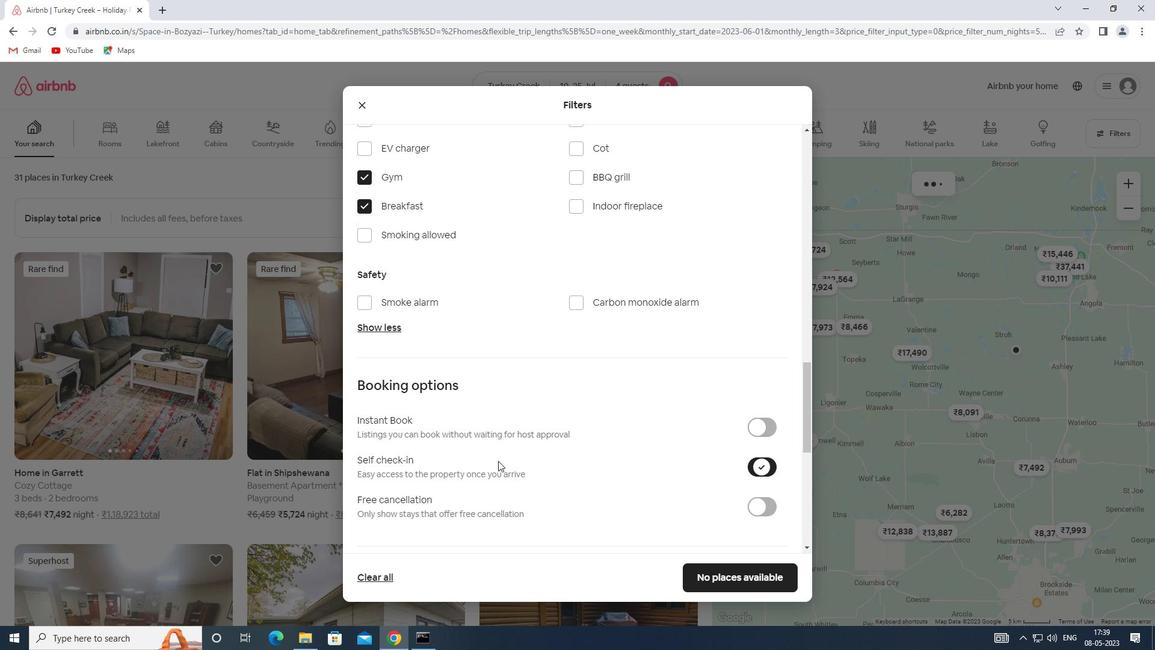 
Action: Mouse scrolled (479, 459) with delta (0, 0)
Screenshot: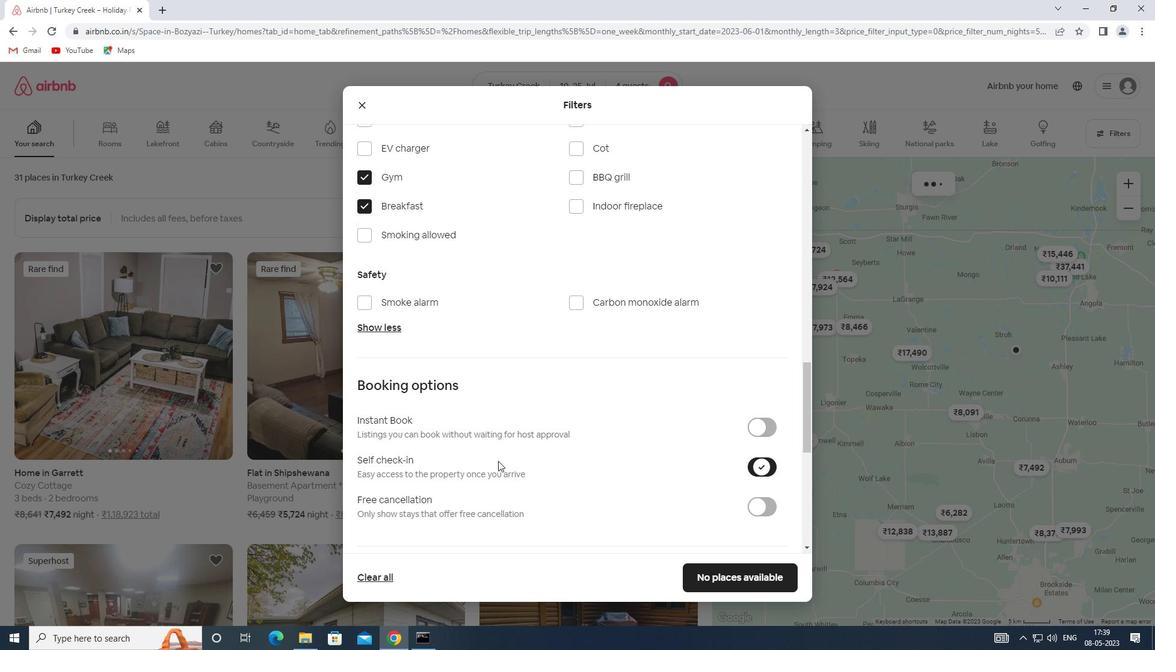 
Action: Mouse scrolled (479, 459) with delta (0, 0)
Screenshot: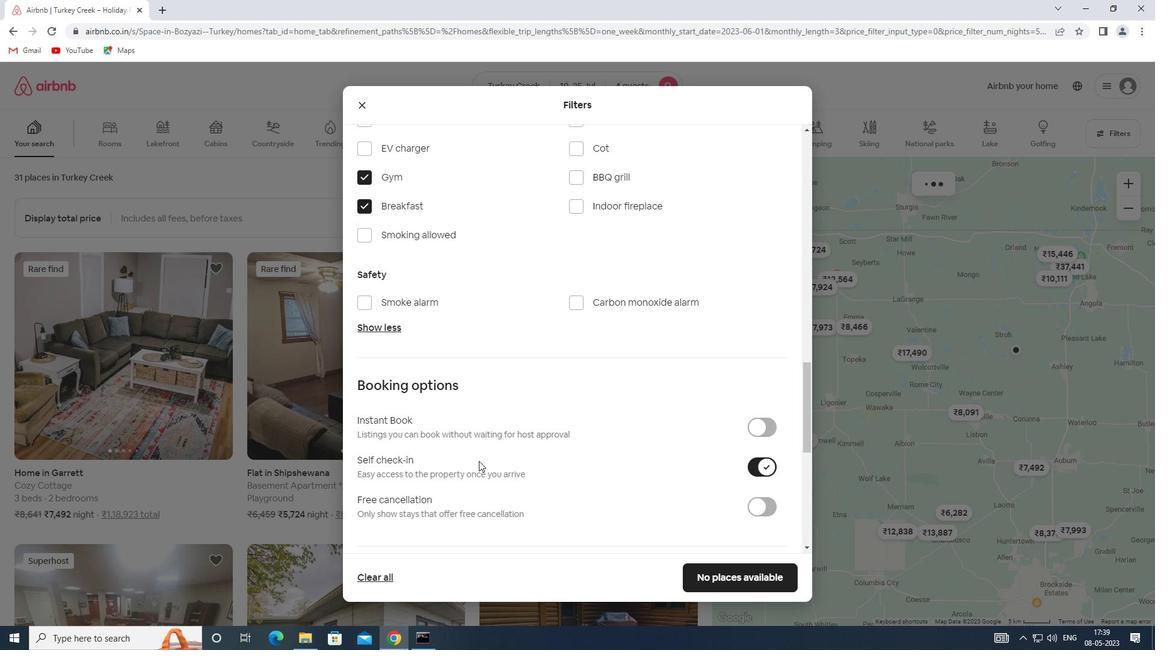 
Action: Mouse scrolled (479, 459) with delta (0, 0)
Screenshot: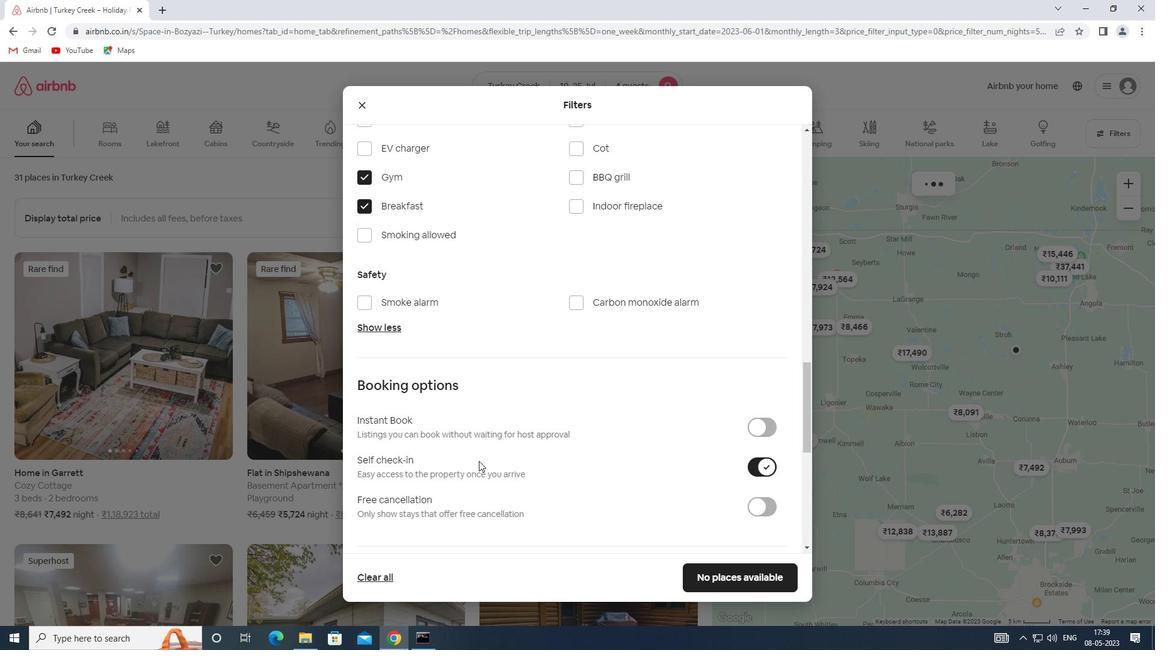
Action: Mouse moved to (478, 453)
Screenshot: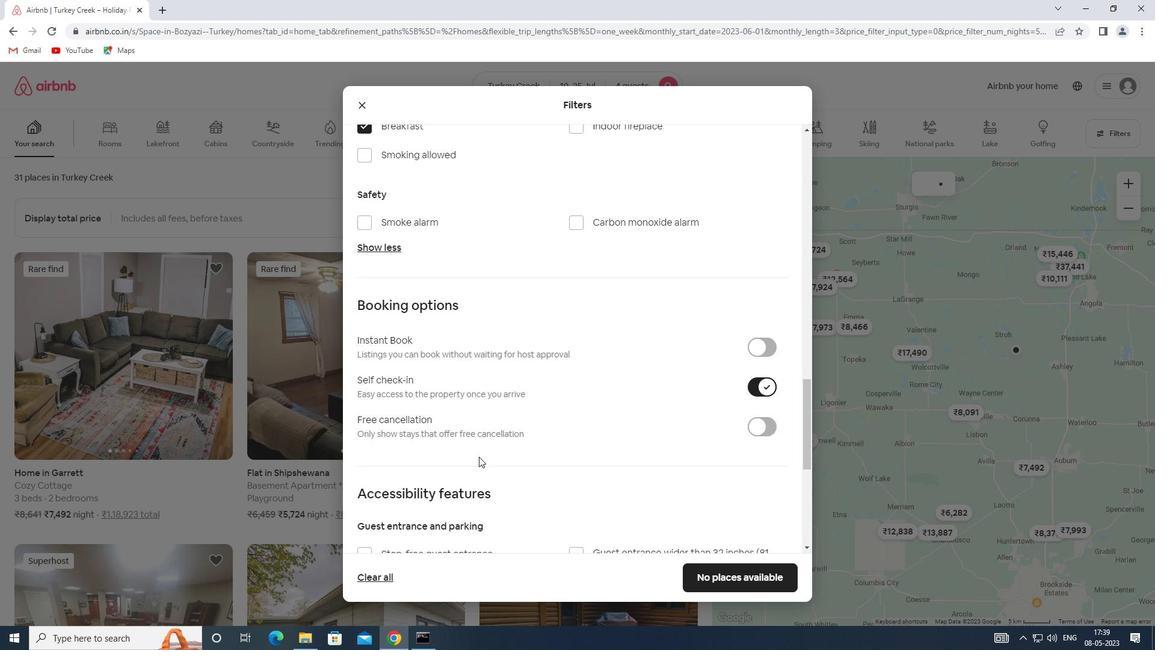 
Action: Mouse scrolled (478, 452) with delta (0, 0)
Screenshot: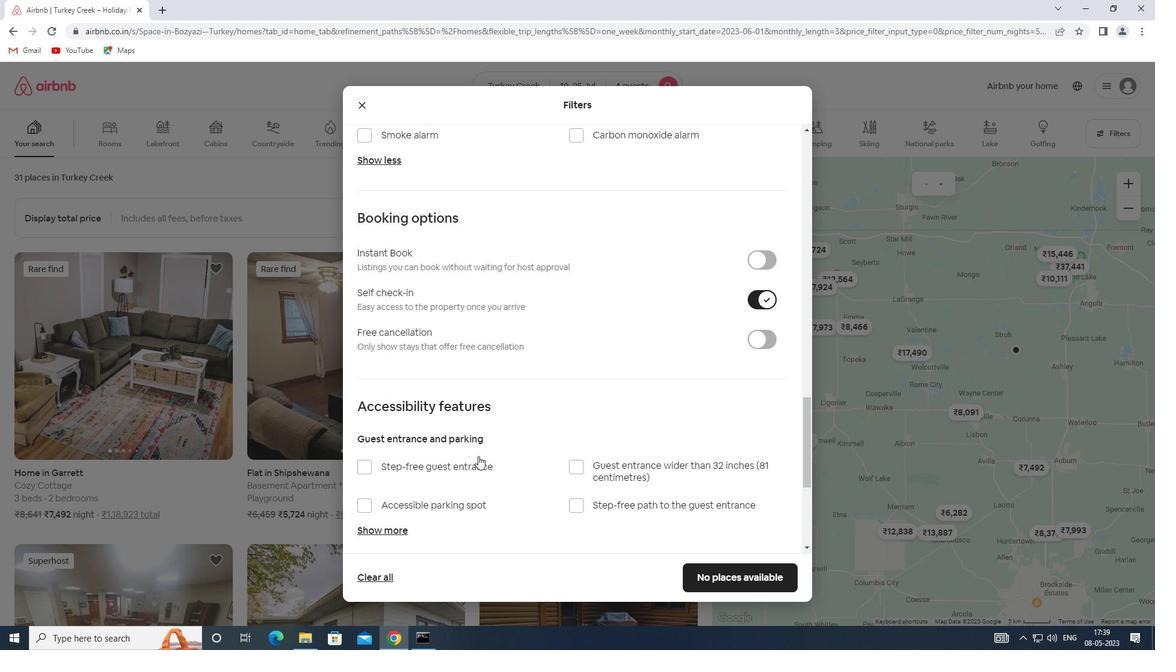 
Action: Mouse scrolled (478, 452) with delta (0, 0)
Screenshot: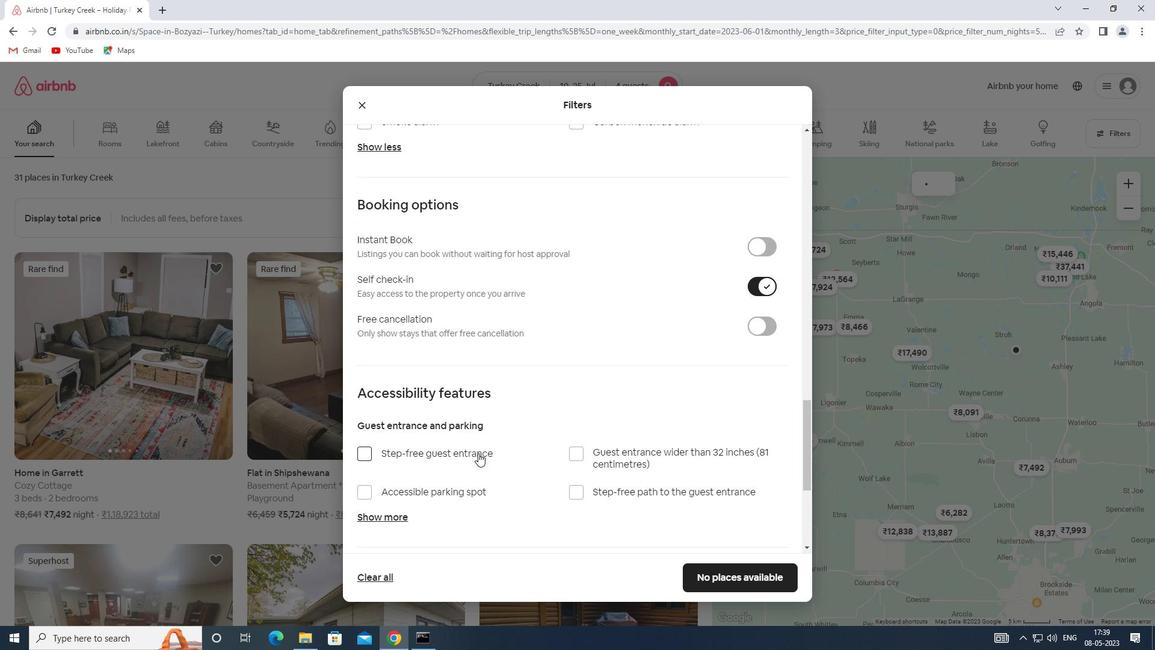 
Action: Mouse scrolled (478, 452) with delta (0, 0)
Screenshot: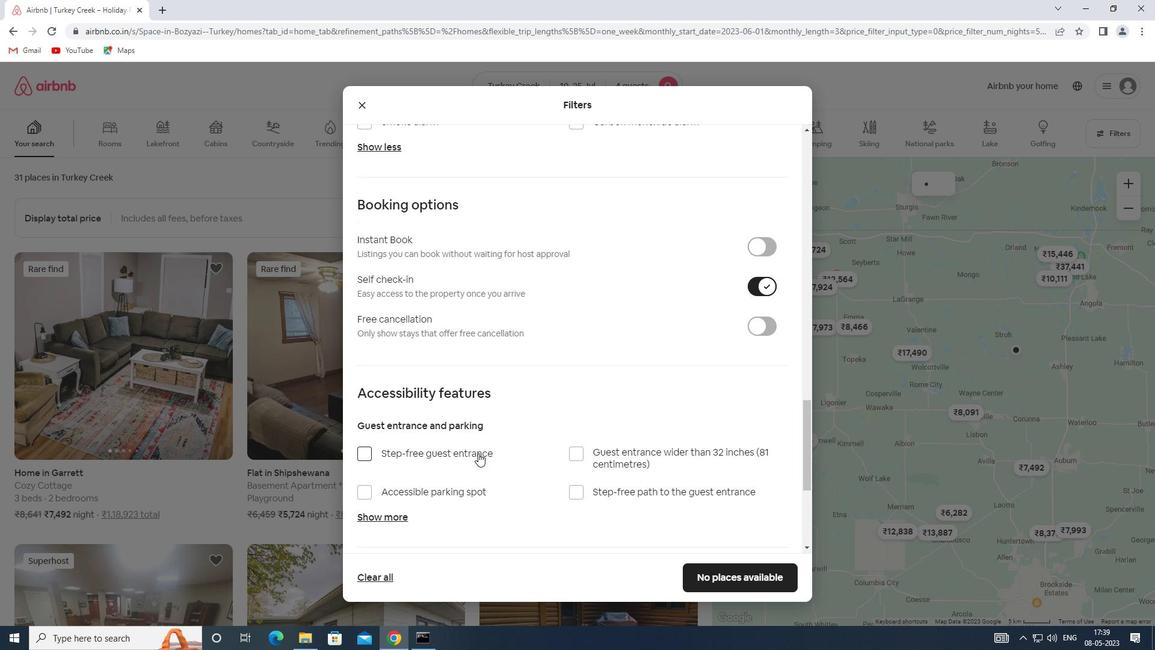 
Action: Mouse moved to (404, 471)
Screenshot: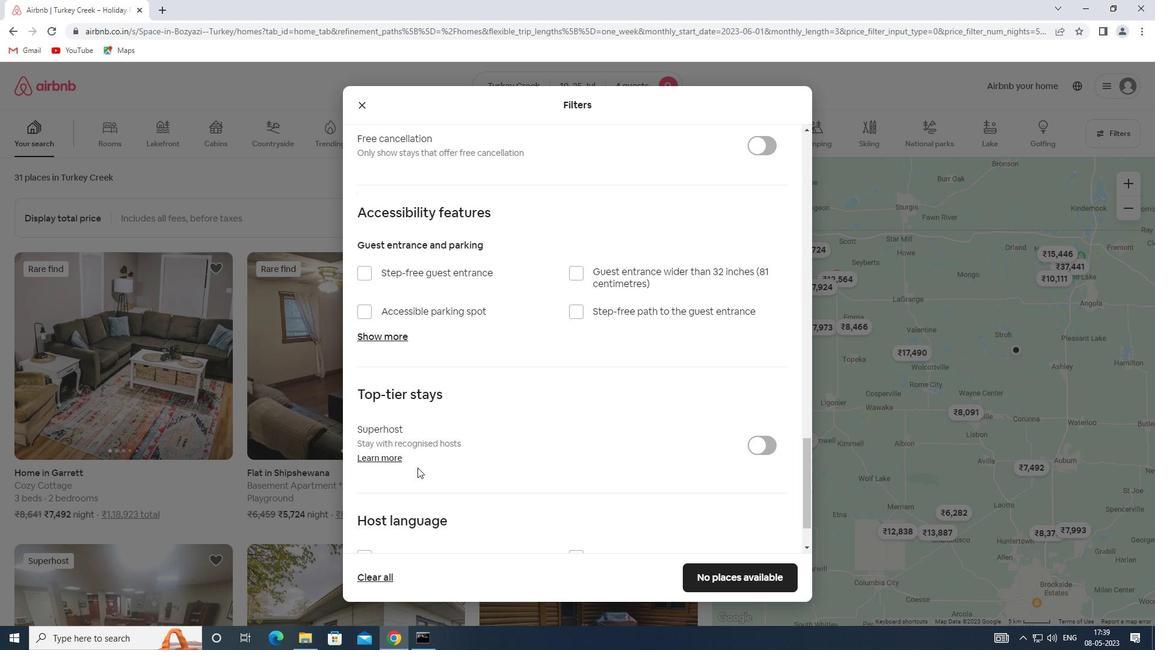 
Action: Mouse scrolled (404, 471) with delta (0, 0)
Screenshot: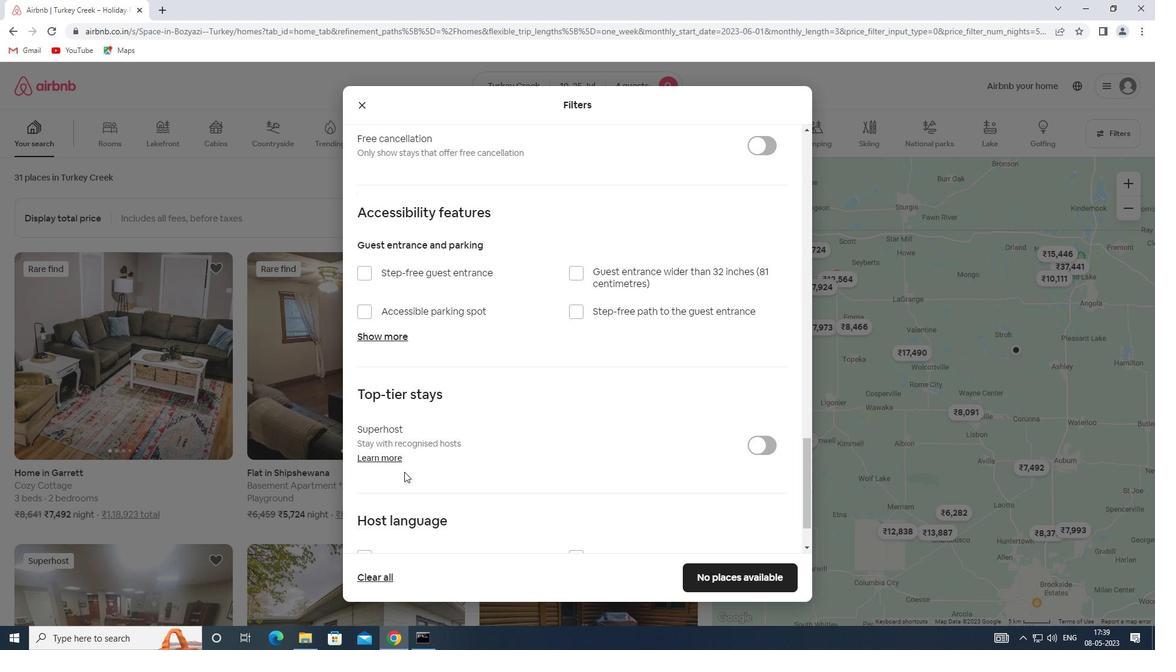
Action: Mouse scrolled (404, 471) with delta (0, 0)
Screenshot: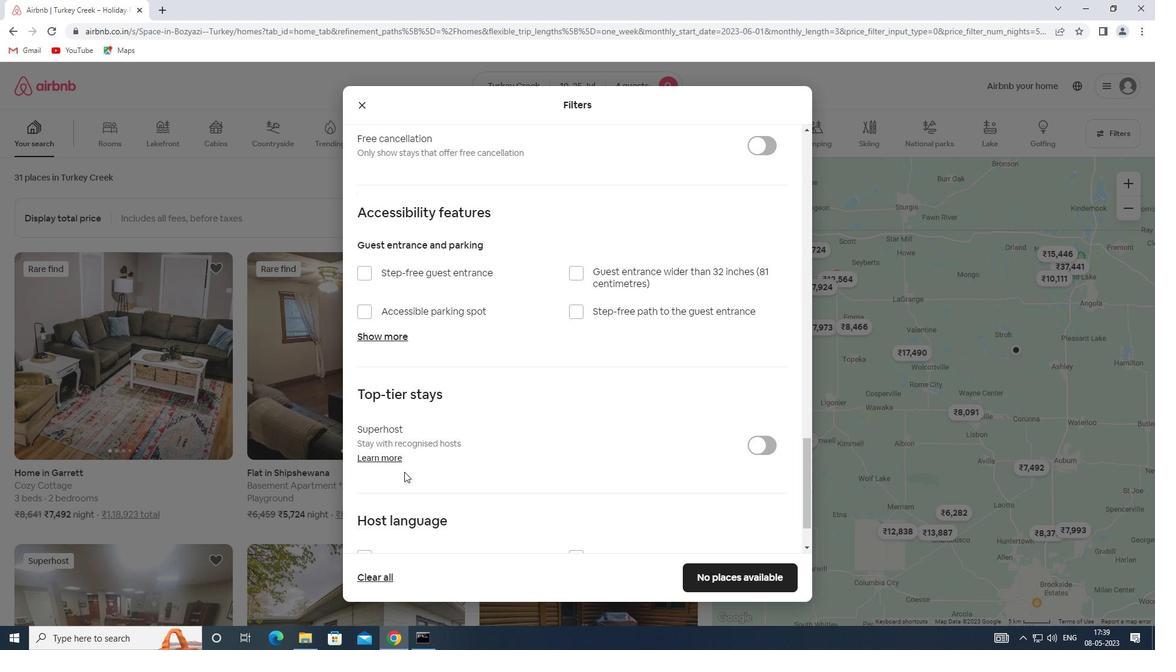 
Action: Mouse moved to (388, 489)
Screenshot: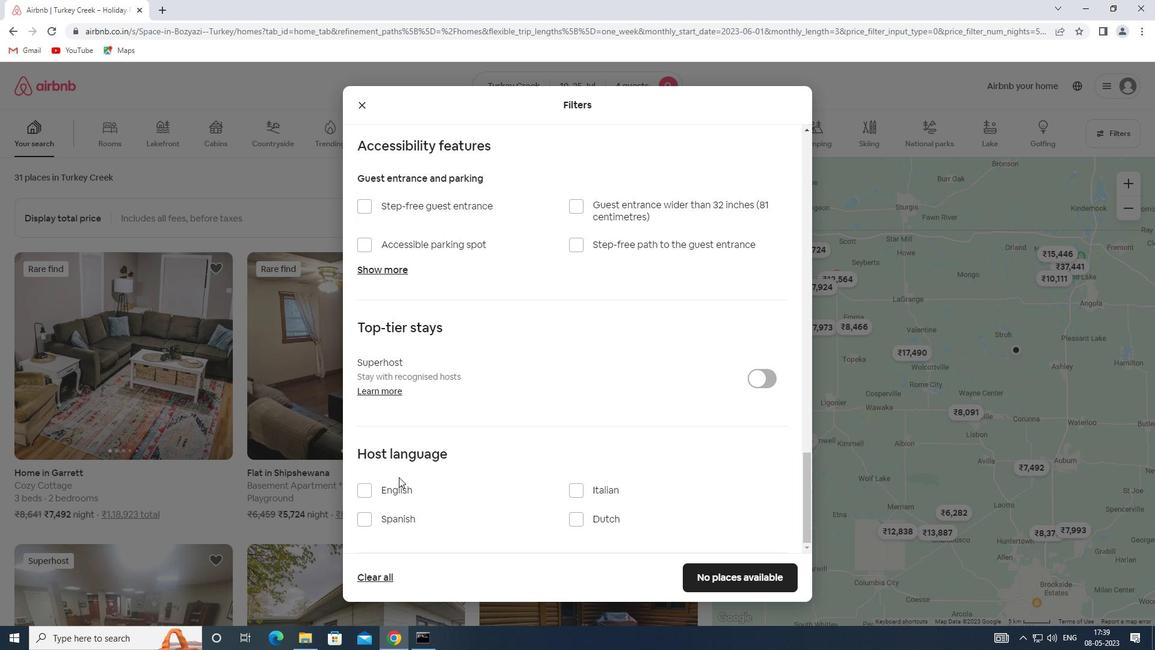 
Action: Mouse pressed left at (388, 489)
Screenshot: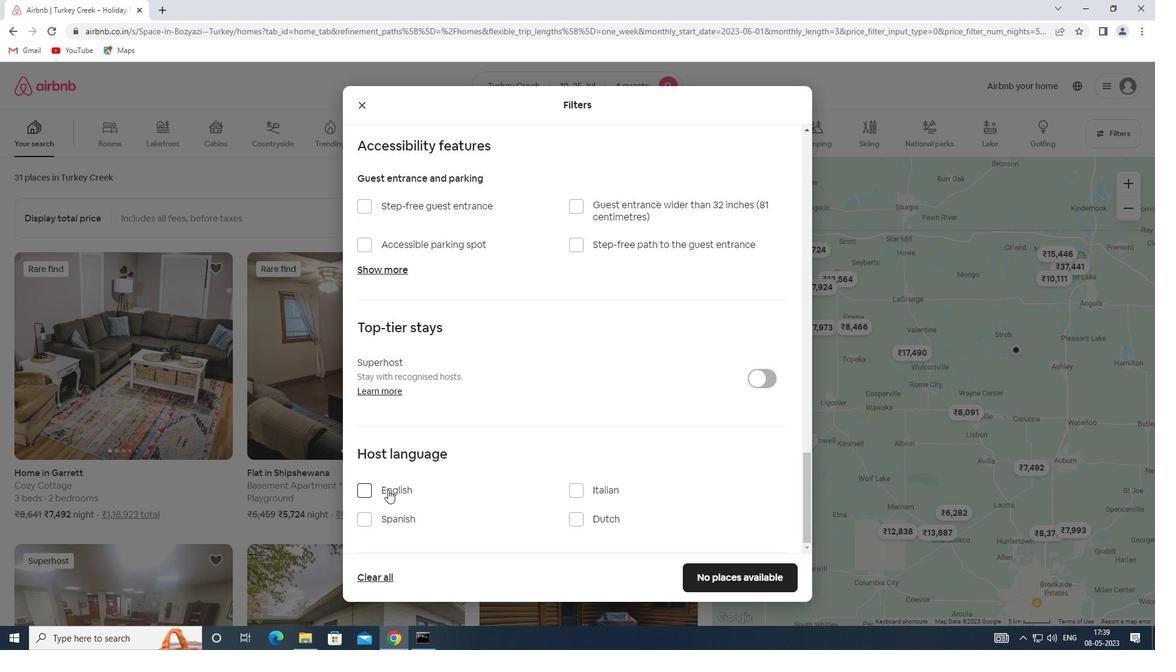 
Action: Mouse moved to (730, 572)
Screenshot: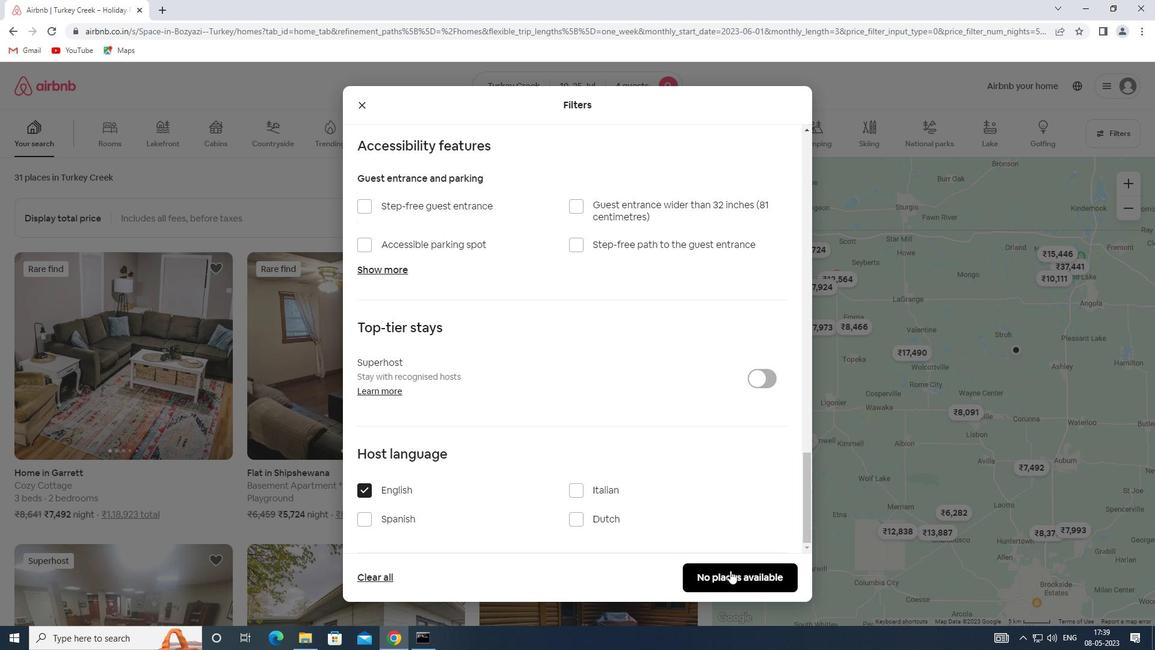 
Action: Mouse pressed left at (730, 572)
Screenshot: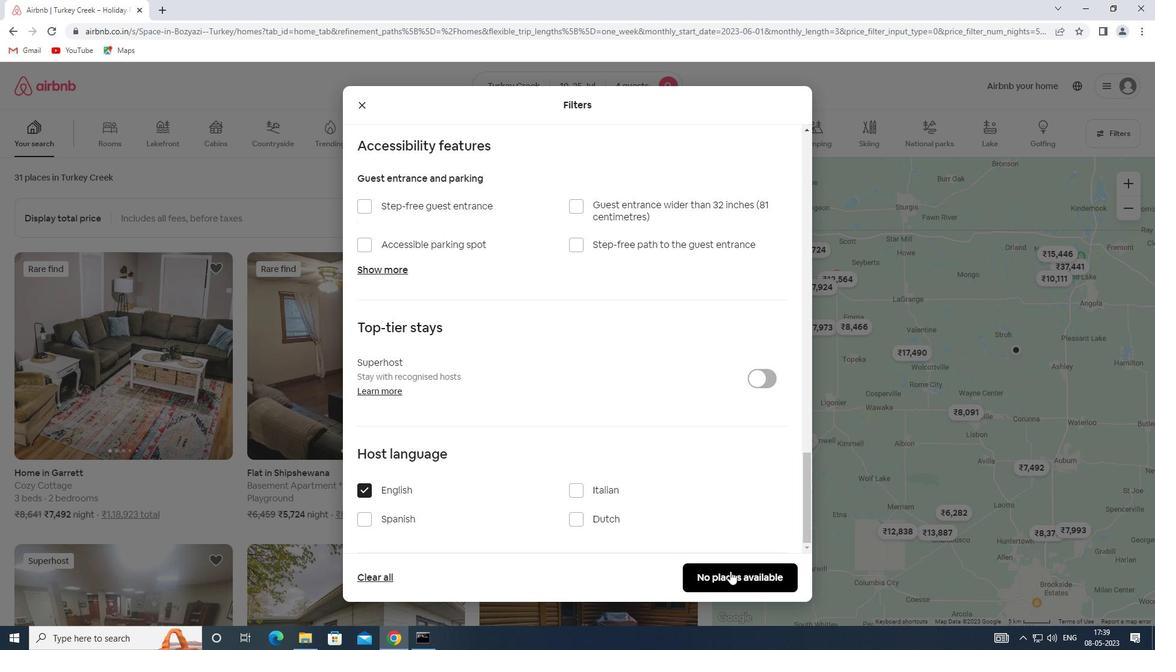 
Action: Mouse moved to (730, 572)
Screenshot: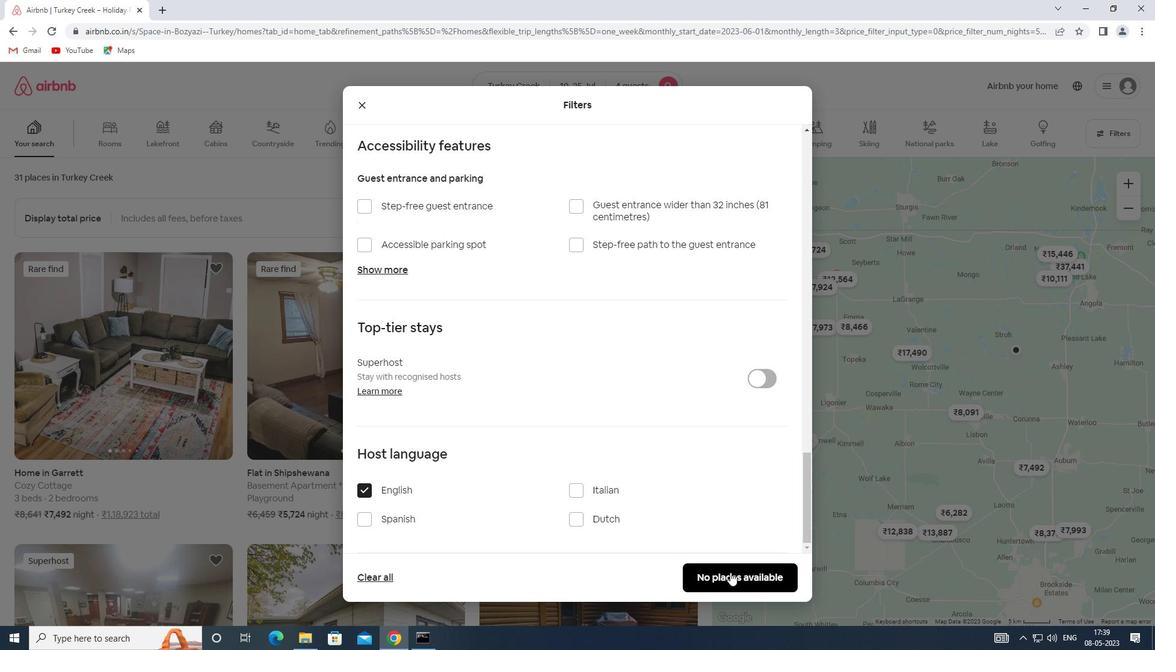 
